 Task: Create new customer invoice with Date Opened: 24-Apr-23, Select Customer: Bi-Mart, Terms: Net 30. Make invoice entry for item-1 with Date: 24-Apr-23, Description: The Ordinary Hyaluronic Acid 2% & B5 Hydrating Serum (1 oz)
, Income Account: Income:Sales, Quantity: 1, Unit Price: 7.99, Sales Tax: Y, Sales Tax Included: Y, Tax Table: Sales Tax. Make entry for item-2 with Date: 24-Apr-23, Description: Chioma Asana Ladies Balance Herbal Tea Blend
, Income Account: Income:Sales, Quantity: 1, Unit Price: 13.49, Sales Tax: Y, Sales Tax Included: Y, Tax Table: Sales Tax. Post Invoice with Post Date: 24-Apr-23, Post to Accounts: Assets:Accounts Receivable. Pay / Process Payment with Transaction Date: 23-May-23, Amount: 21.48, Transfer Account: Checking Account. Go to 'Print Invoice'.
Action: Mouse moved to (380, 61)
Screenshot: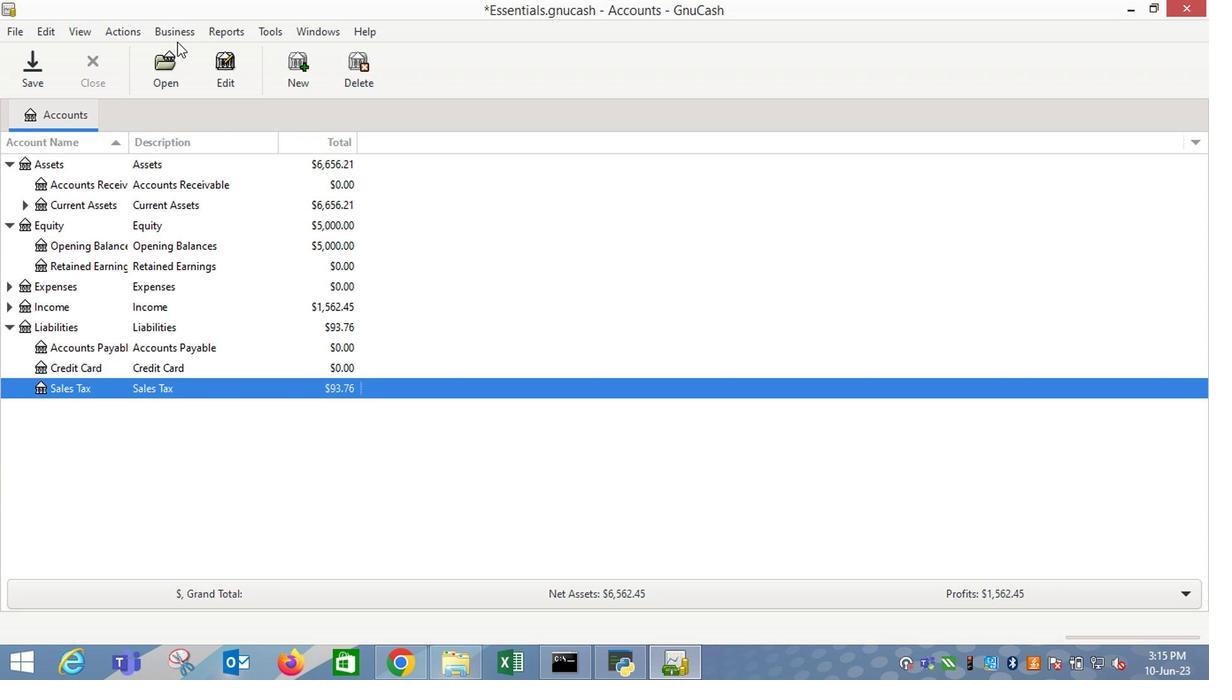 
Action: Mouse pressed left at (380, 61)
Screenshot: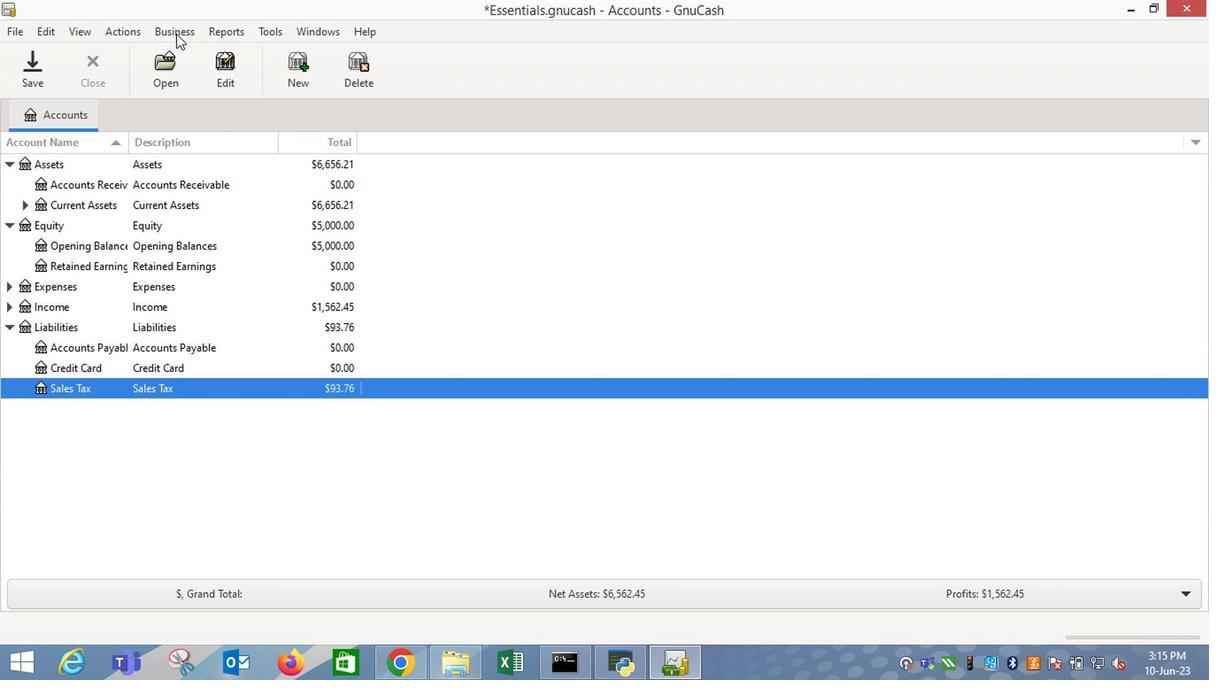 
Action: Mouse moved to (350, 66)
Screenshot: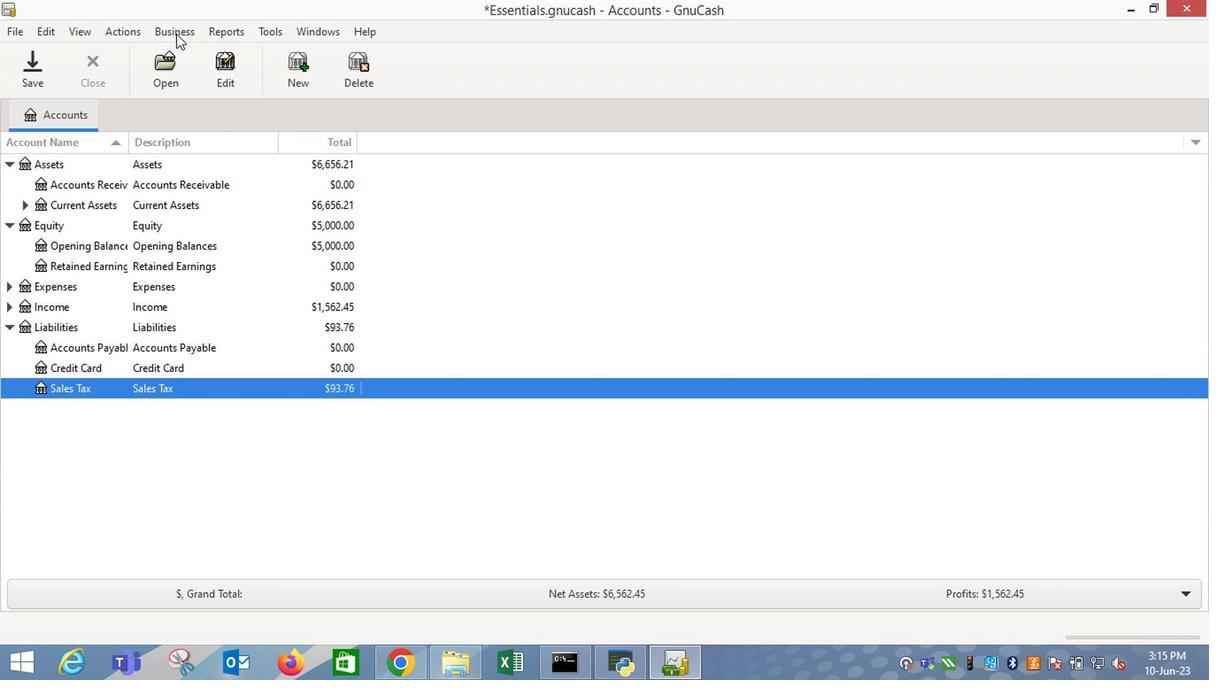 
Action: Mouse pressed left at (350, 66)
Screenshot: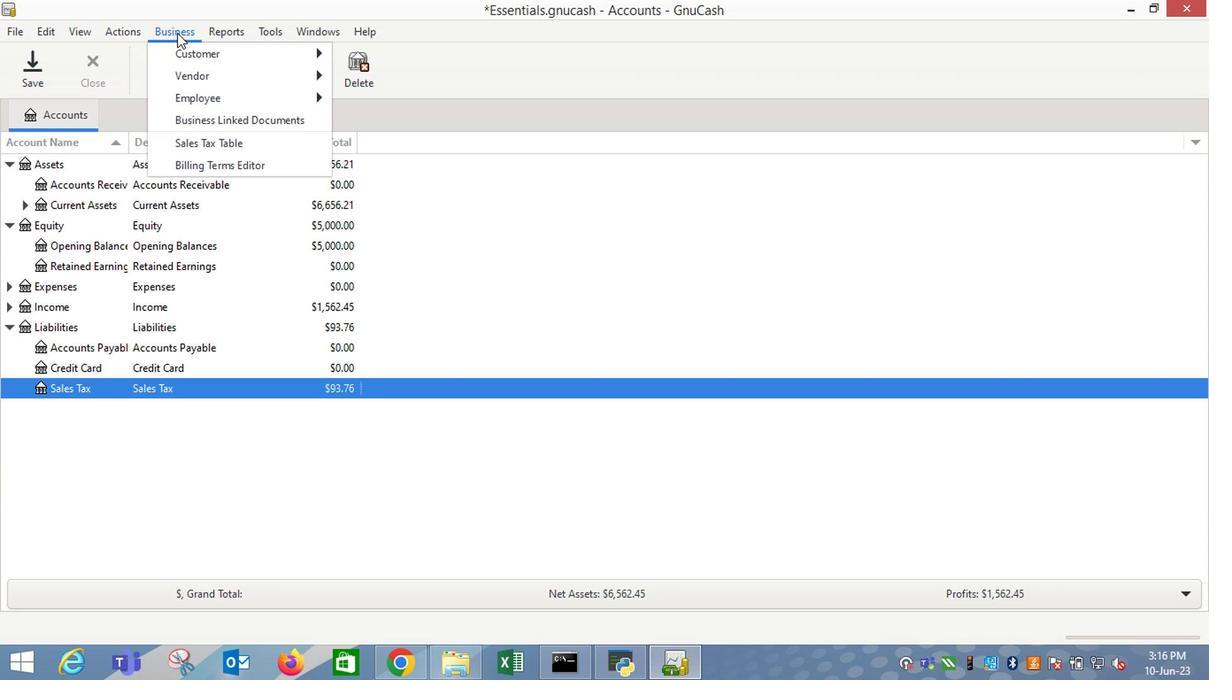 
Action: Mouse moved to (488, 138)
Screenshot: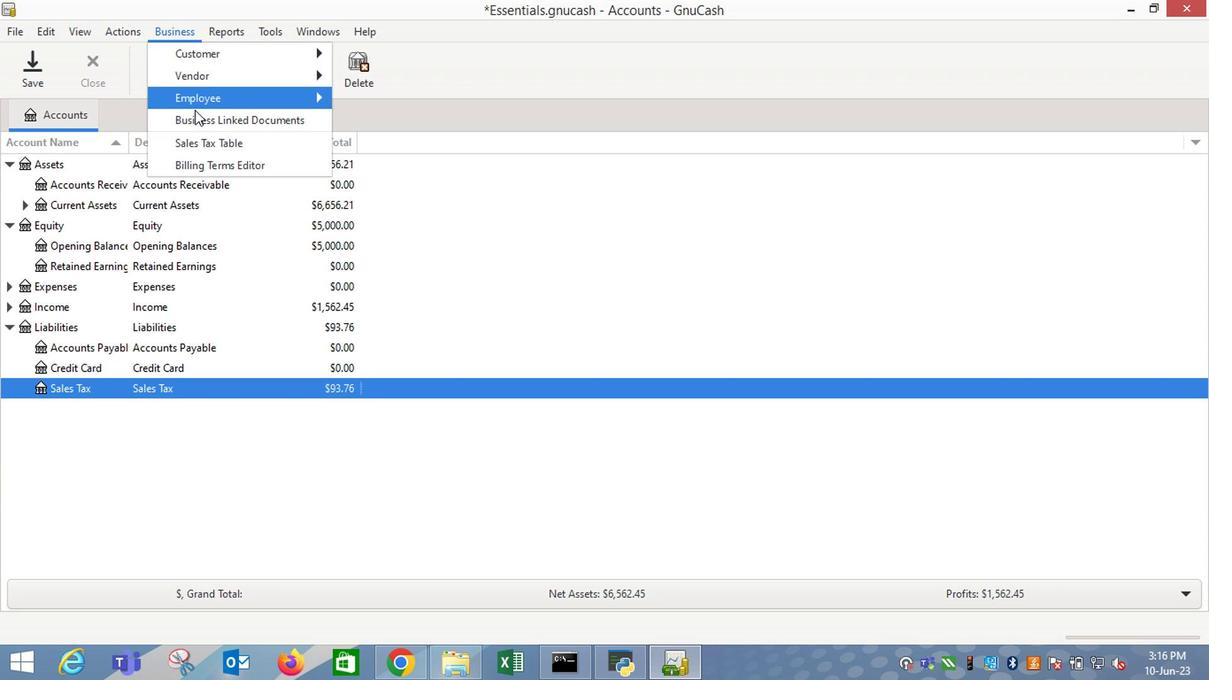 
Action: Mouse pressed left at (488, 138)
Screenshot: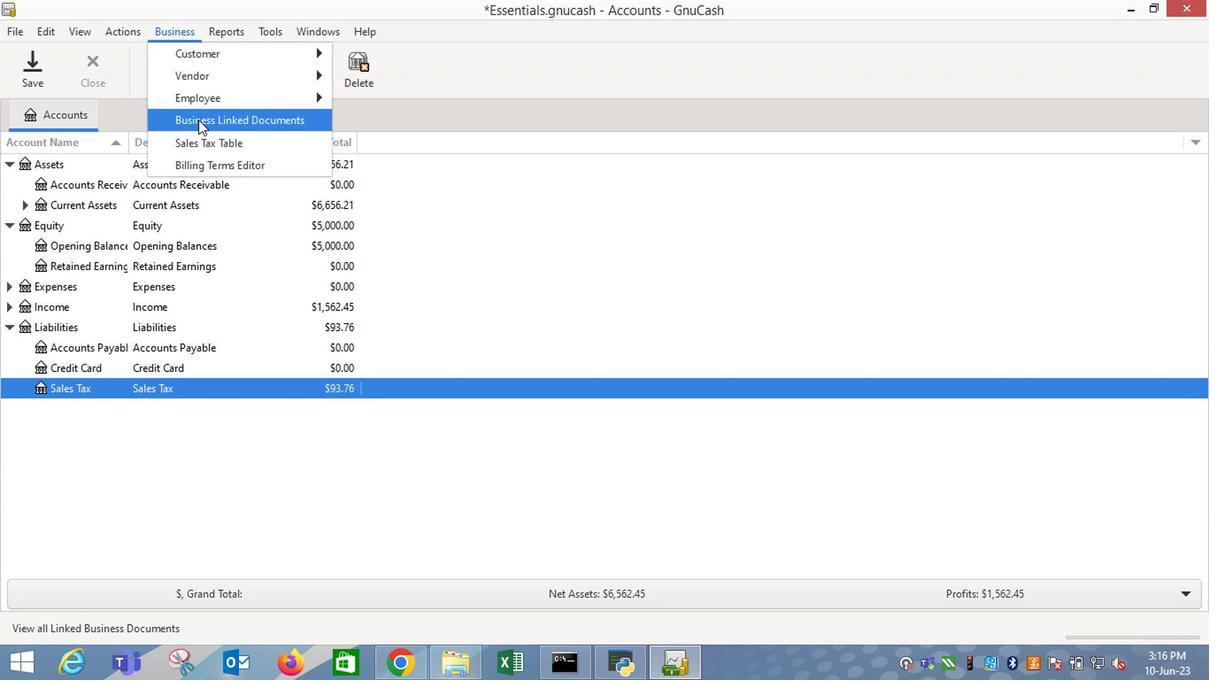 
Action: Mouse moved to (739, 275)
Screenshot: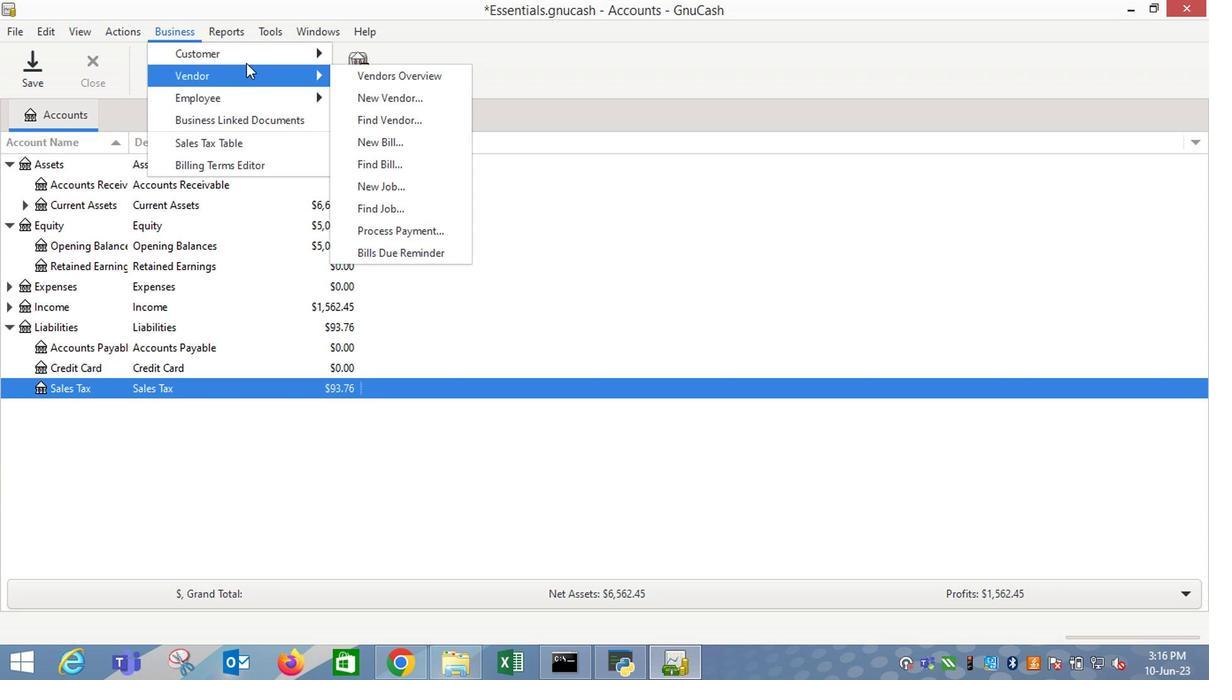 
Action: Mouse pressed left at (739, 275)
Screenshot: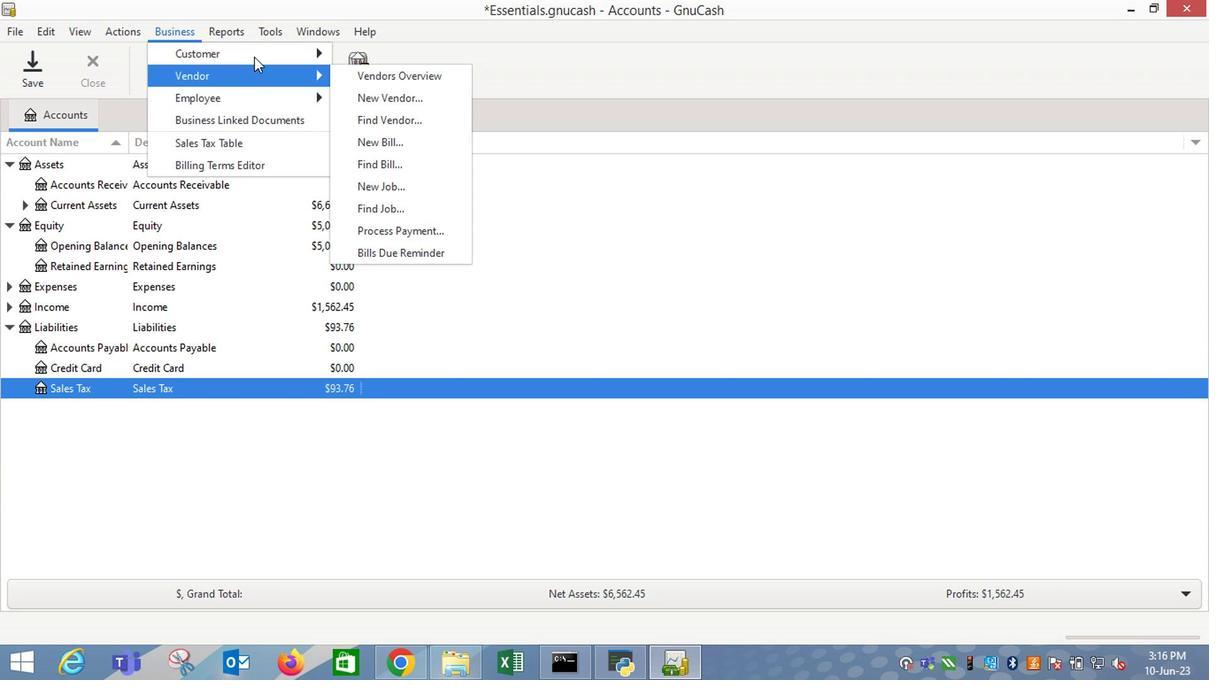 
Action: Mouse moved to (641, 294)
Screenshot: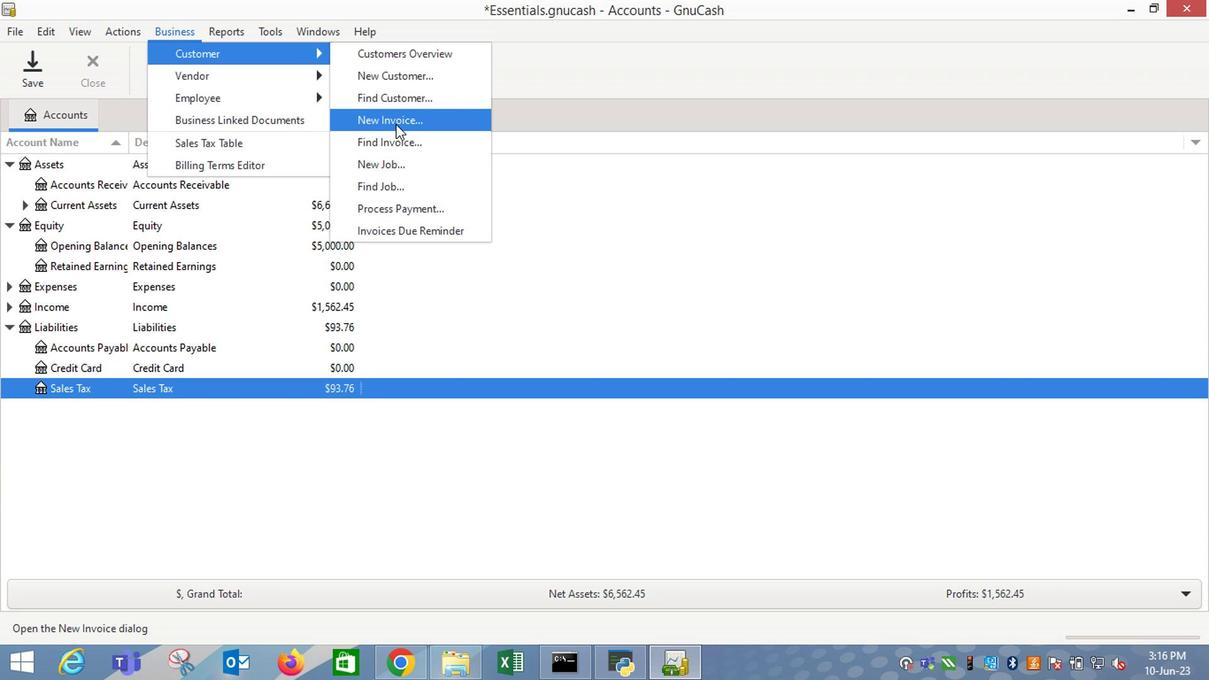 
Action: Mouse pressed left at (641, 294)
Screenshot: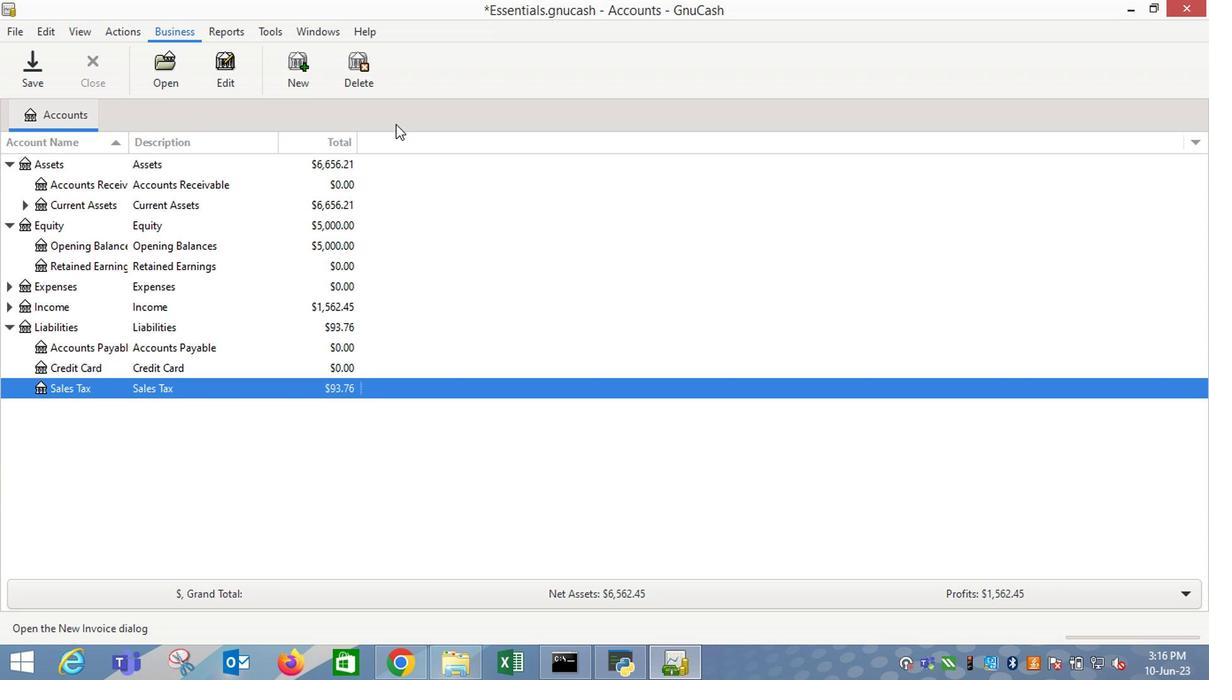 
Action: Mouse pressed left at (641, 294)
Screenshot: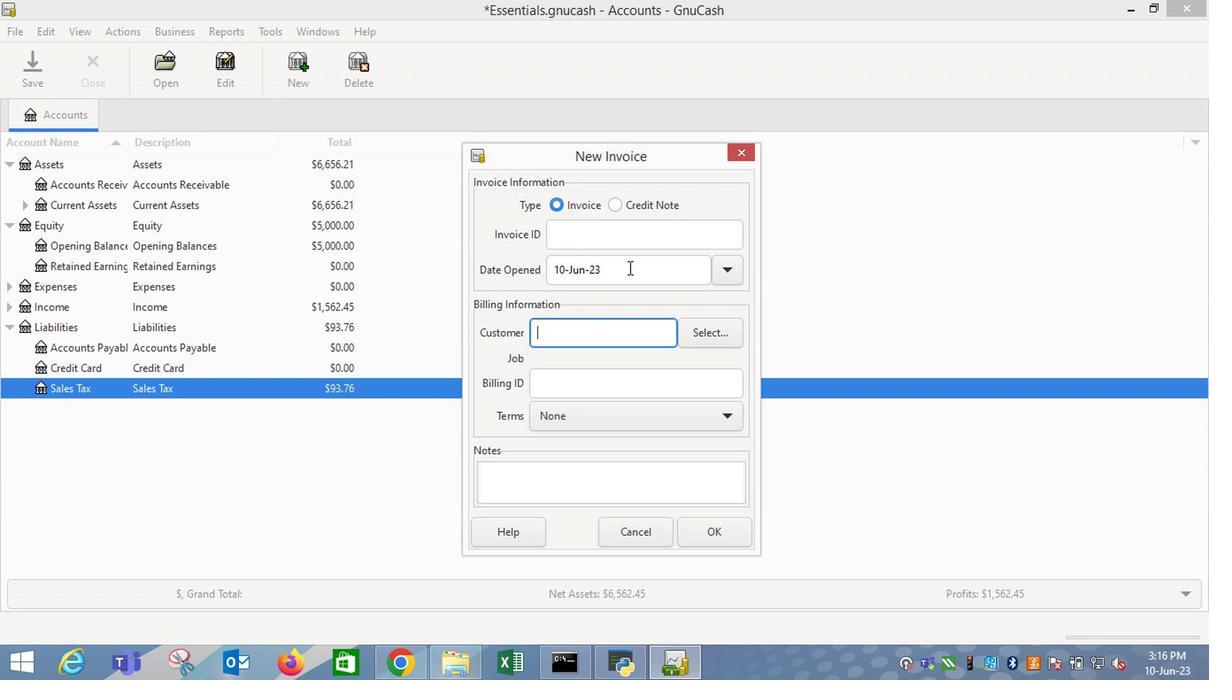 
Action: Mouse moved to (666, 379)
Screenshot: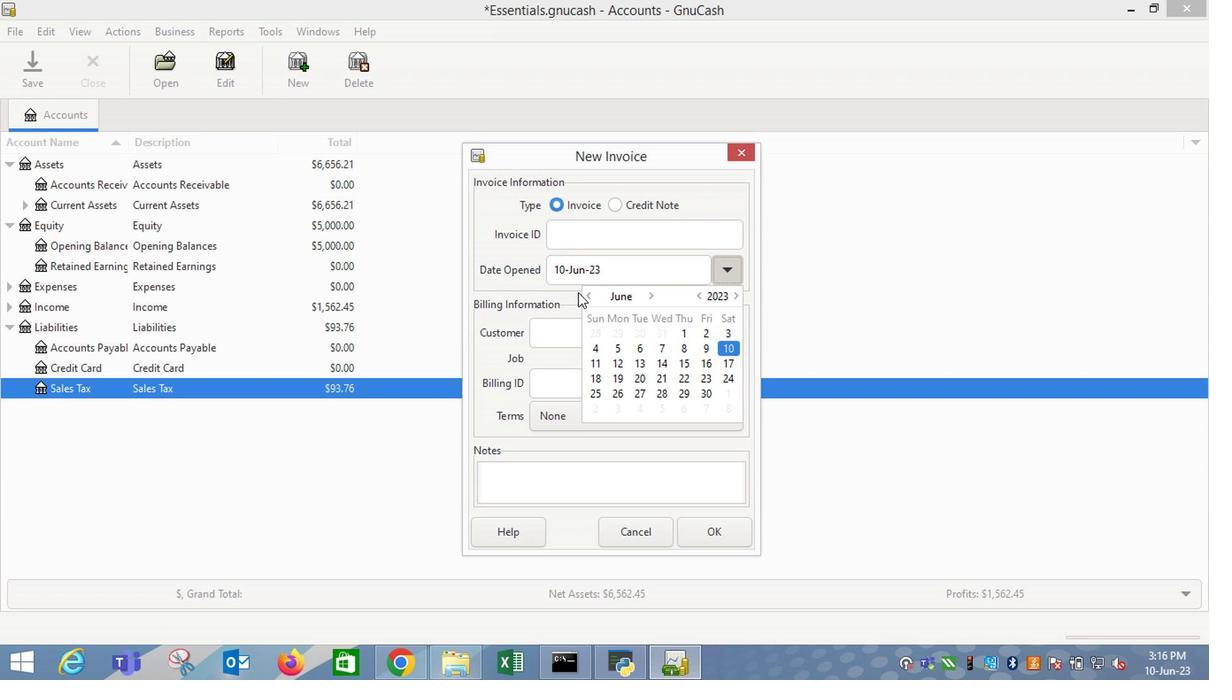 
Action: Mouse pressed left at (666, 379)
Screenshot: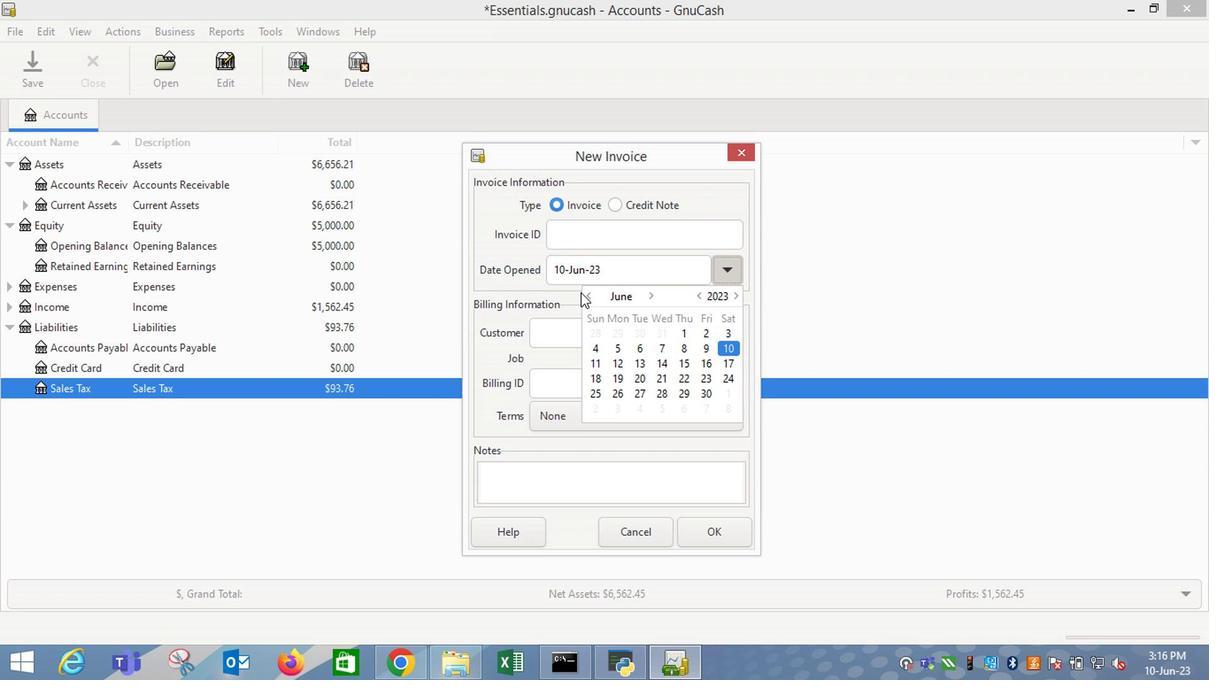 
Action: Mouse moved to (615, 318)
Screenshot: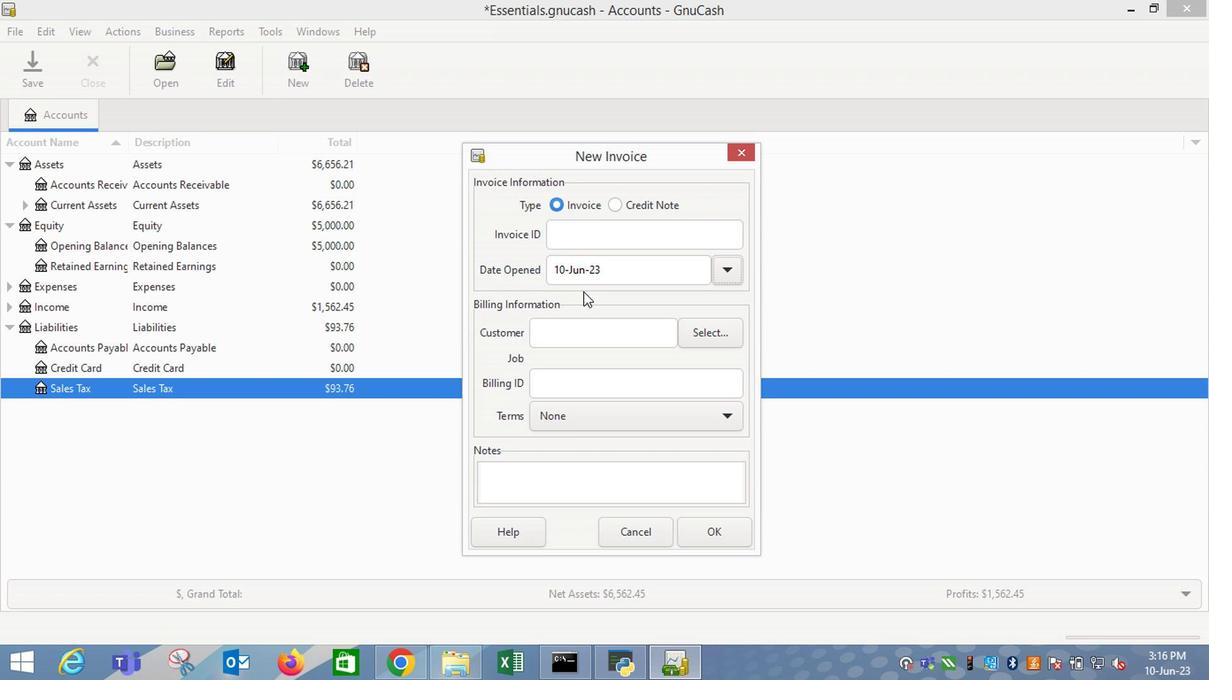 
Action: Mouse pressed left at (615, 318)
Screenshot: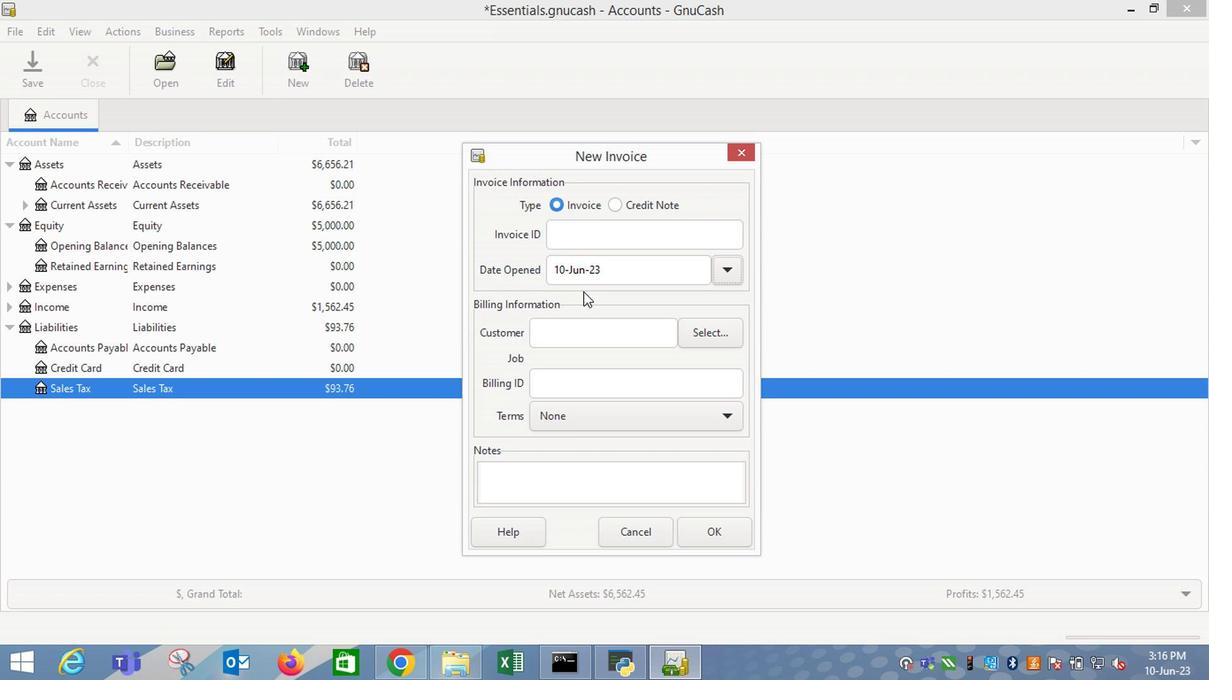 
Action: Mouse moved to (618, 325)
Screenshot: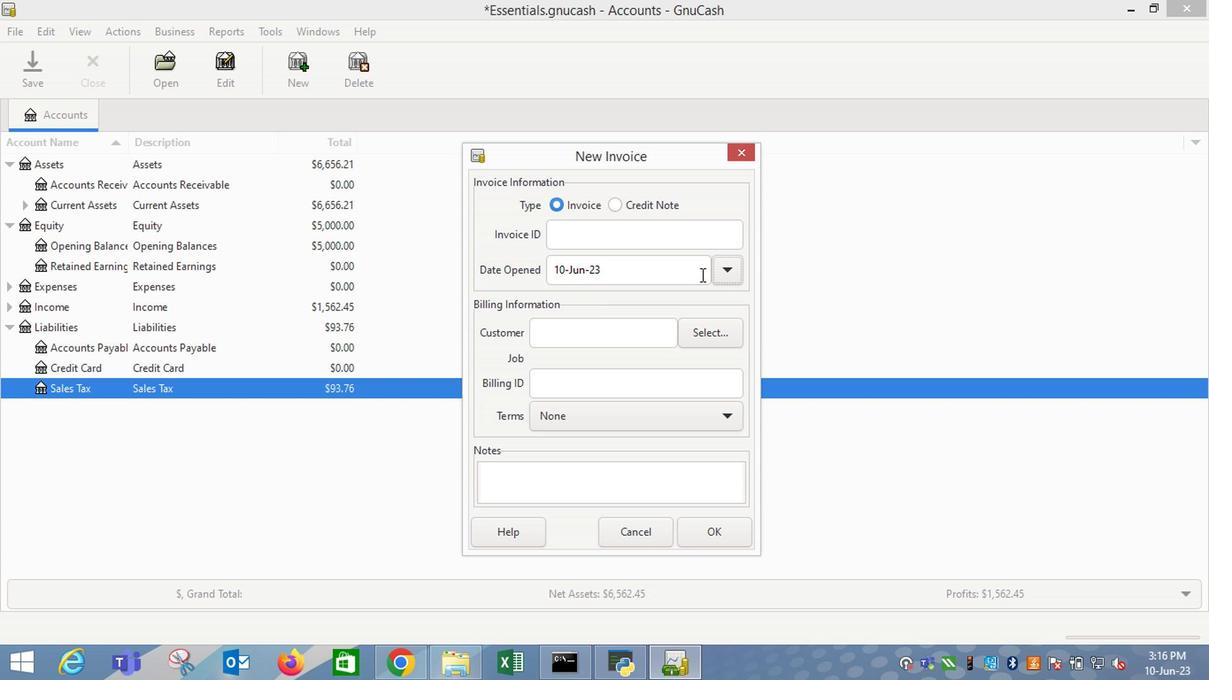 
Action: Mouse pressed left at (618, 325)
Screenshot: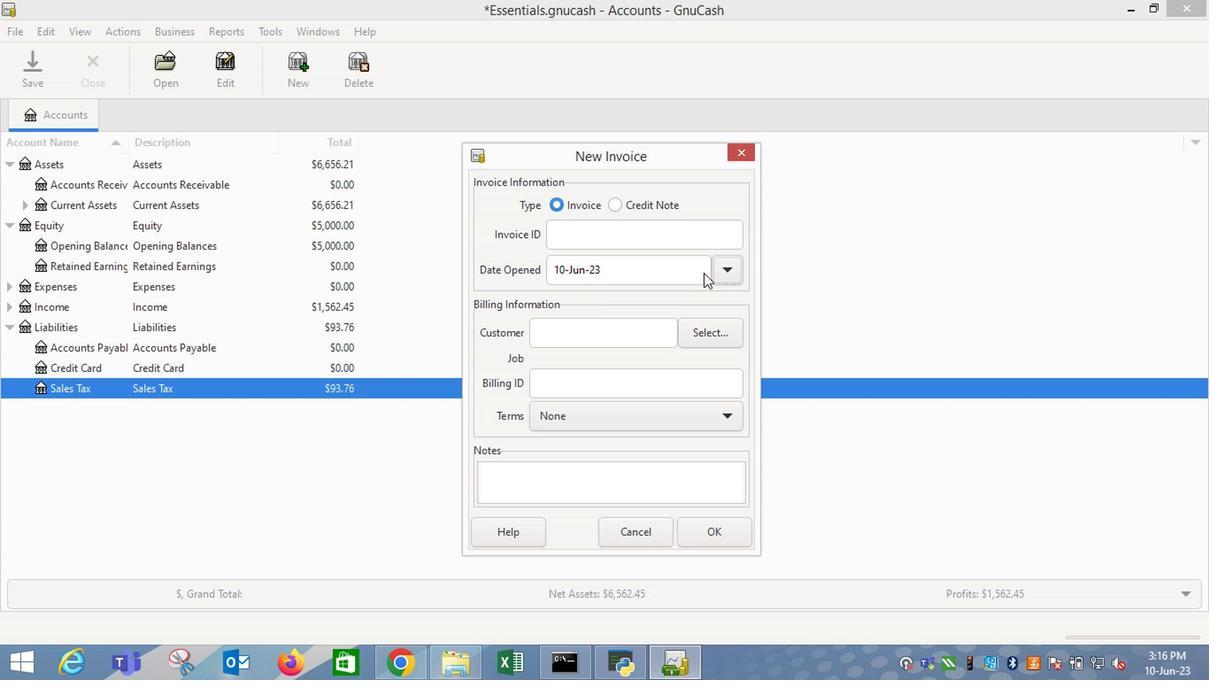 
Action: Key pressed <Key.shift_r>i<Key.backspace><Key.shift_r>Bi
Screenshot: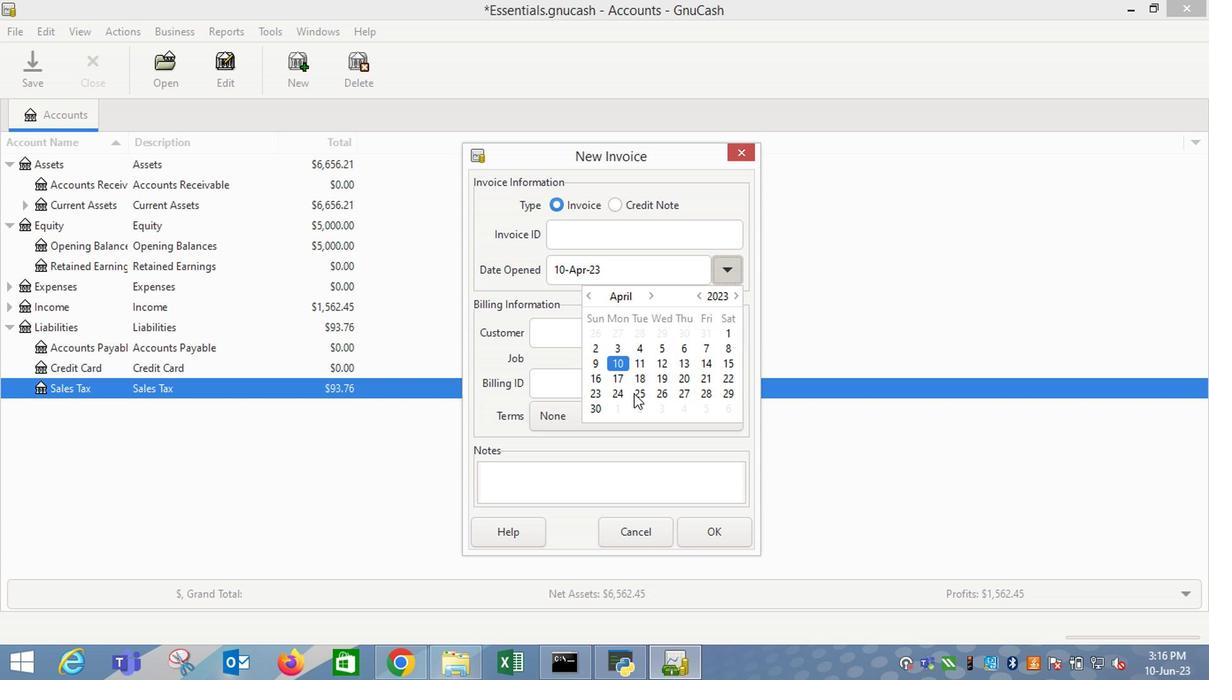 
Action: Mouse moved to (627, 345)
Screenshot: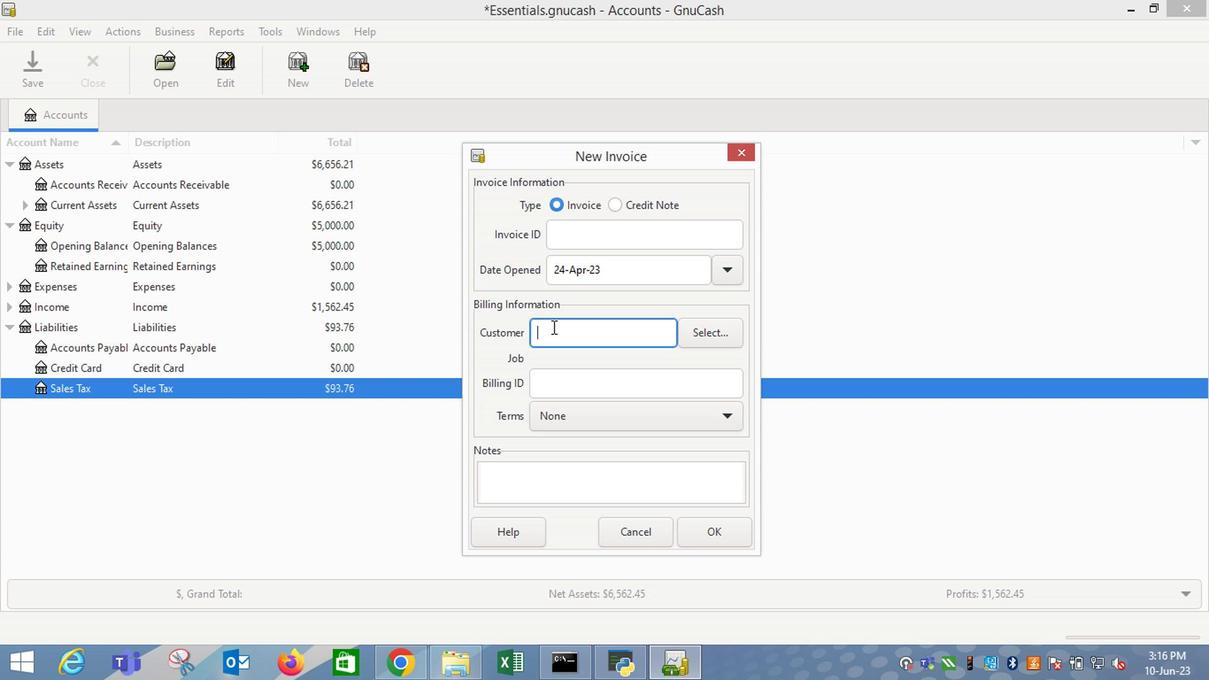 
Action: Mouse pressed left at (627, 345)
Screenshot: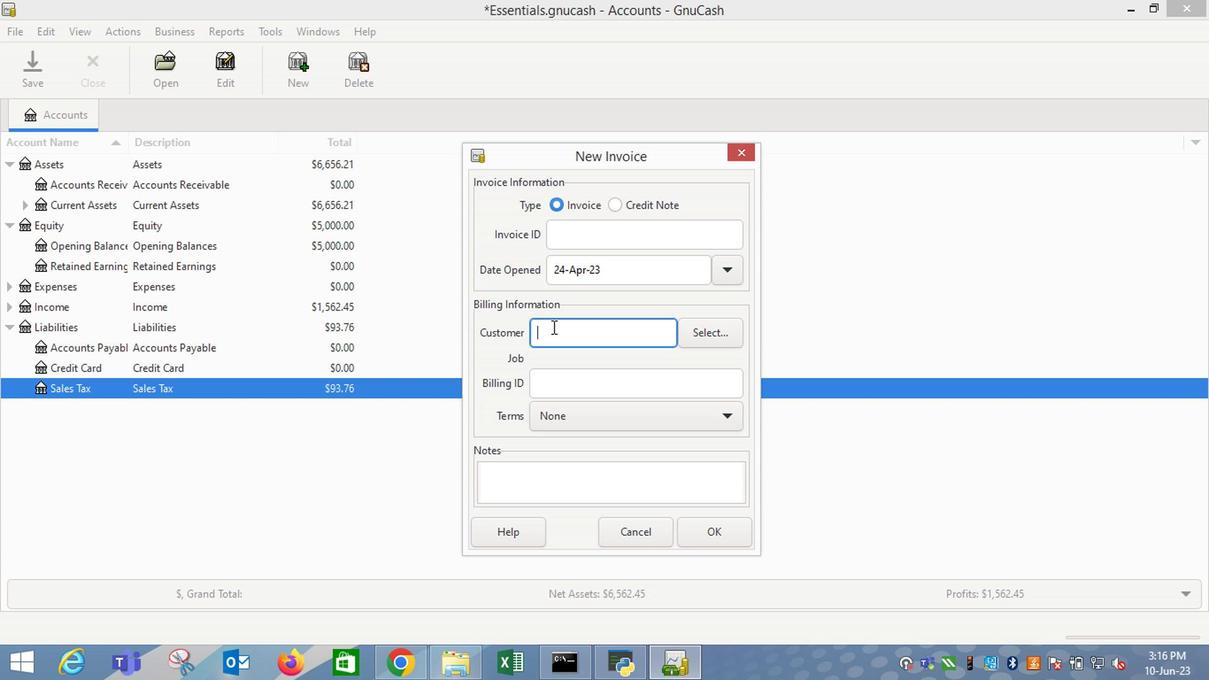 
Action: Mouse moved to (627, 414)
Screenshot: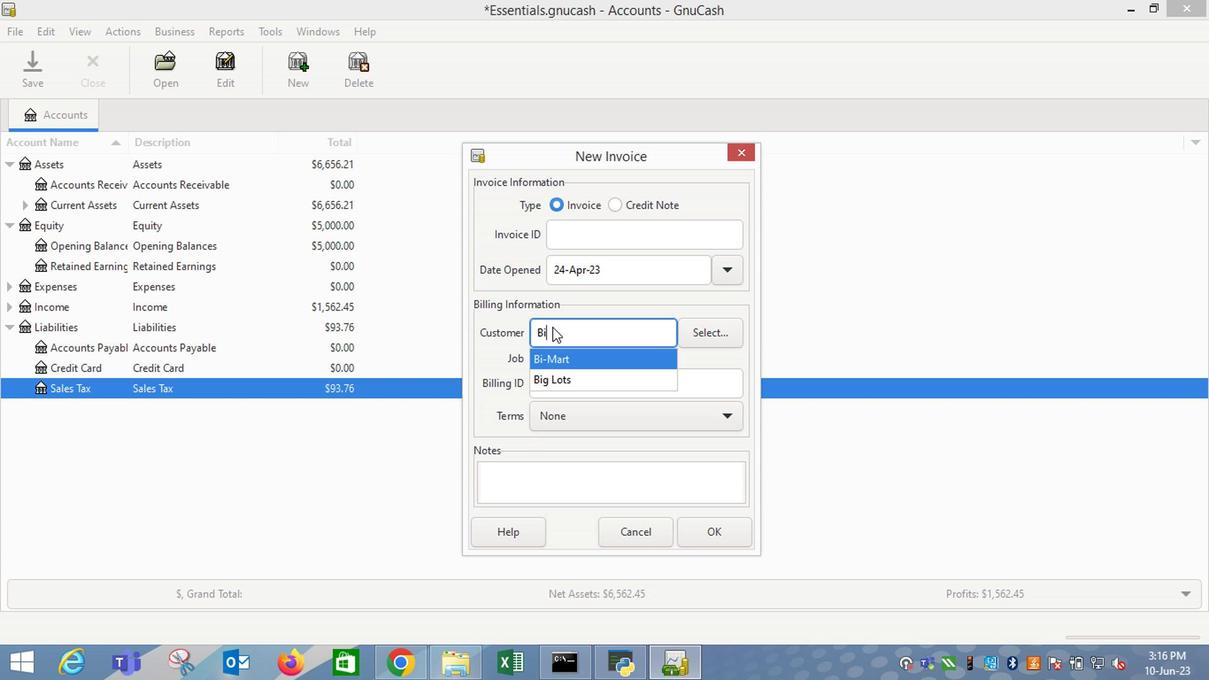
Action: Mouse pressed left at (627, 414)
Screenshot: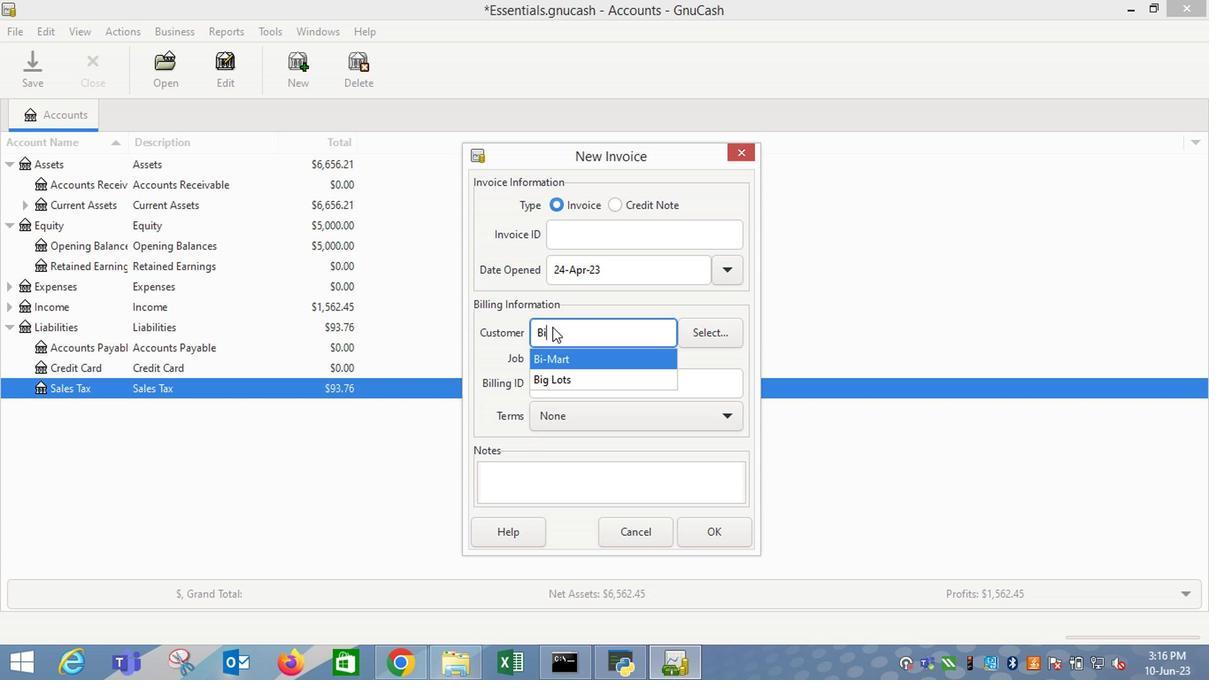 
Action: Mouse moved to (631, 456)
Screenshot: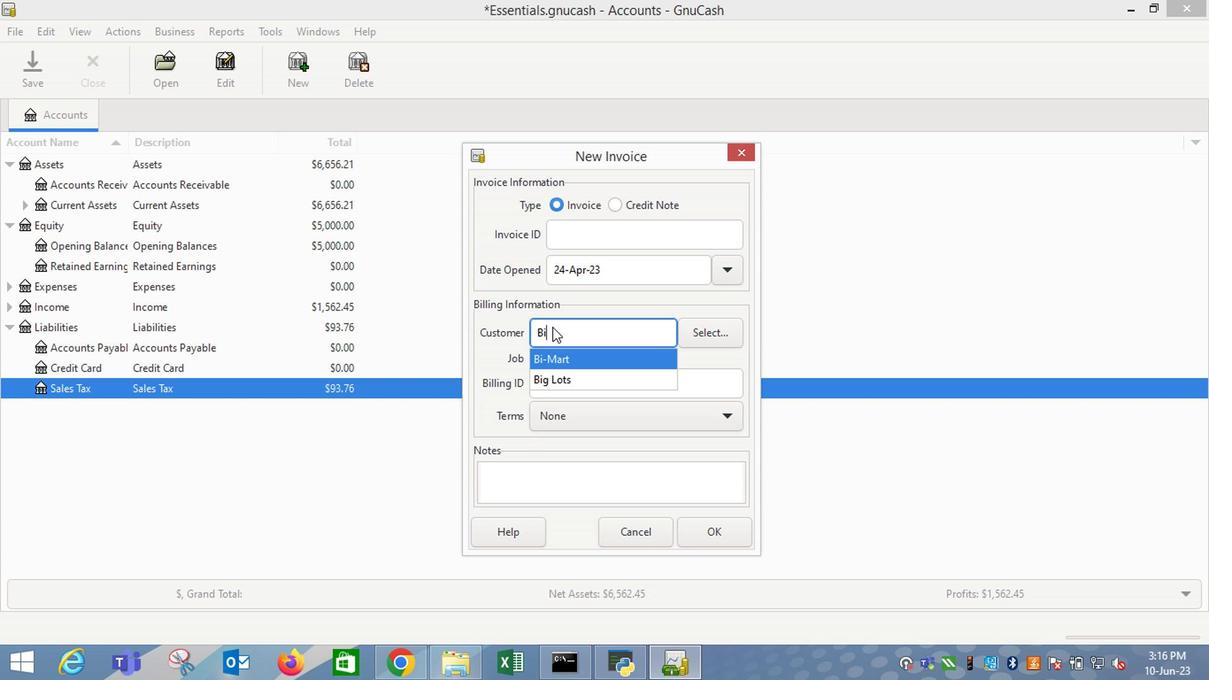 
Action: Mouse pressed left at (631, 456)
Screenshot: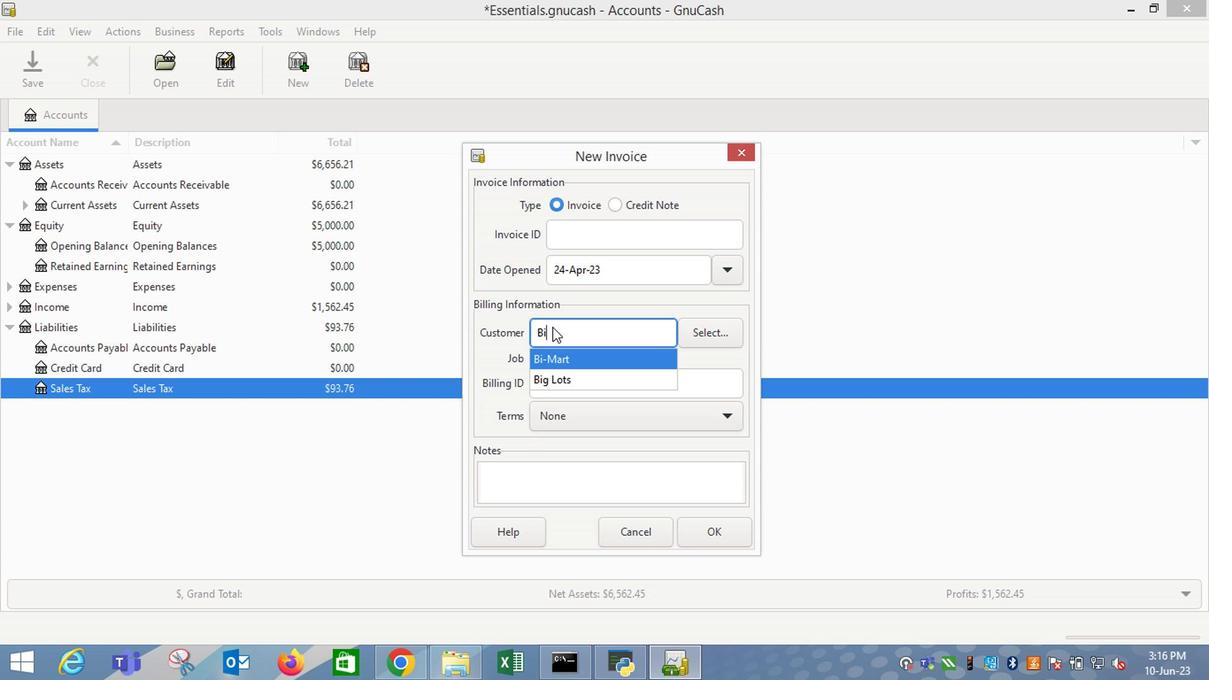
Action: Mouse moved to (718, 514)
Screenshot: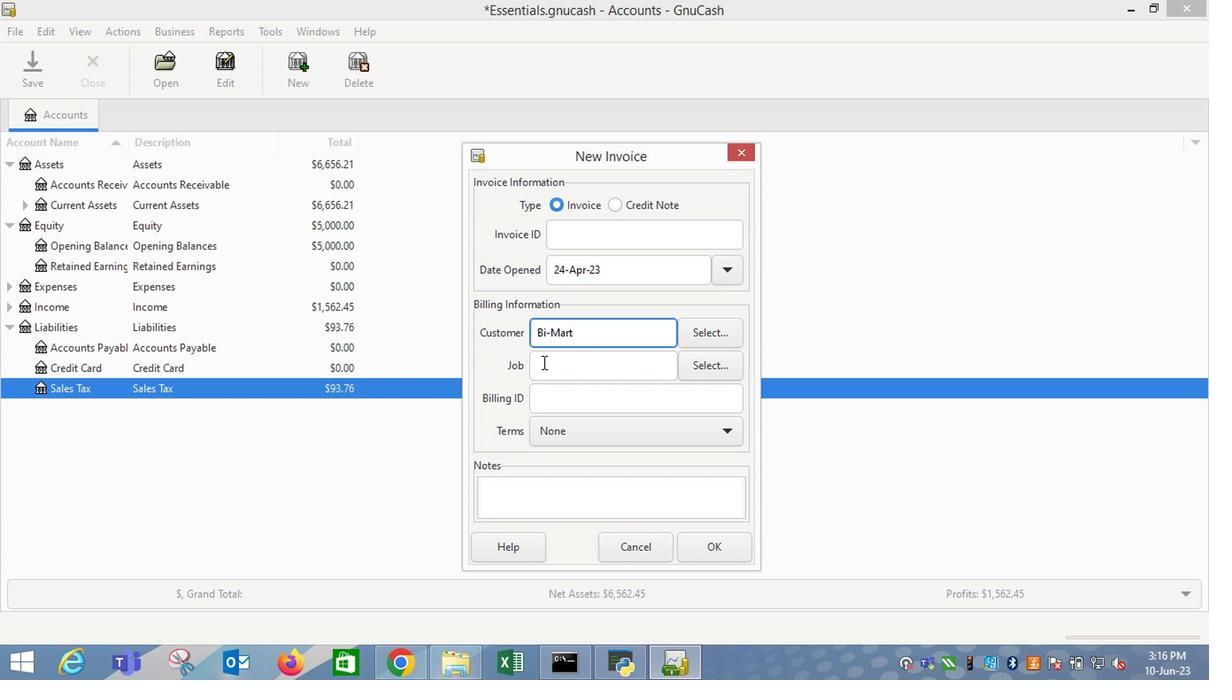 
Action: Mouse pressed left at (718, 514)
Screenshot: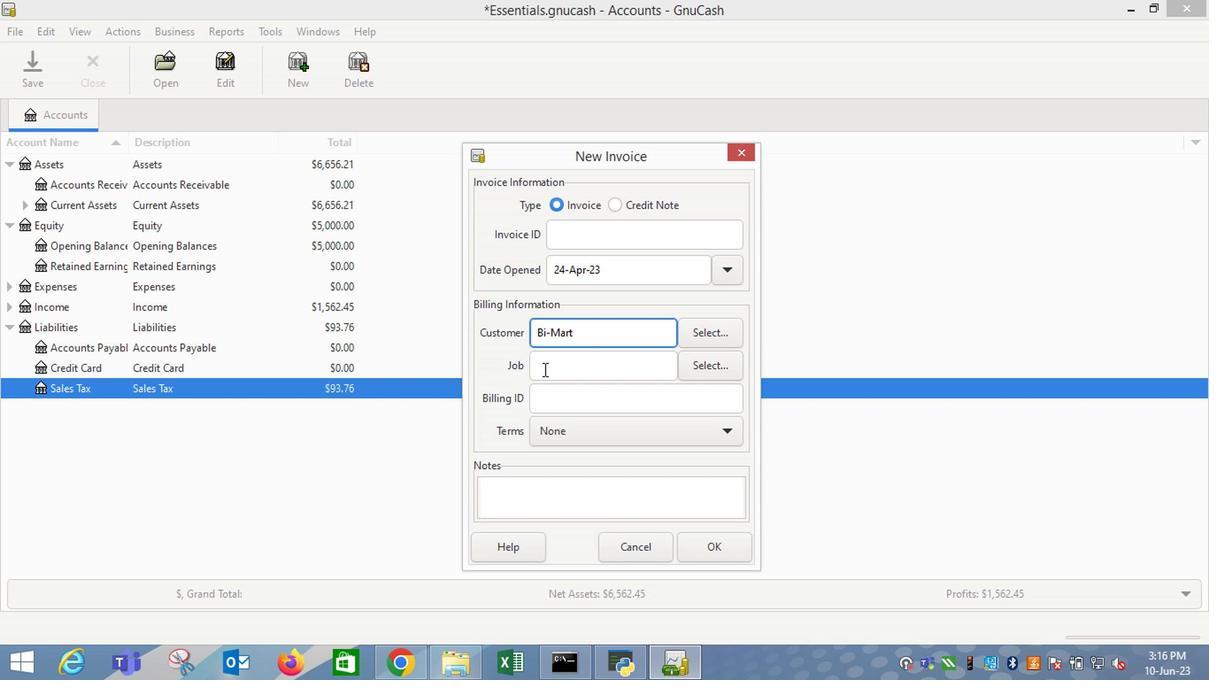 
Action: Mouse moved to (284, 337)
Screenshot: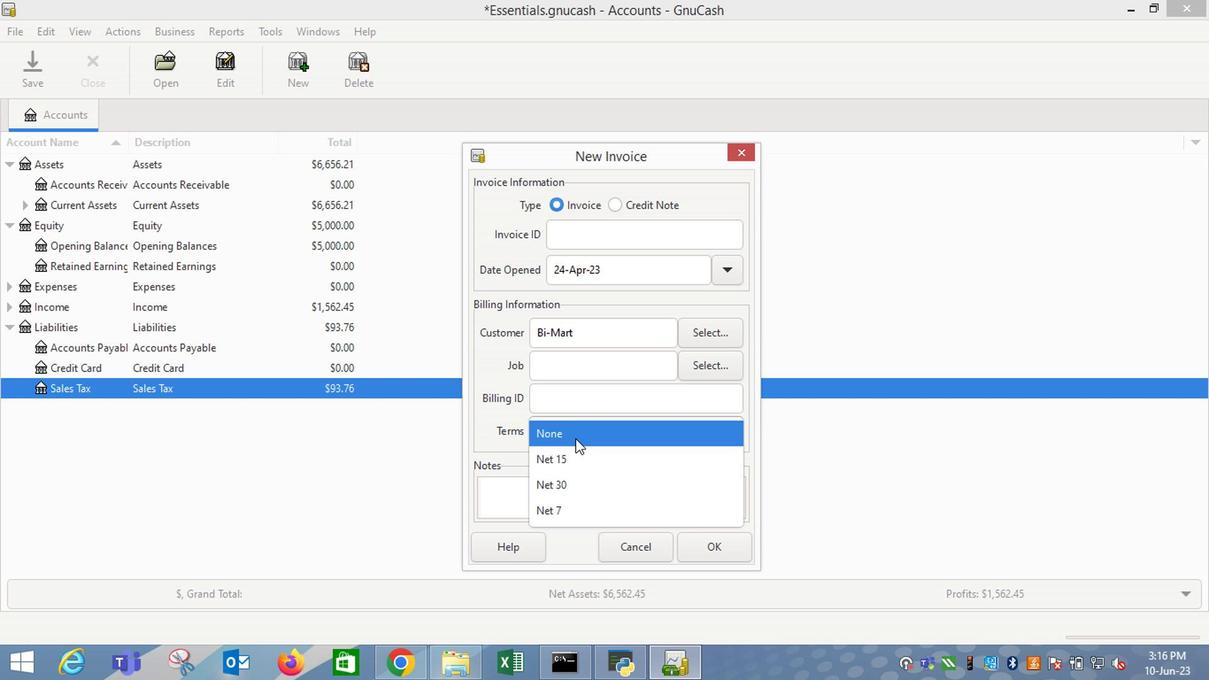 
Action: Mouse pressed left at (284, 337)
Screenshot: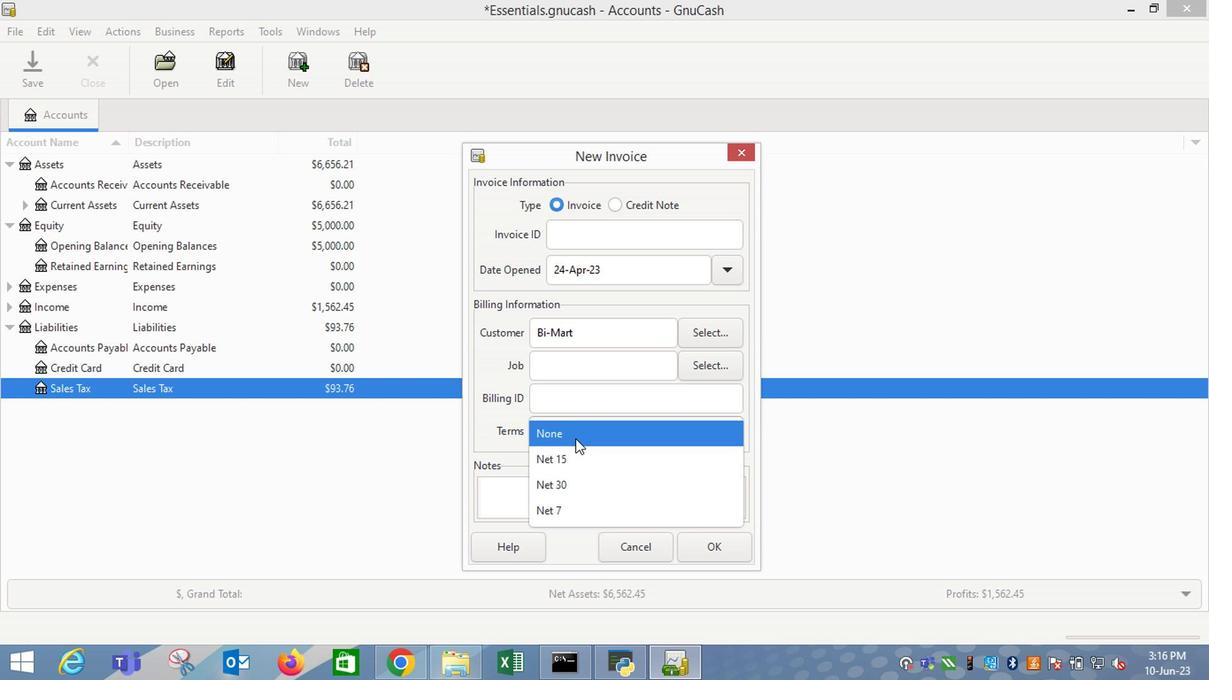 
Action: Mouse moved to (236, 357)
Screenshot: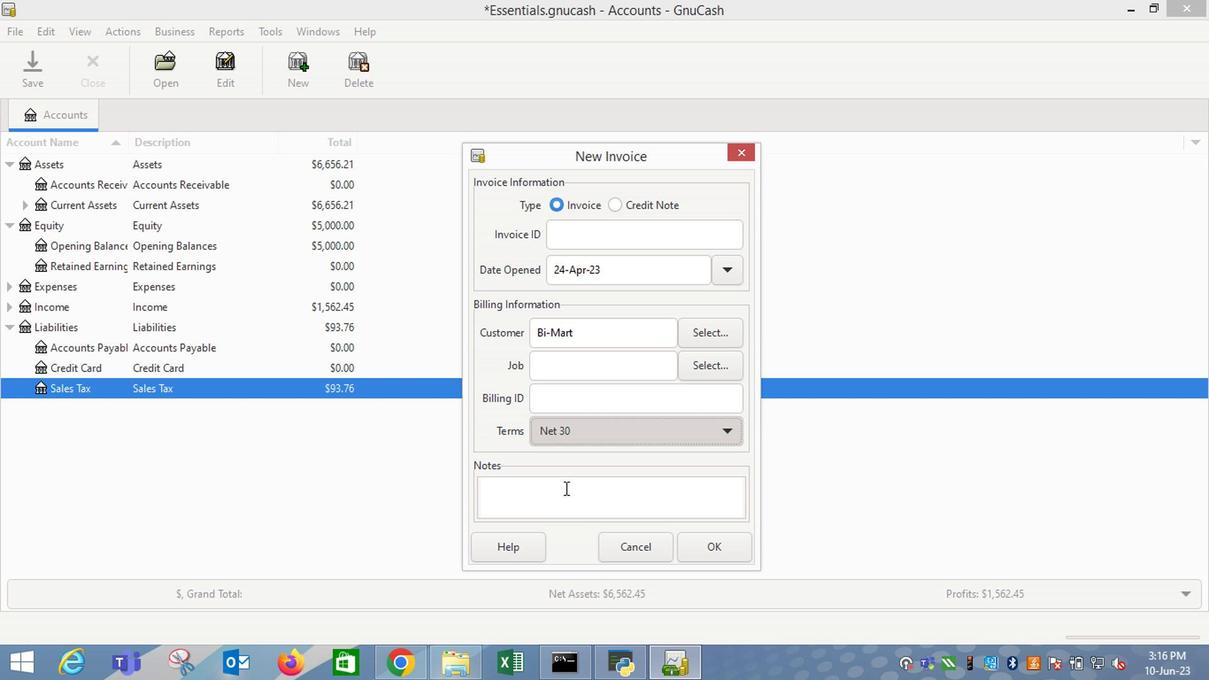 
Action: Mouse pressed left at (236, 357)
Screenshot: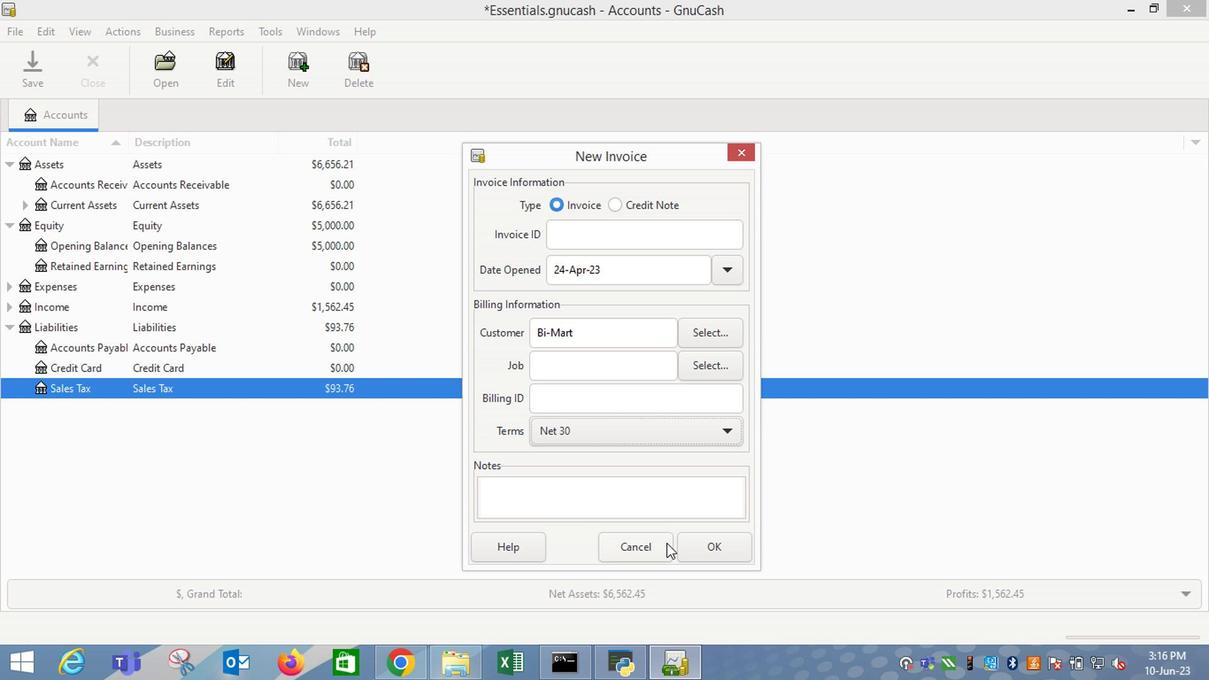 
Action: Mouse pressed left at (236, 357)
Screenshot: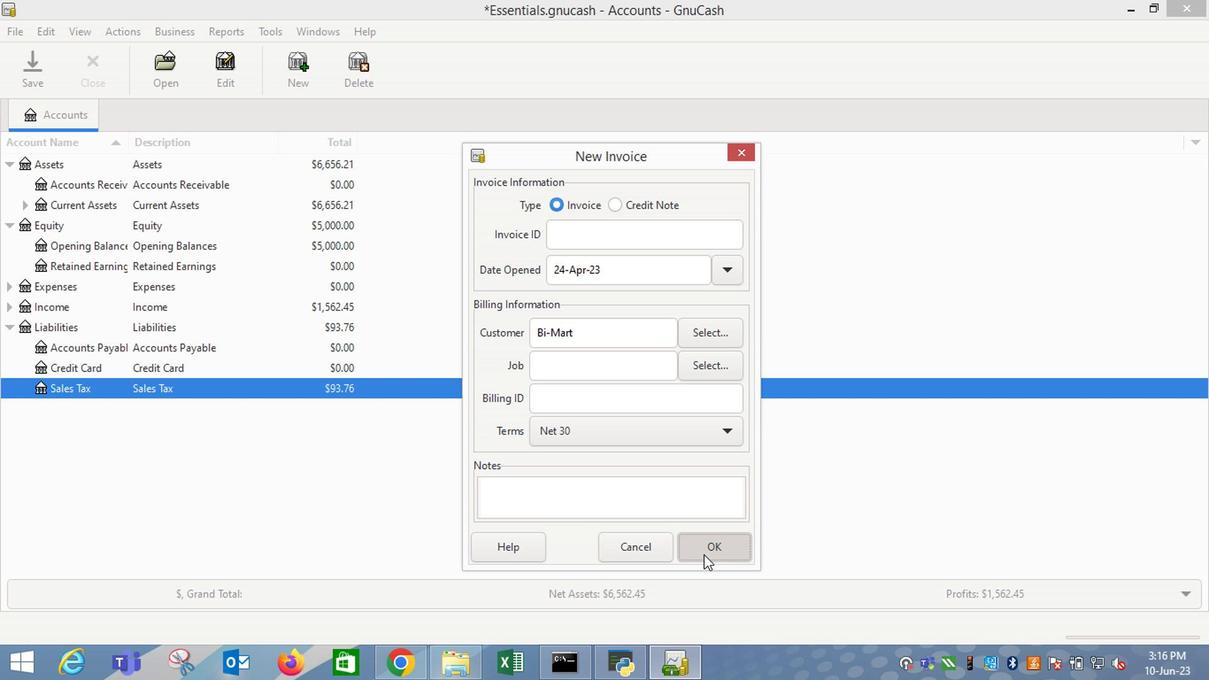 
Action: Mouse moved to (261, 440)
Screenshot: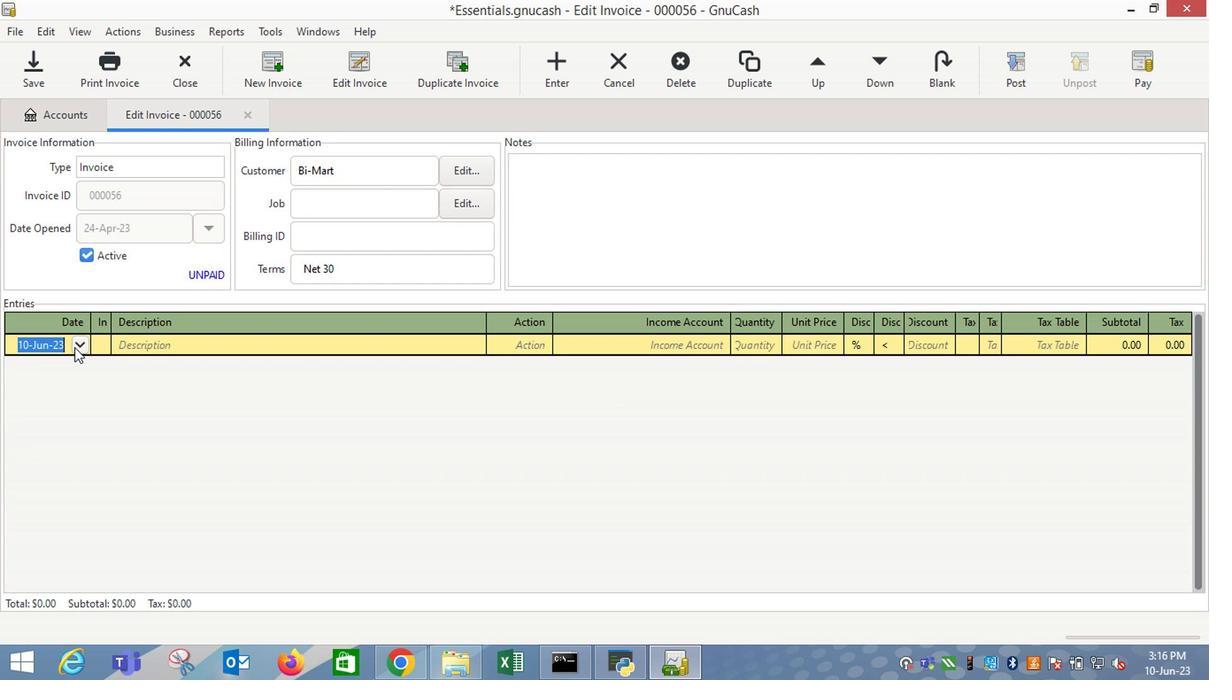 
Action: Mouse pressed left at (261, 440)
Screenshot: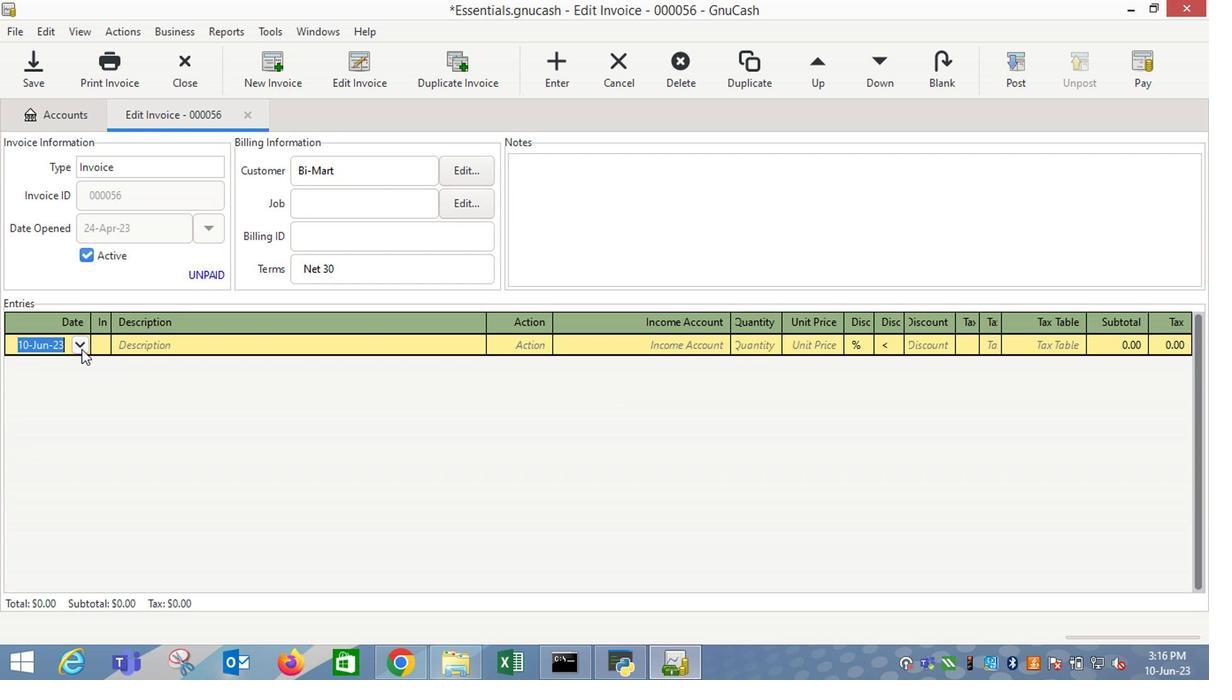 
Action: Key pressed <Key.tab><Key.shift_r>The<Key.space><Key.shift_r><Key.shift_r><Key.shift_r><Key.shift_r><Key.shift_r><Key.shift_r><Key.shift_r><Key.shift_r><Key.shift_r><Key.shift_r><Key.shift_r><Key.shift_r><Key.shift_r><Key.shift_r><Key.shift_r><Key.shift_r><Key.shift_r><Key.shift_r><Key.shift_r><Key.shift_r><Key.shift_r><Key.shift_r><Key.shift_r><Key.shift_r><Key.shift_r><Key.shift_r><Key.shift_r><Key.shift_r><Key.shift_r><Key.shift_r><Key.shift_r><Key.shift_r><Key.shift_r>Ordinary<Key.space><Key.shift_r>H<Key.tab><Key.tab>7.99<Key.tab>
Screenshot: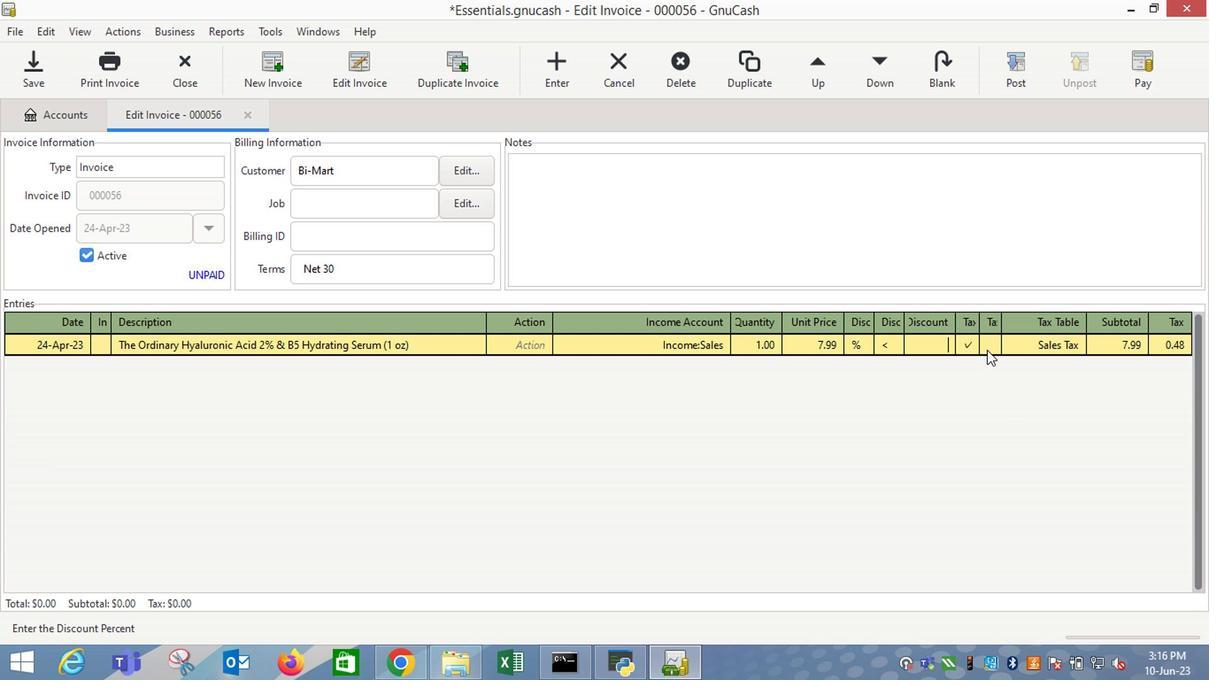 
Action: Mouse moved to (926, 337)
Screenshot: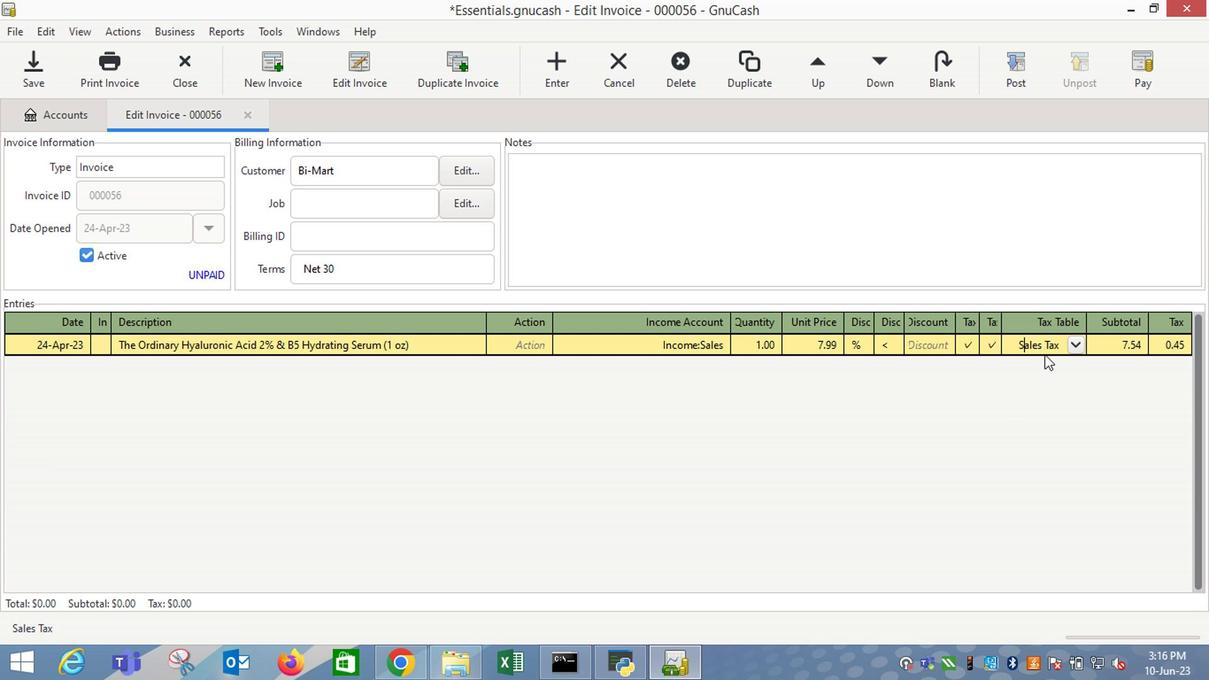 
Action: Mouse pressed left at (926, 337)
Screenshot: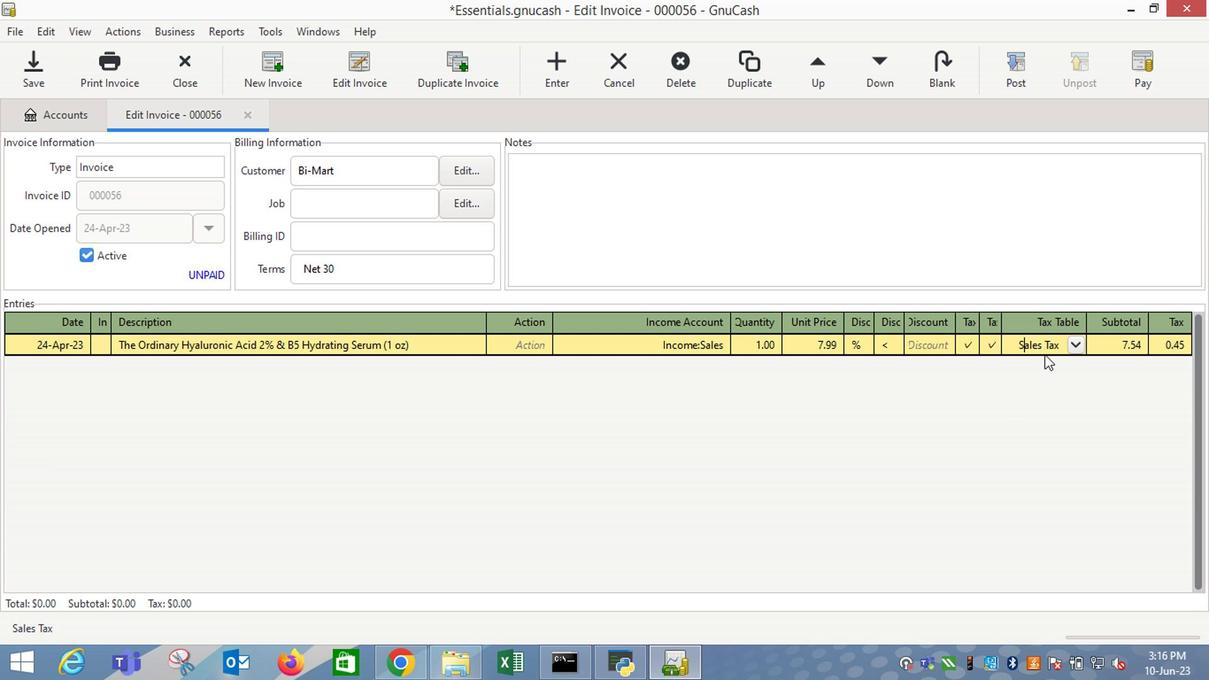 
Action: Mouse moved to (960, 337)
Screenshot: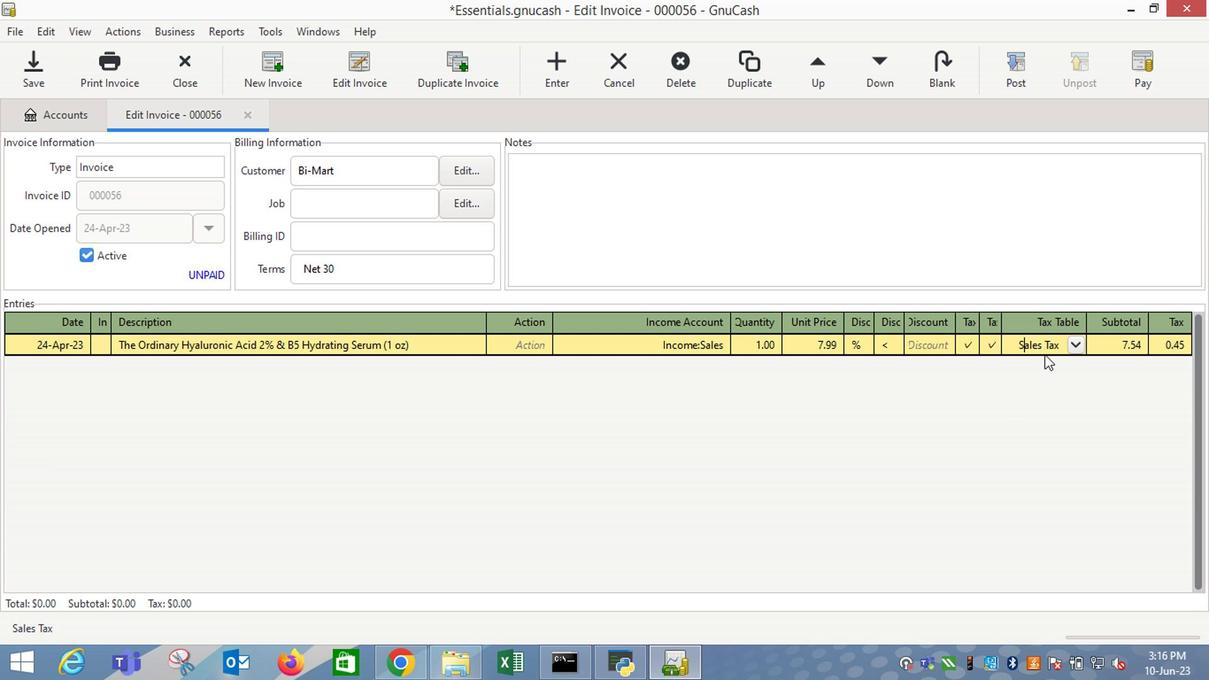 
Action: Mouse pressed left at (960, 337)
Screenshot: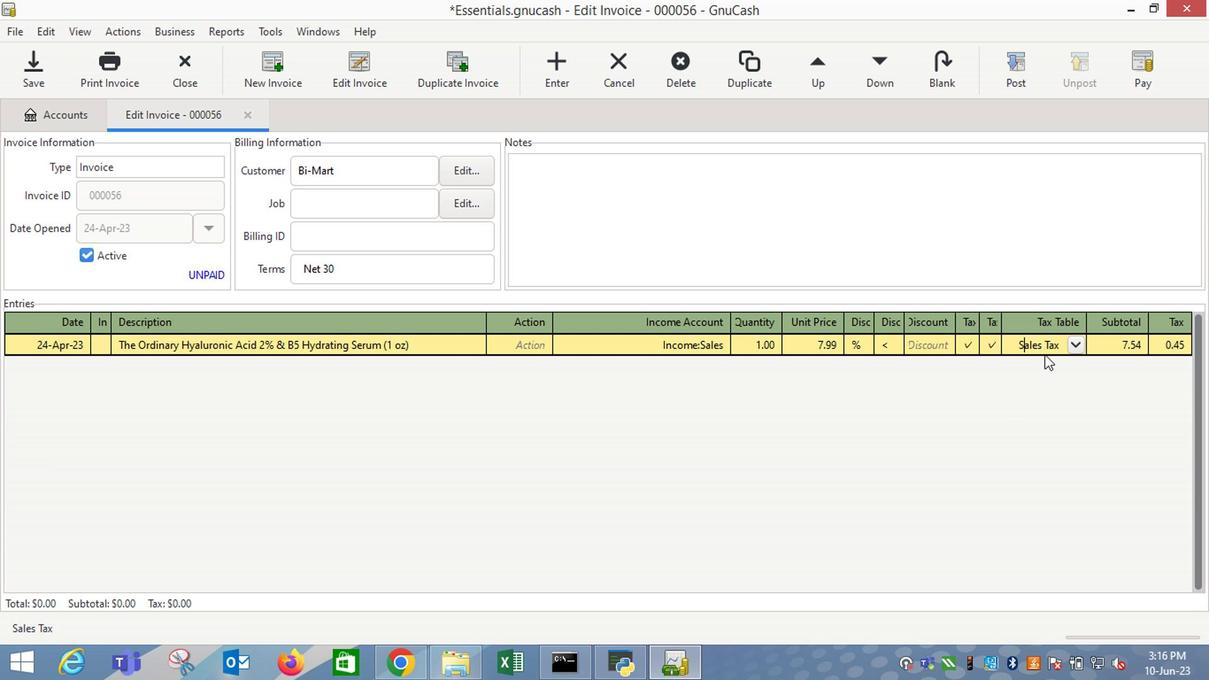 
Action: Mouse moved to (955, 338)
Screenshot: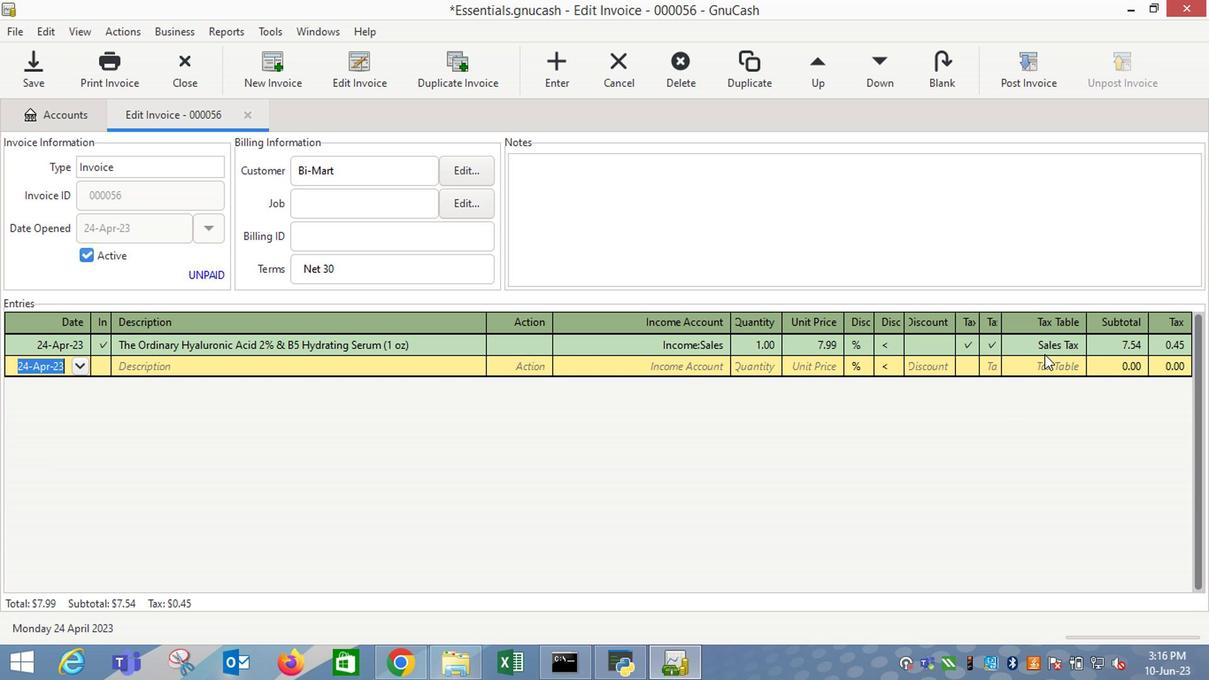 
Action: Key pressed <Key.enter><Key.tab><Key.shift_r>Chioma<Key.space><Key.shift_r><Key.shift_r><Key.shift_r><Key.shift_r><Key.shift_r><Key.shift_r><Key.shift_r><Key.shift_r><Key.shift_r><Key.shift_r><Key.shift_r>As
Screenshot: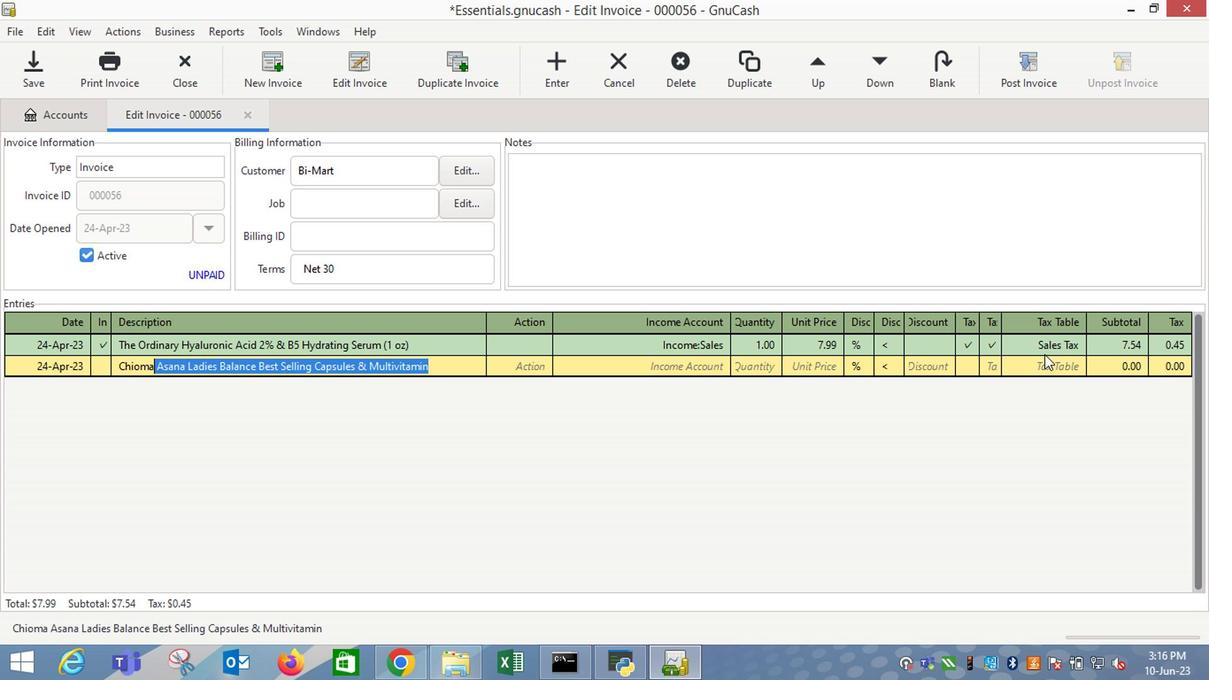 
Action: Mouse pressed left at (955, 338)
Screenshot: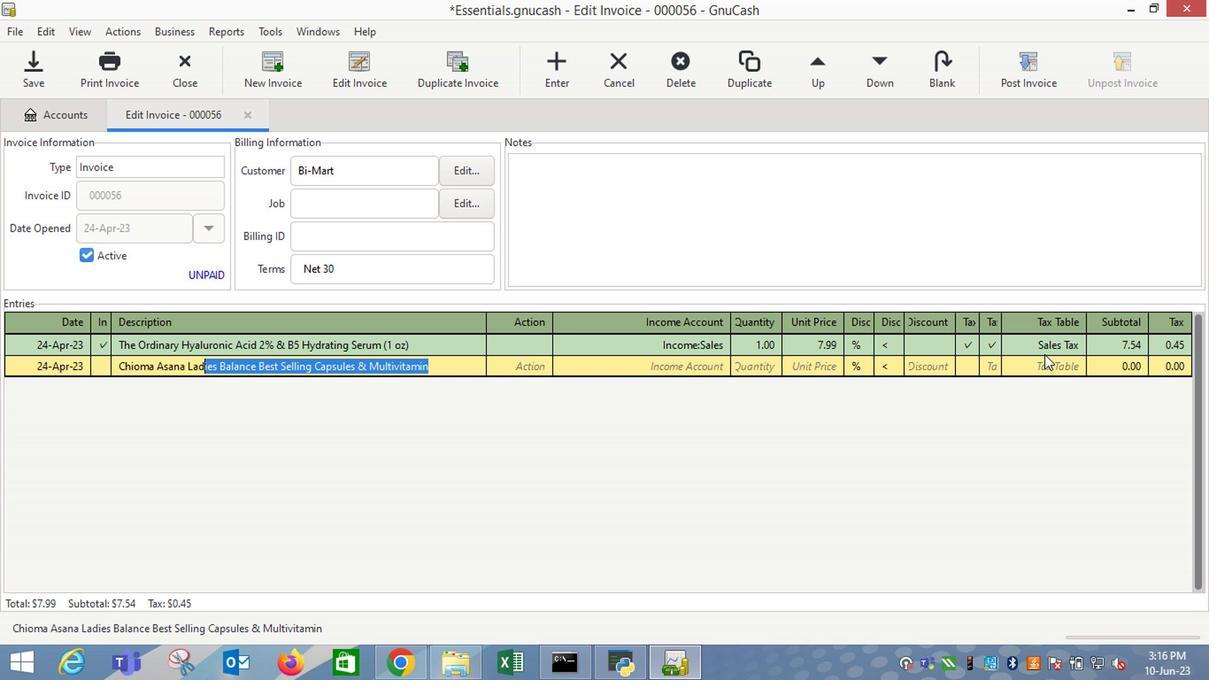 
Action: Mouse pressed left at (955, 338)
Screenshot: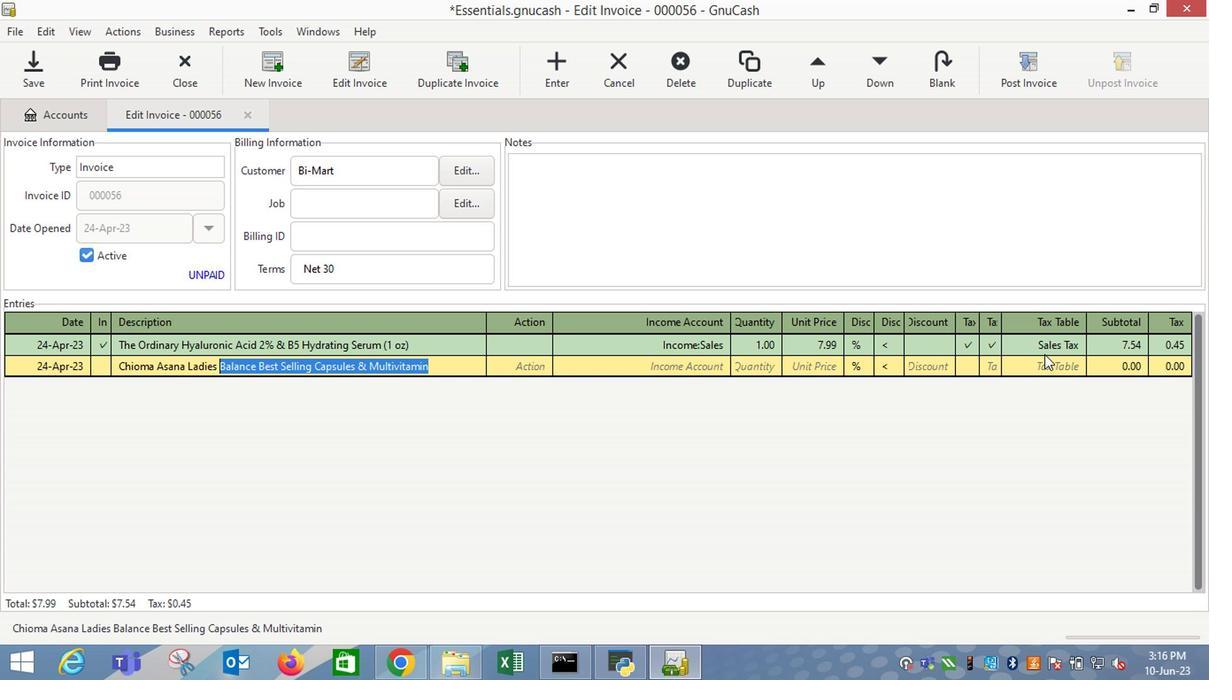 
Action: Mouse pressed left at (955, 338)
Screenshot: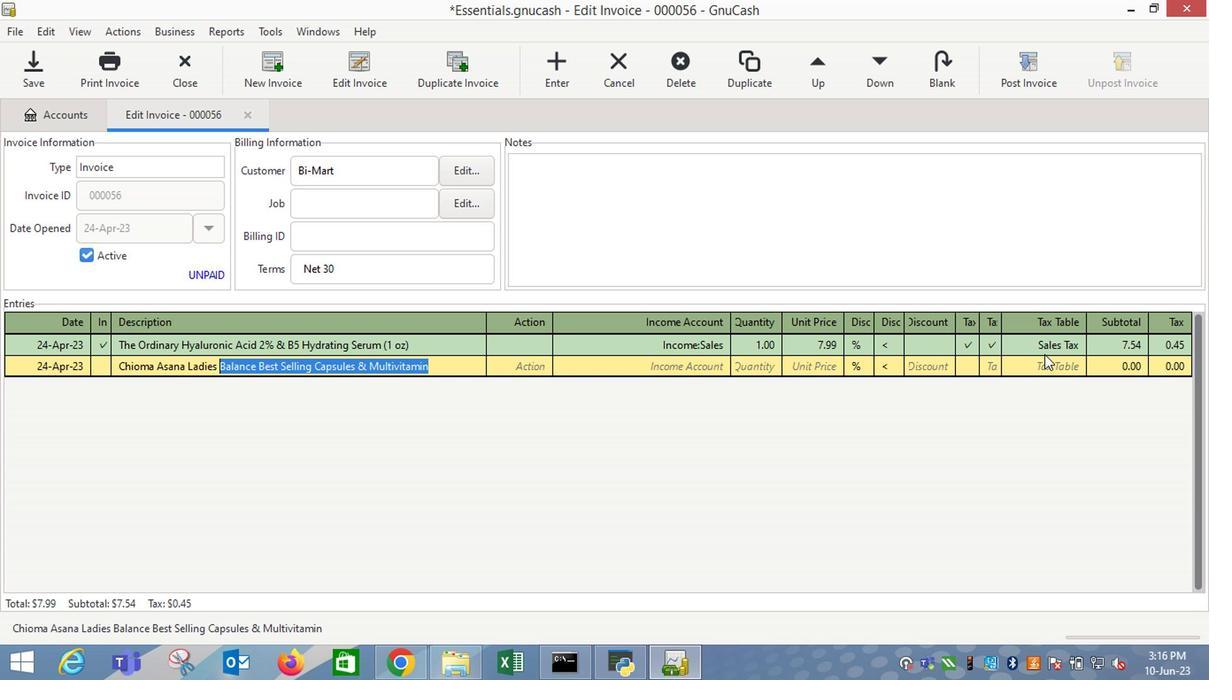 
Action: Key pressed s
Screenshot: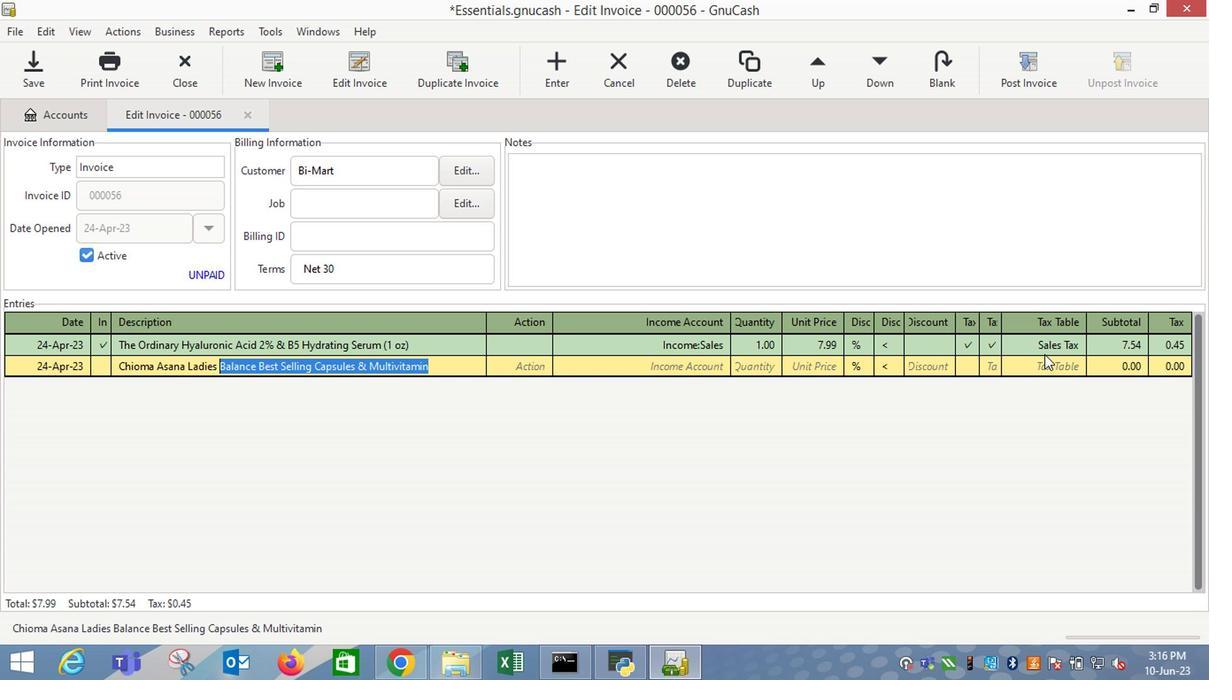 
Action: Mouse moved to (526, 359)
Screenshot: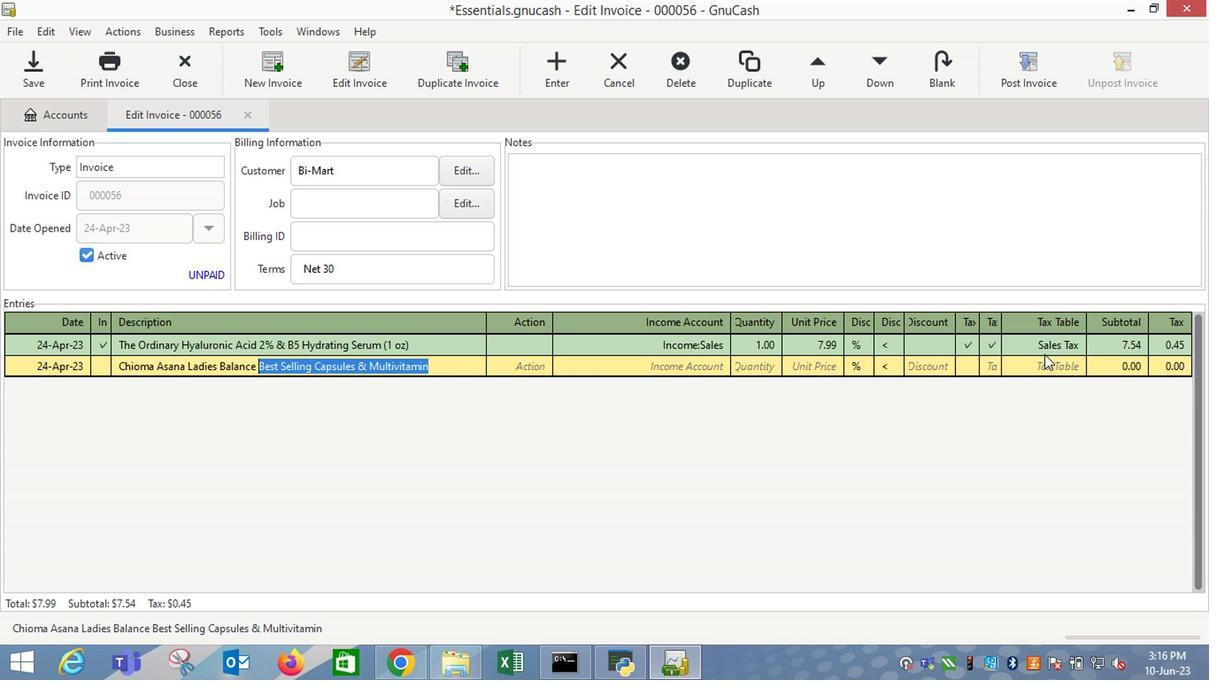 
Action: Mouse pressed left at (526, 359)
Screenshot: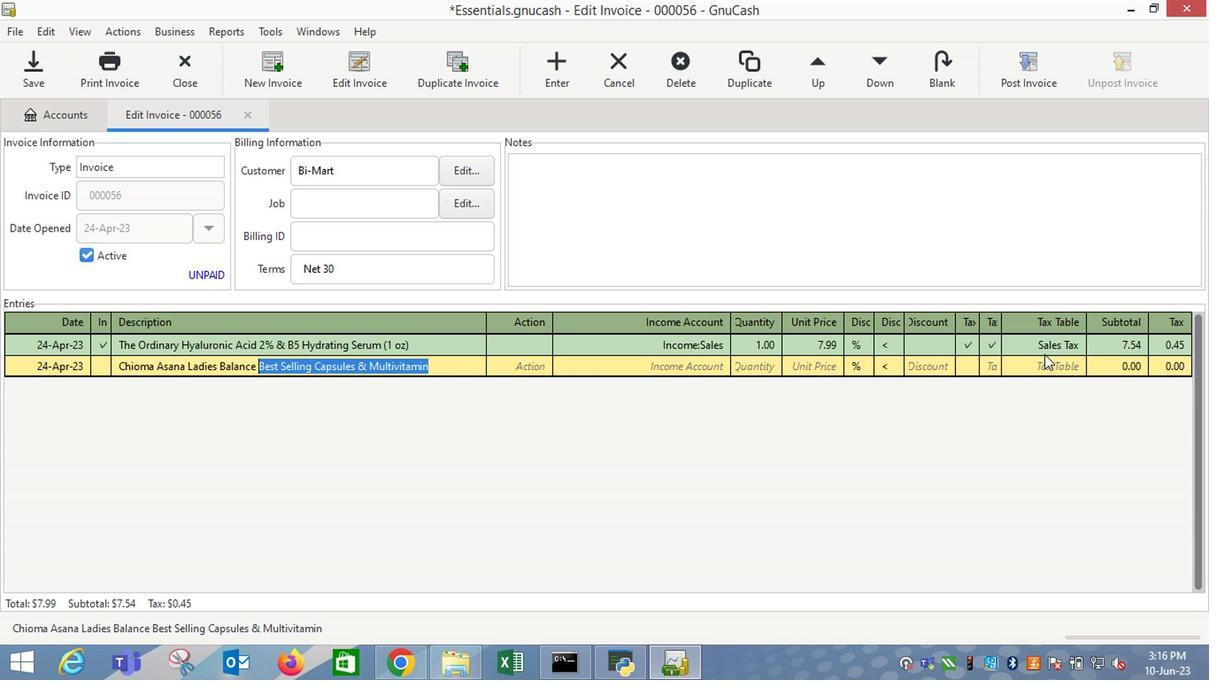 
Action: Mouse moved to (592, 370)
Screenshot: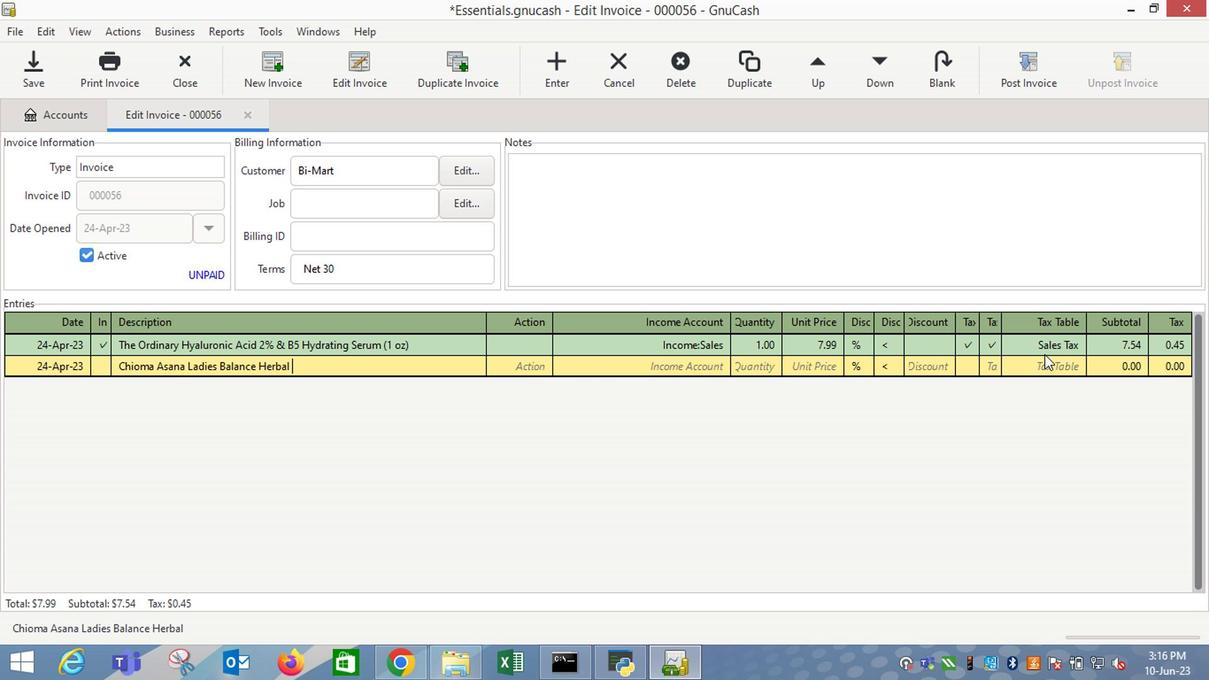 
Action: Mouse pressed left at (592, 370)
Screenshot: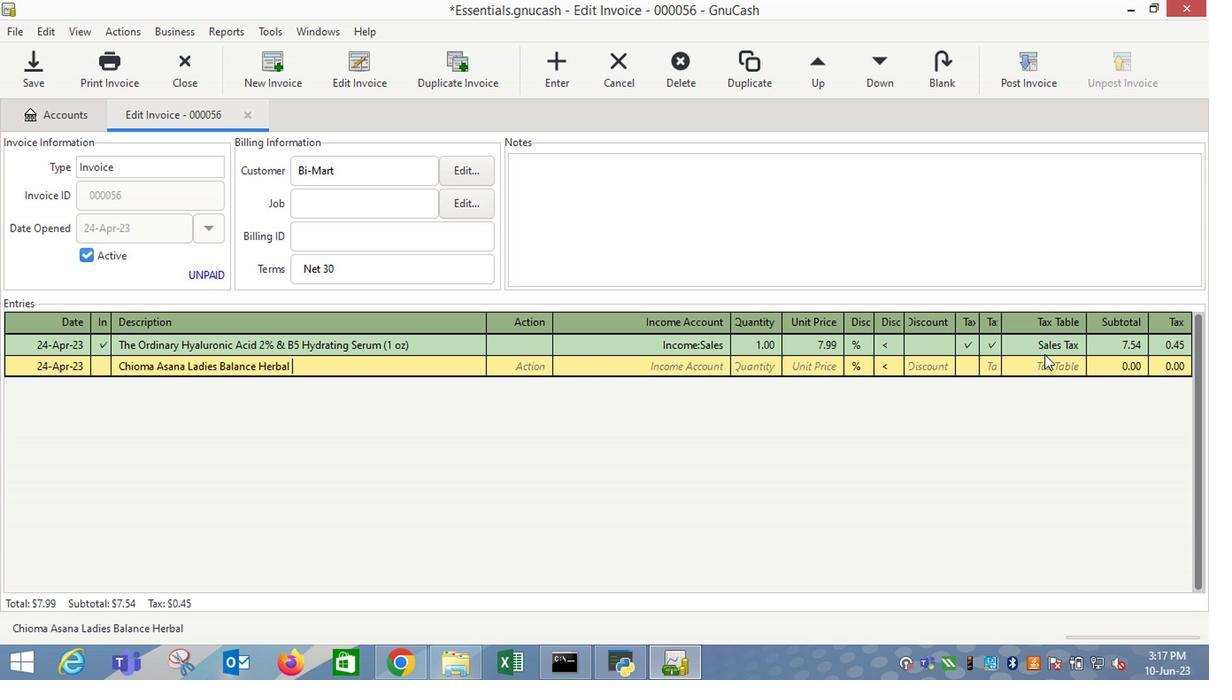 
Action: Mouse moved to (352, 61)
Screenshot: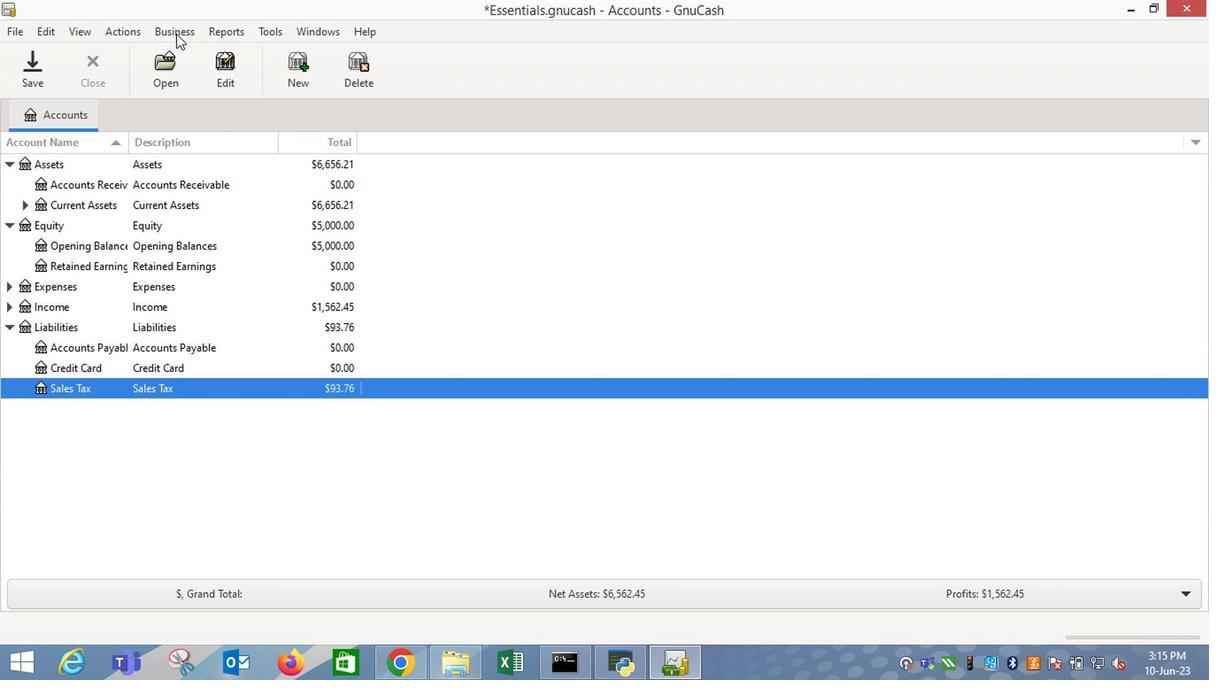 
Action: Mouse pressed left at (352, 61)
Screenshot: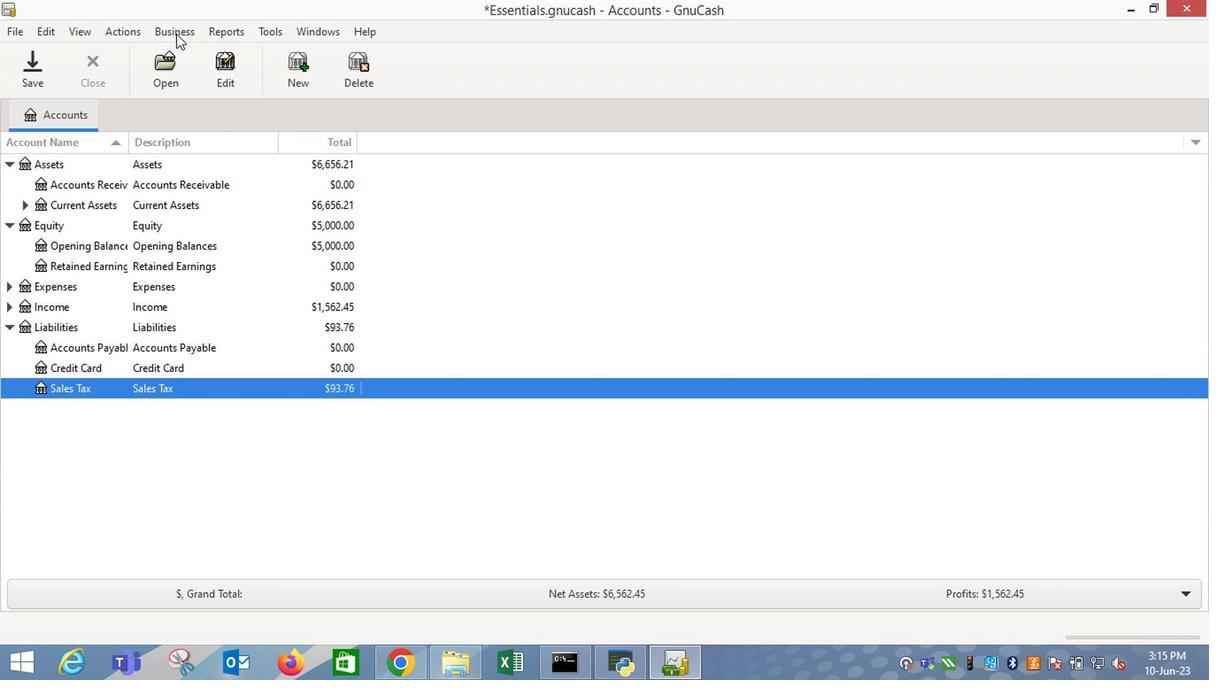 
Action: Mouse moved to (507, 141)
Screenshot: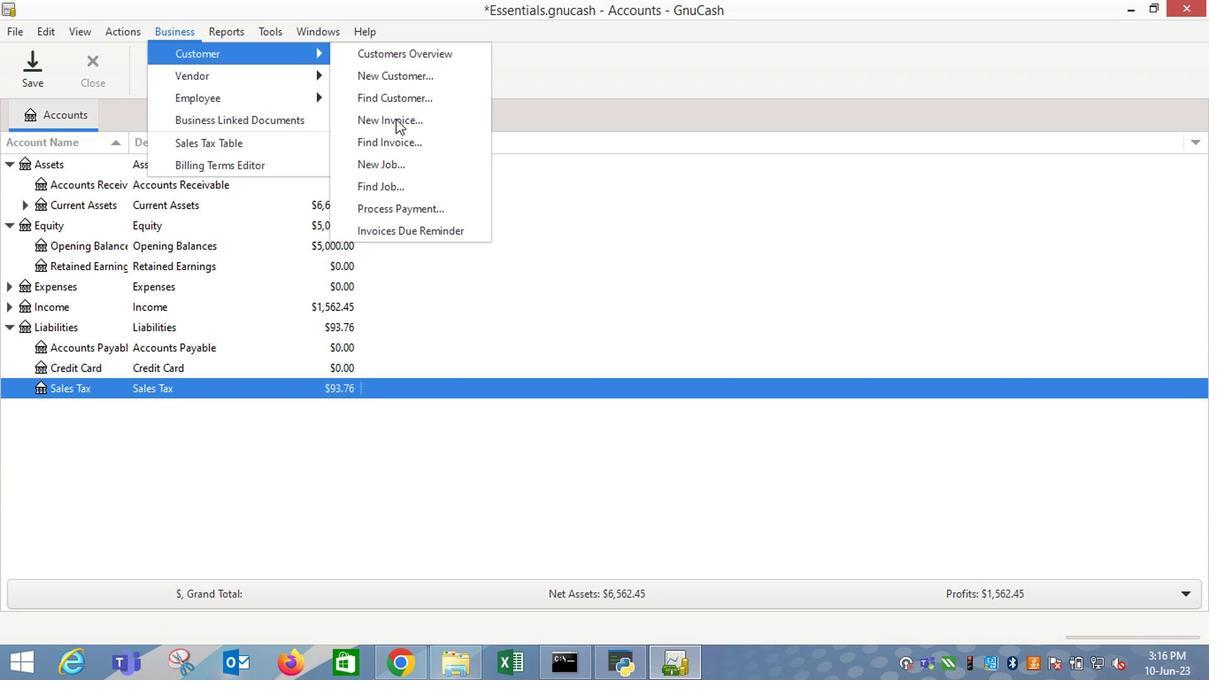 
Action: Mouse pressed left at (507, 141)
Screenshot: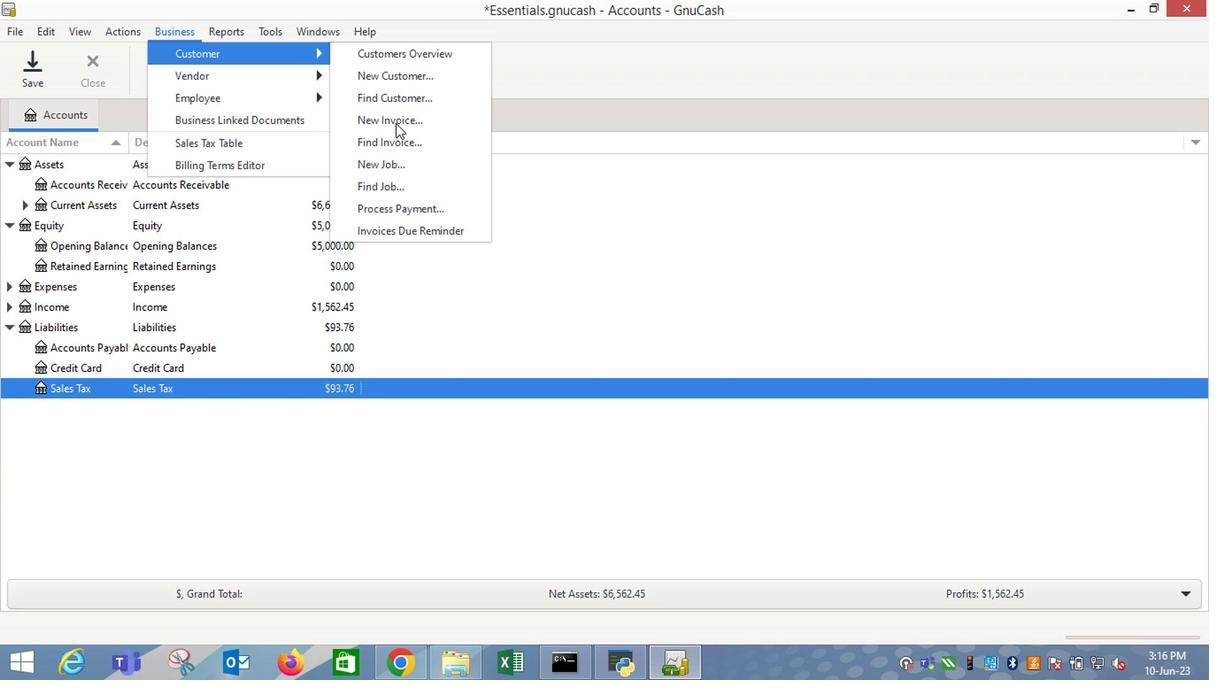 
Action: Mouse moved to (736, 267)
Screenshot: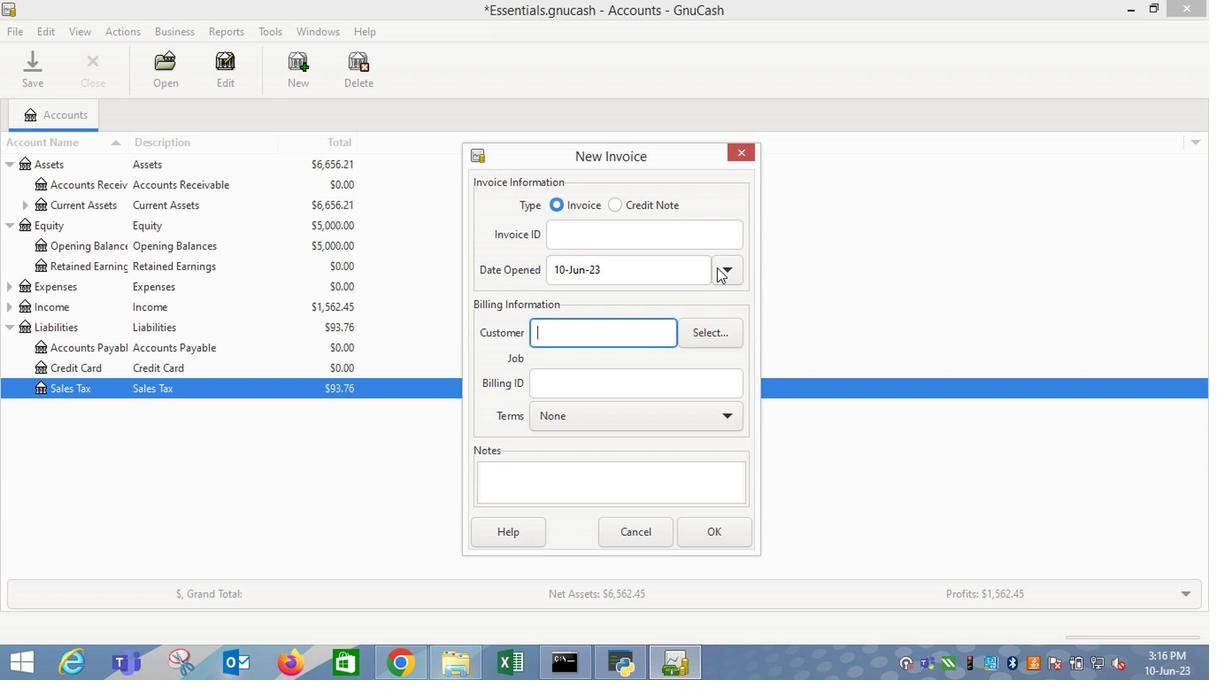 
Action: Mouse pressed left at (736, 267)
Screenshot: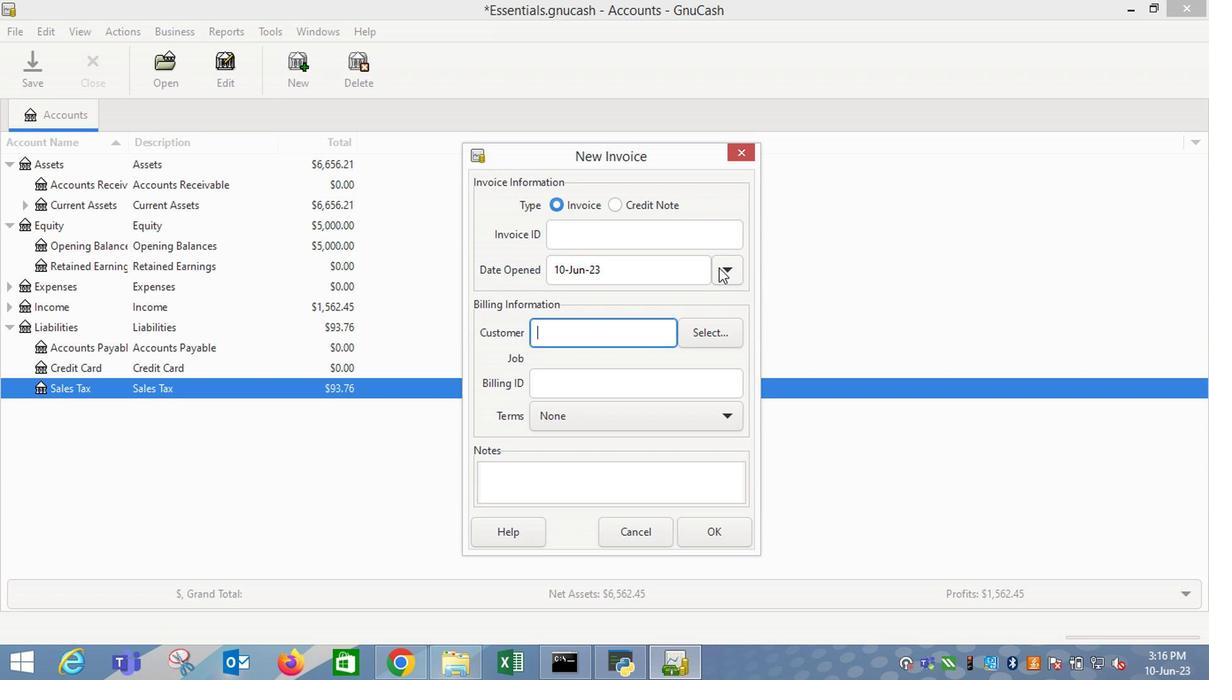 
Action: Mouse moved to (638, 288)
Screenshot: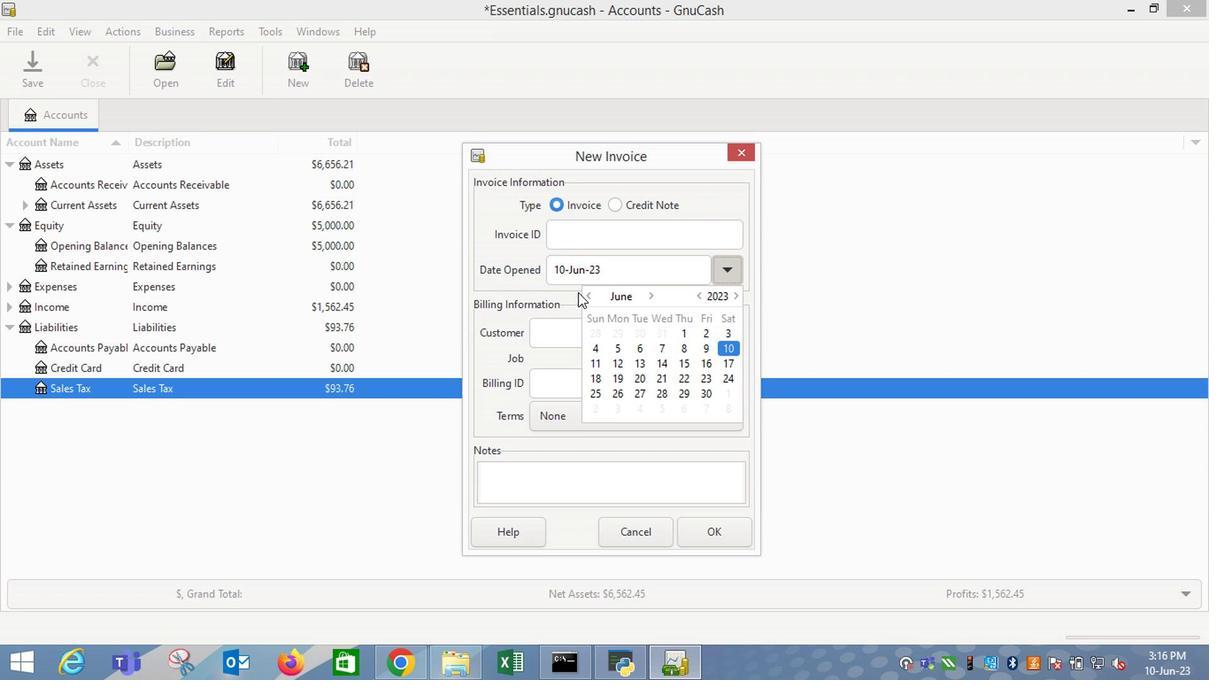 
Action: Mouse pressed left at (638, 288)
Screenshot: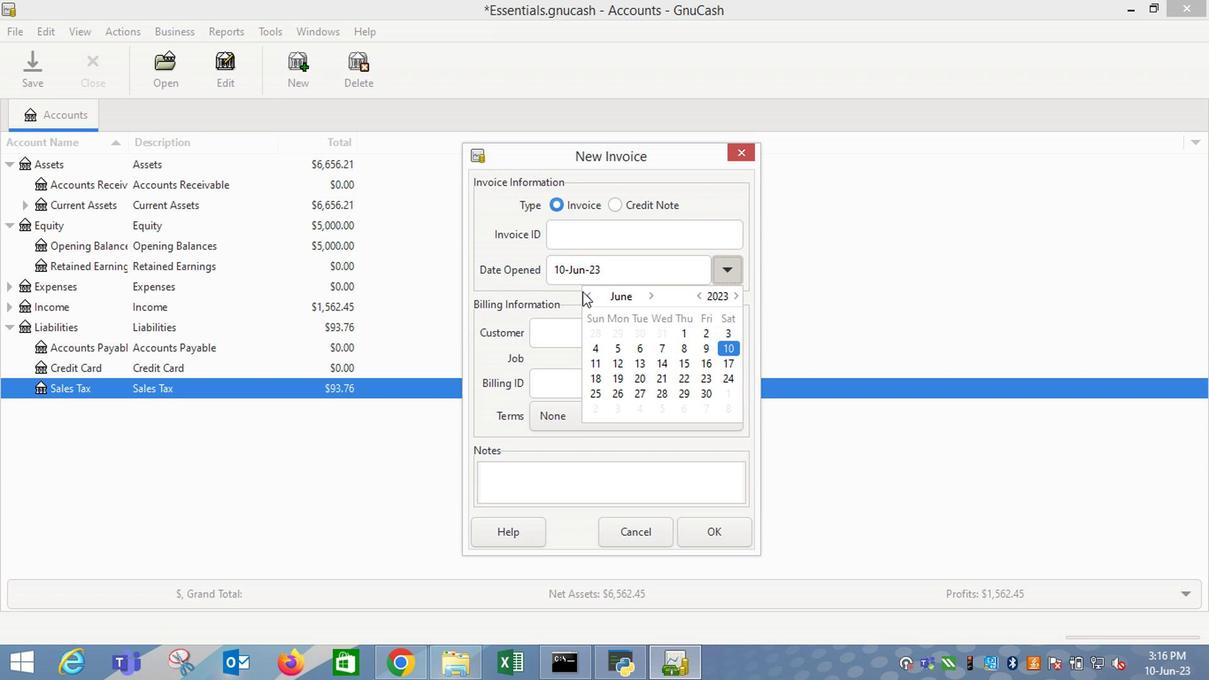 
Action: Mouse moved to (732, 269)
Screenshot: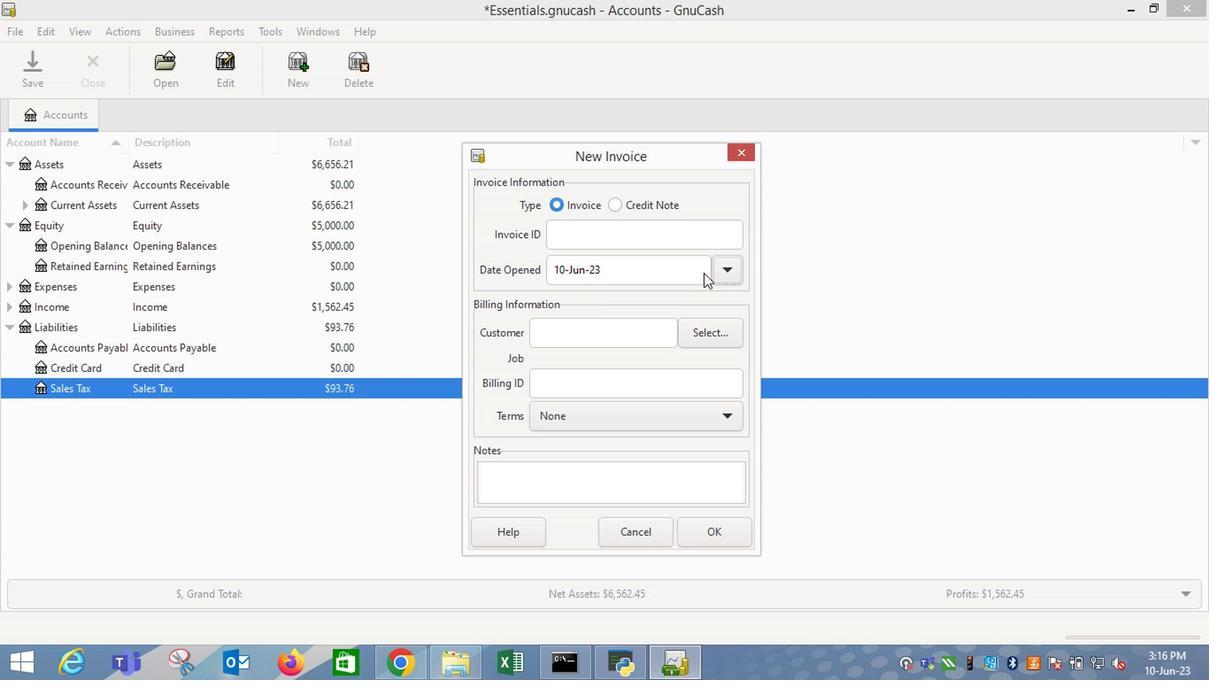 
Action: Mouse pressed left at (732, 269)
Screenshot: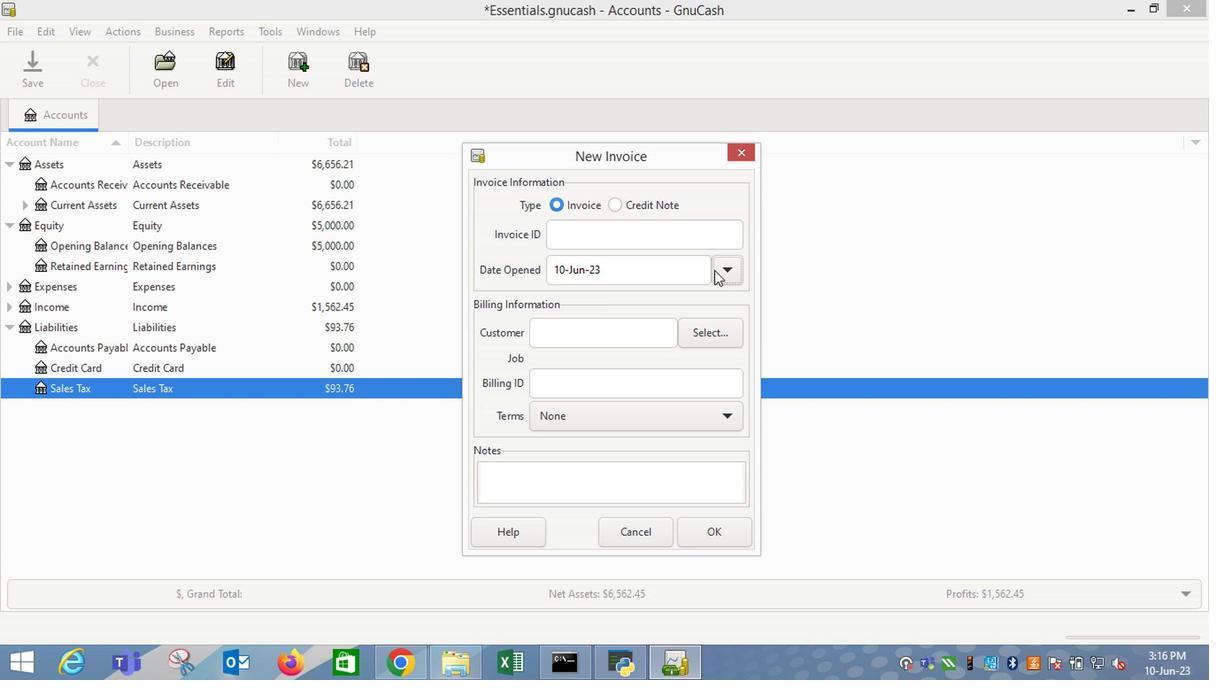 
Action: Mouse moved to (640, 289)
Screenshot: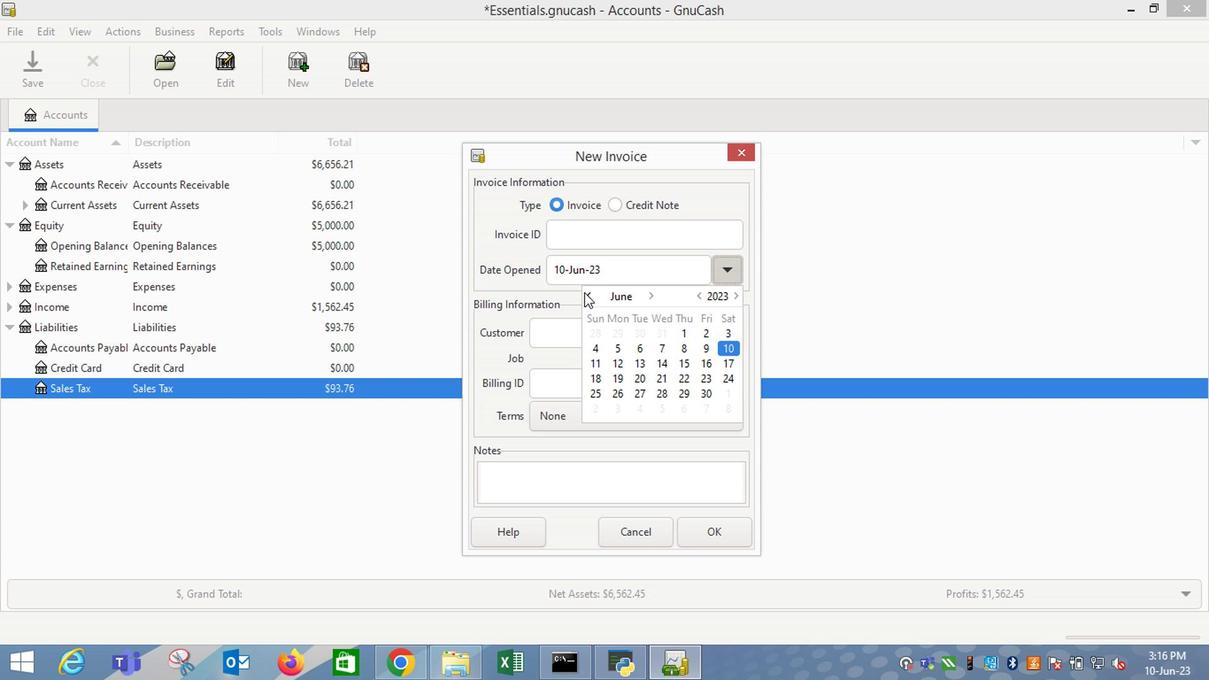 
Action: Mouse pressed left at (640, 289)
Screenshot: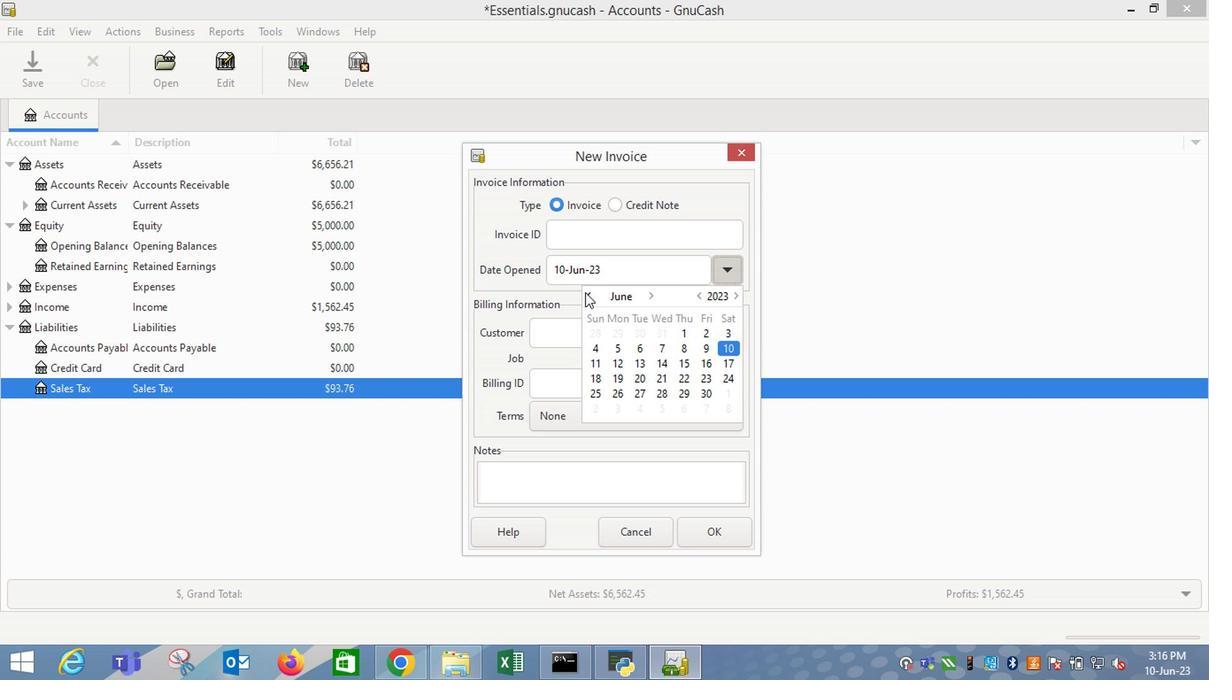 
Action: Mouse pressed left at (640, 289)
Screenshot: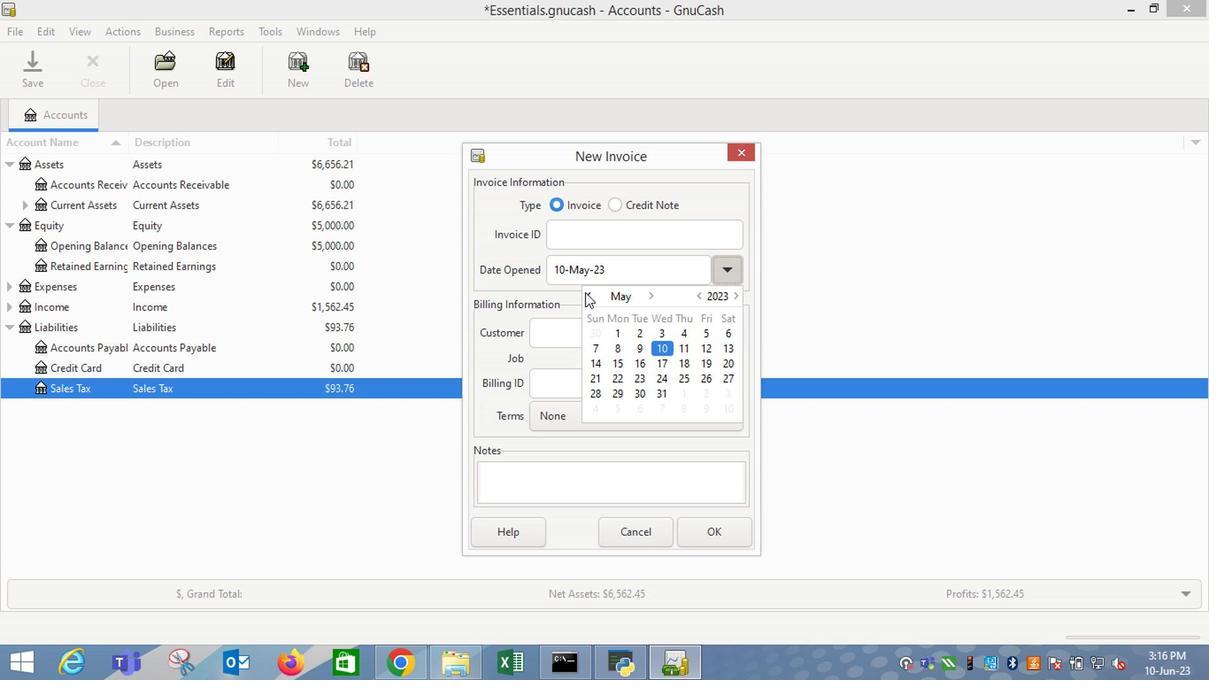 
Action: Mouse moved to (661, 379)
Screenshot: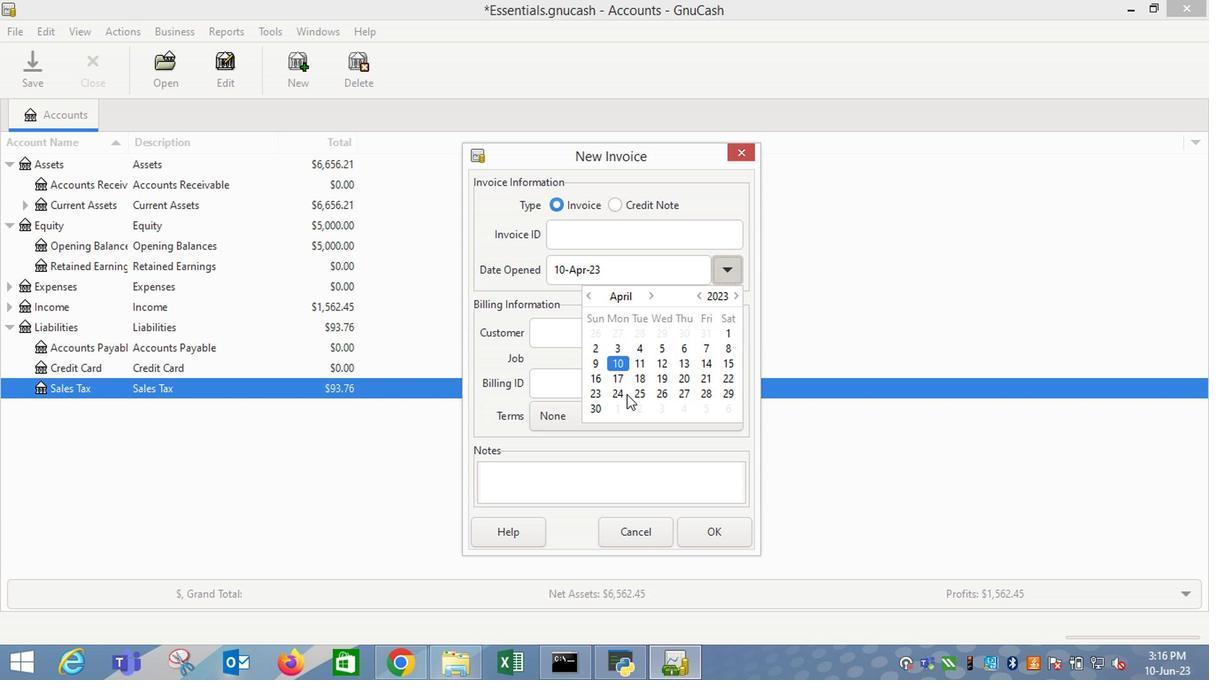 
Action: Mouse pressed left at (661, 379)
Screenshot: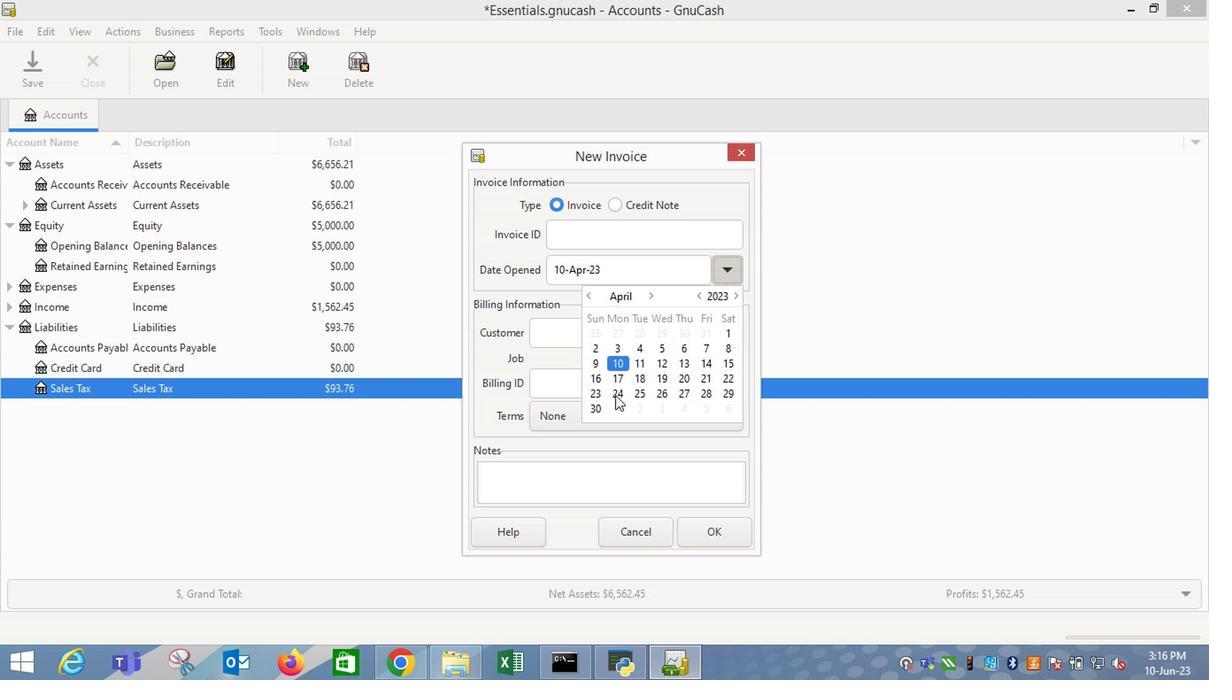 
Action: Mouse moved to (609, 327)
Screenshot: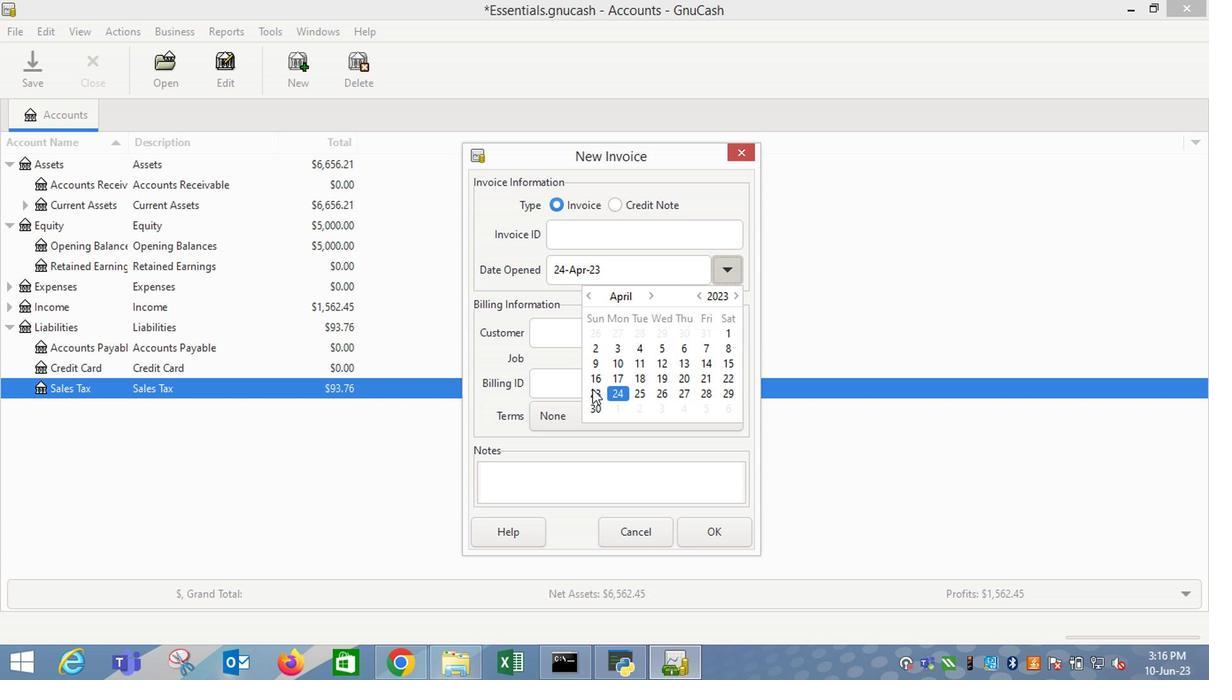 
Action: Mouse pressed left at (609, 327)
Screenshot: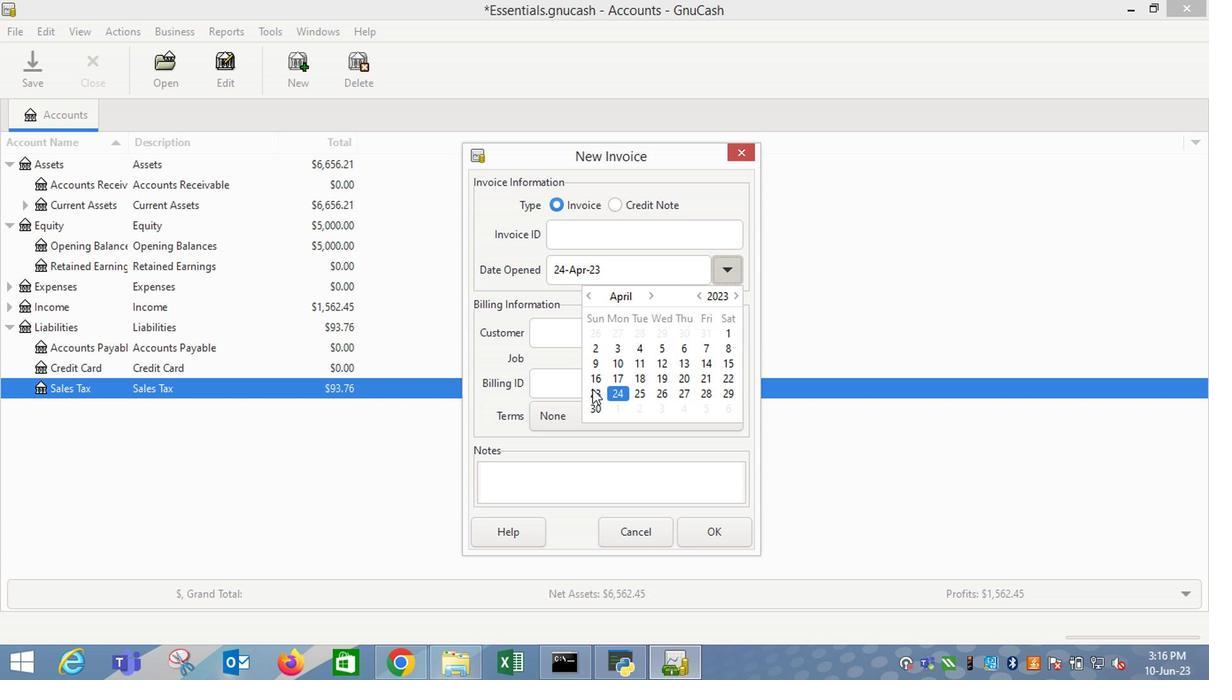 
Action: Mouse moved to (617, 322)
Screenshot: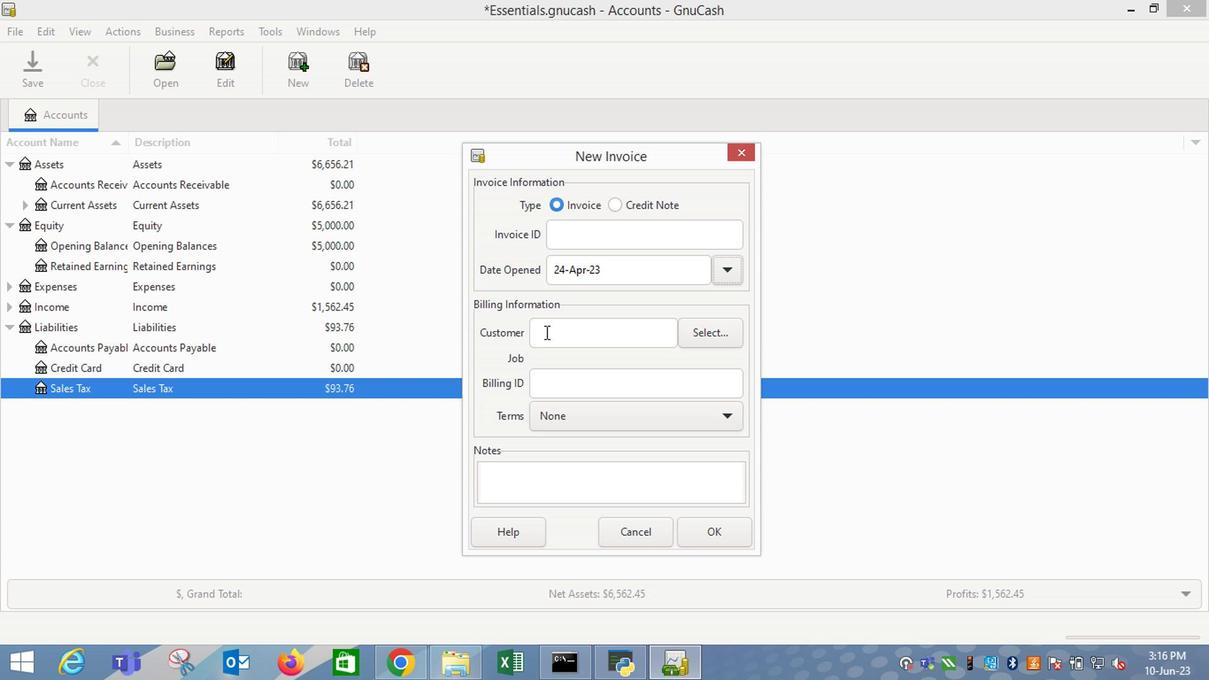 
Action: Mouse pressed left at (617, 322)
Screenshot: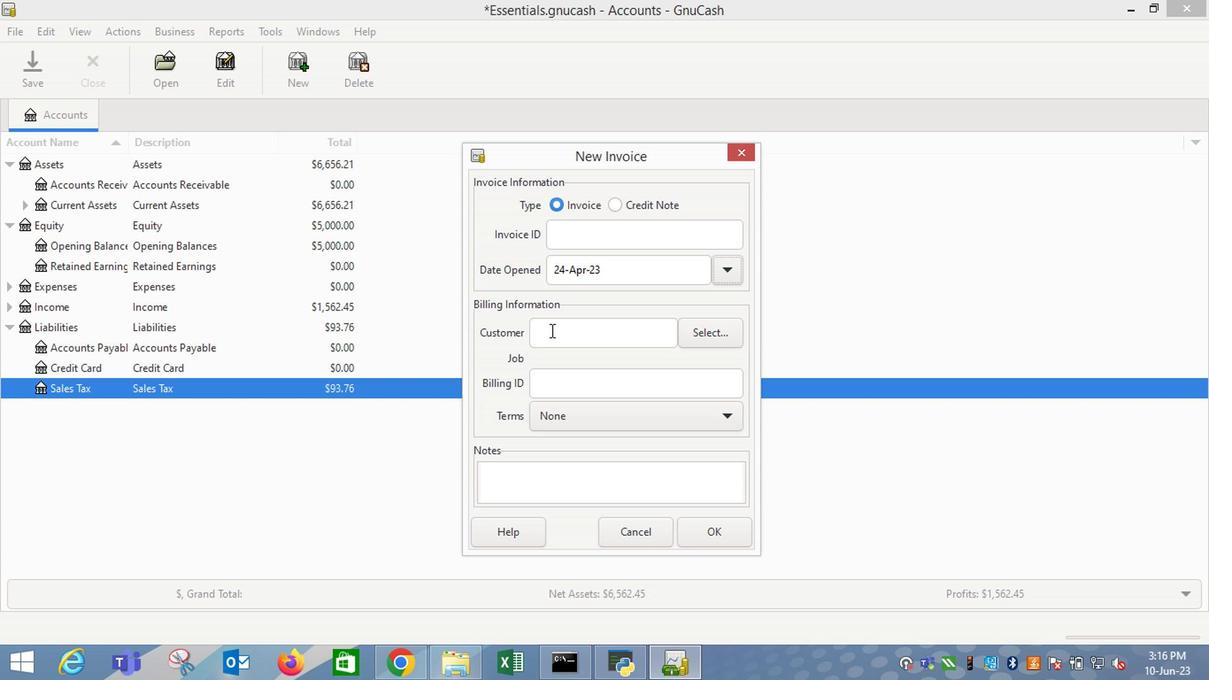 
Action: Mouse moved to (617, 320)
Screenshot: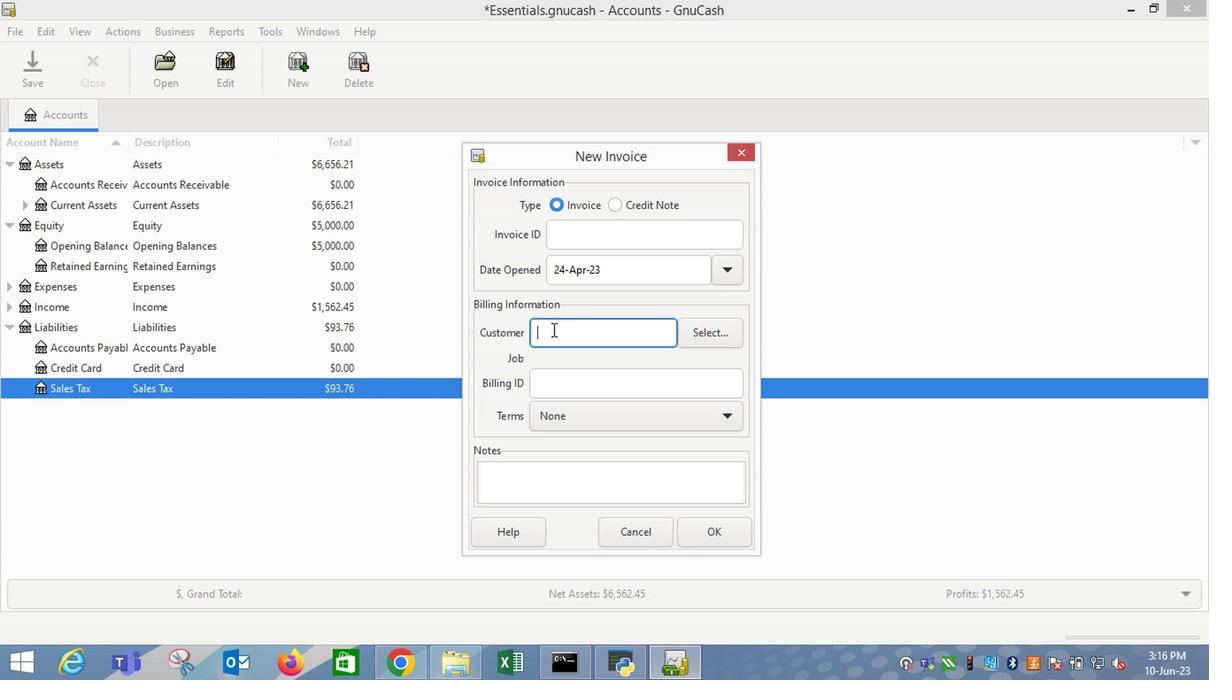 
Action: Key pressed <Key.shift_r>Bi
Screenshot: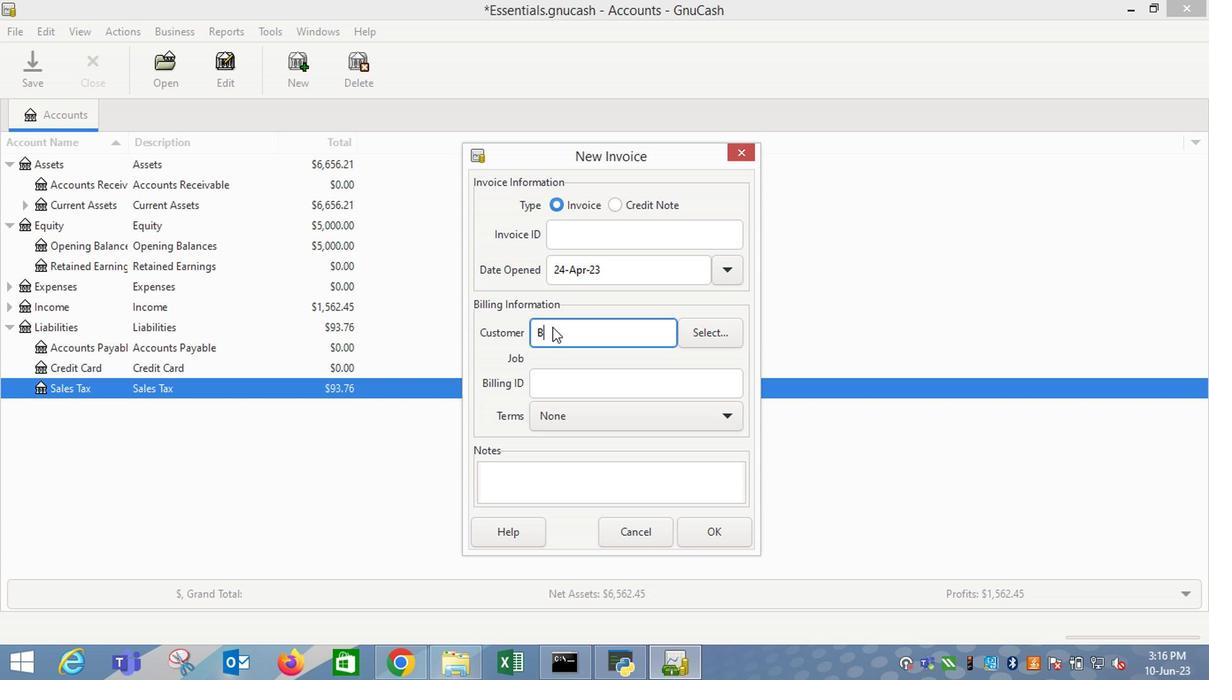 
Action: Mouse moved to (610, 345)
Screenshot: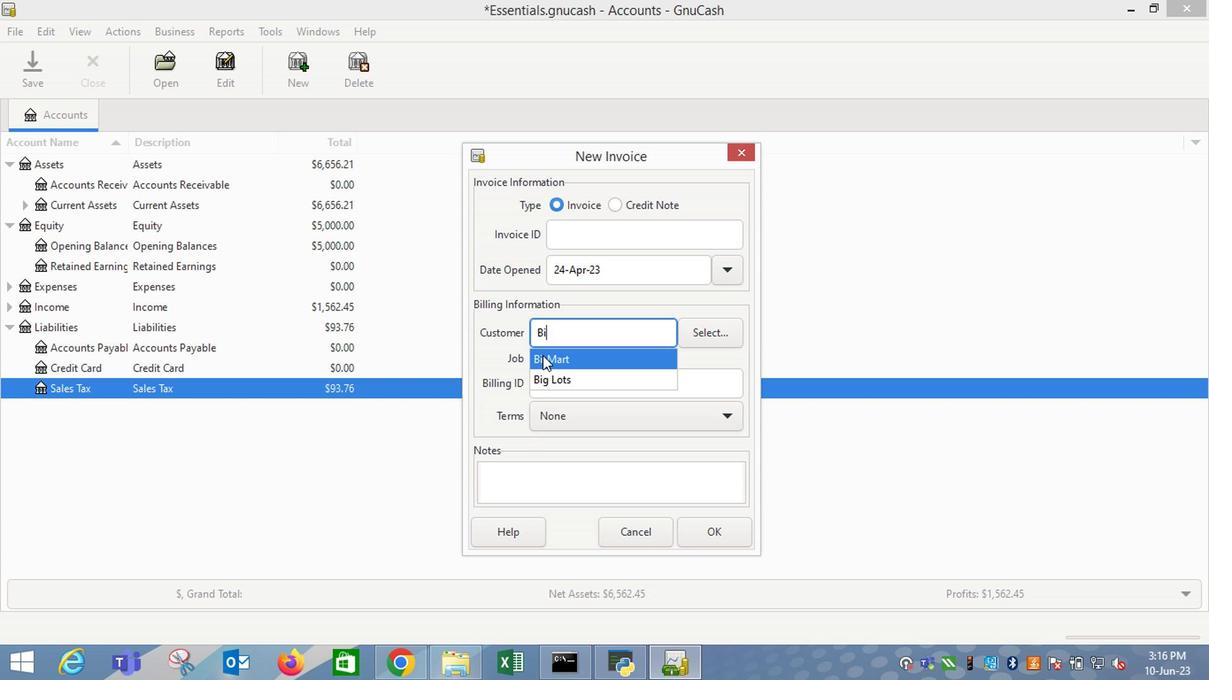 
Action: Mouse pressed left at (610, 345)
Screenshot: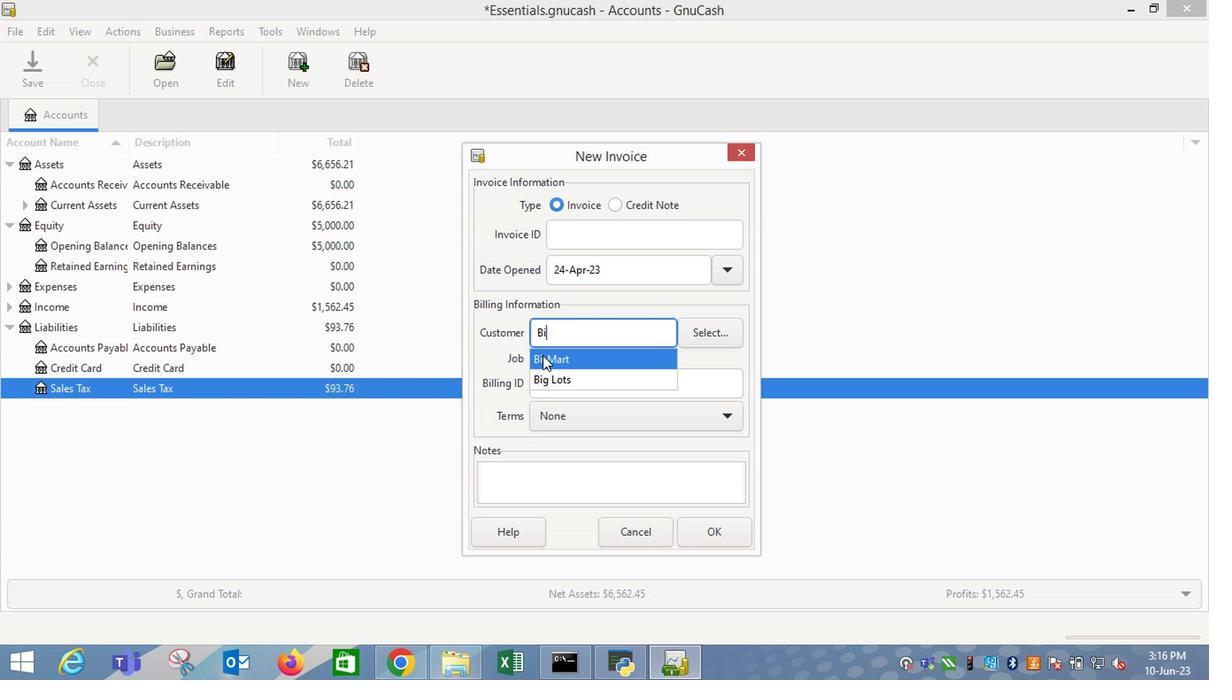 
Action: Mouse moved to (621, 411)
Screenshot: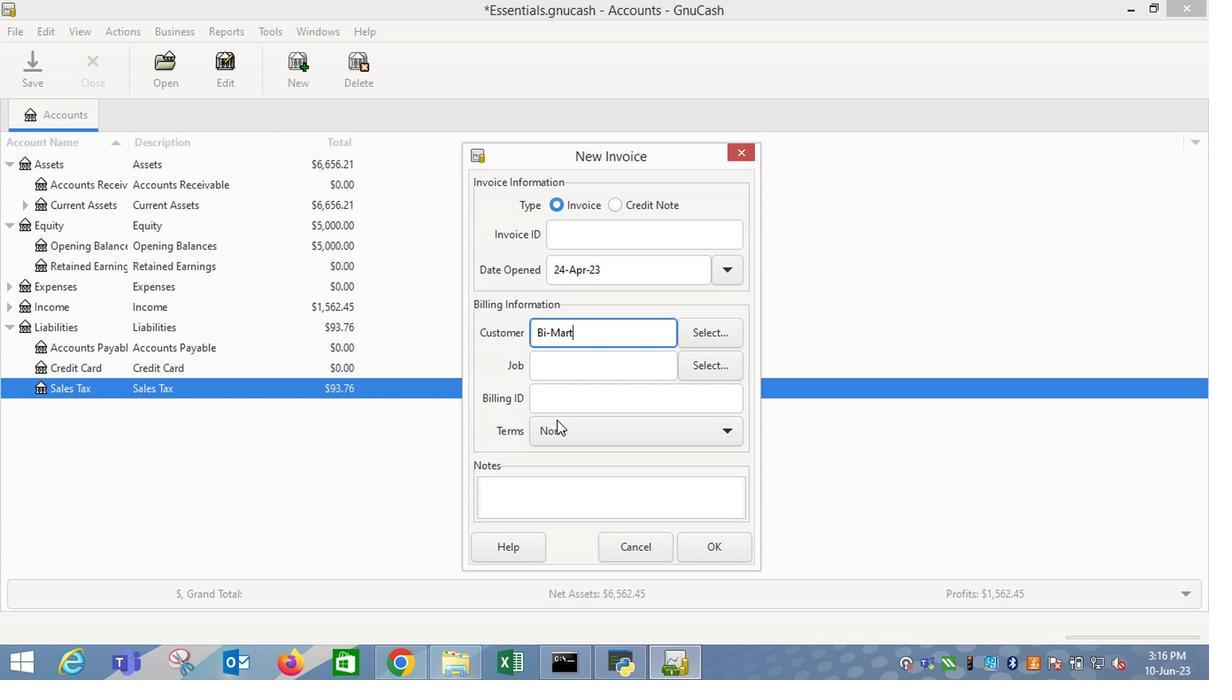 
Action: Mouse pressed left at (621, 411)
Screenshot: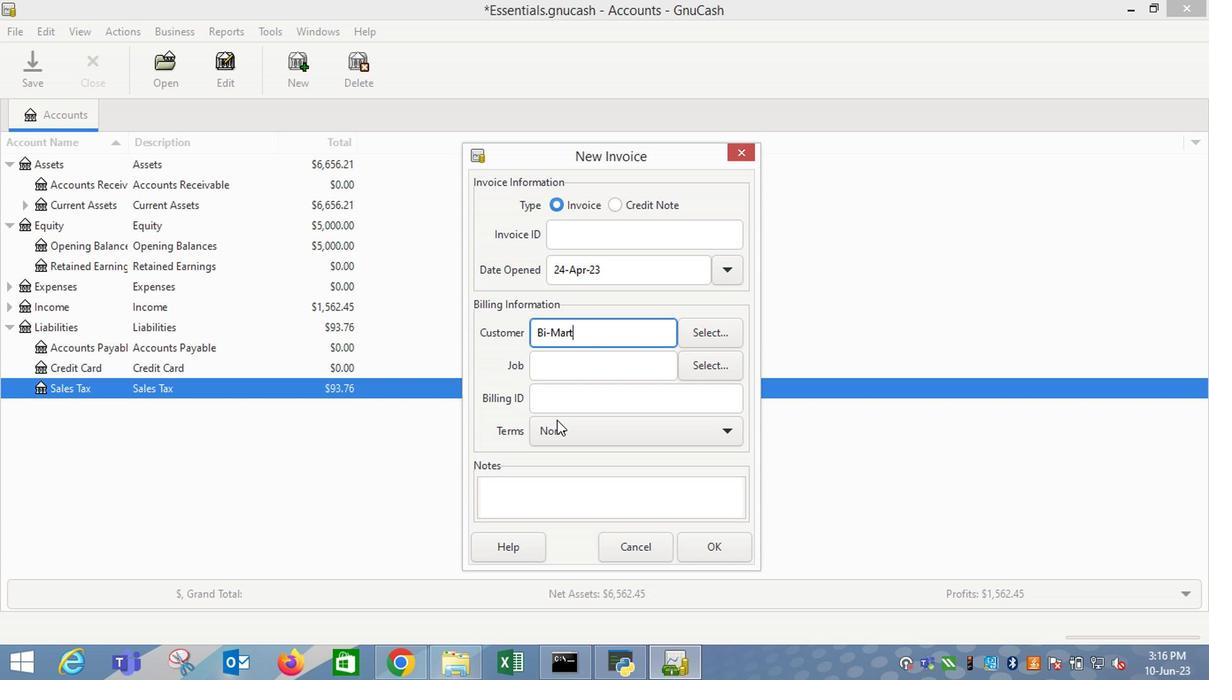 
Action: Mouse moved to (633, 410)
Screenshot: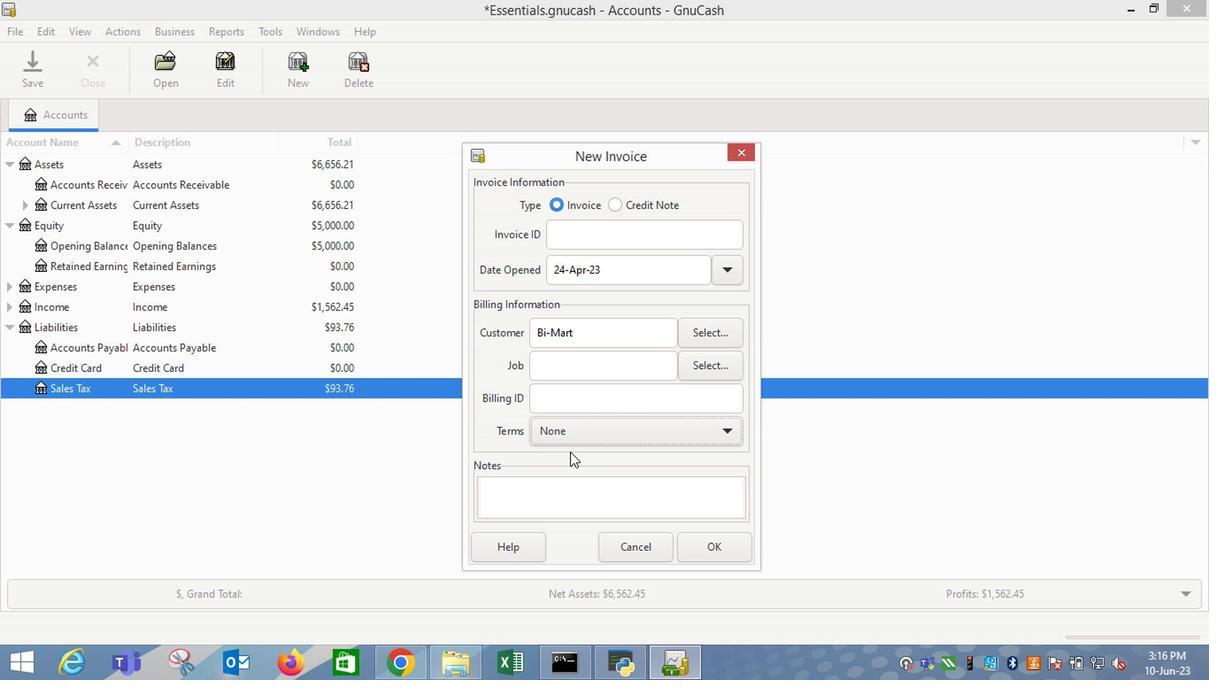 
Action: Mouse pressed left at (633, 410)
Screenshot: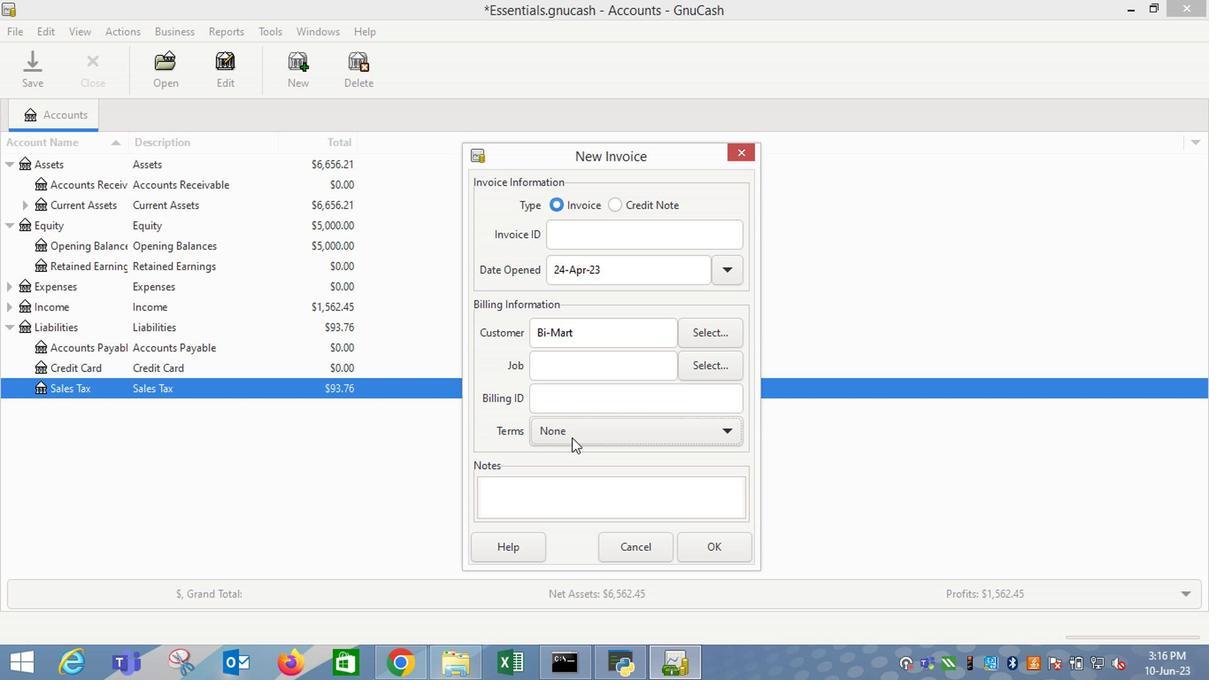 
Action: Mouse moved to (627, 454)
Screenshot: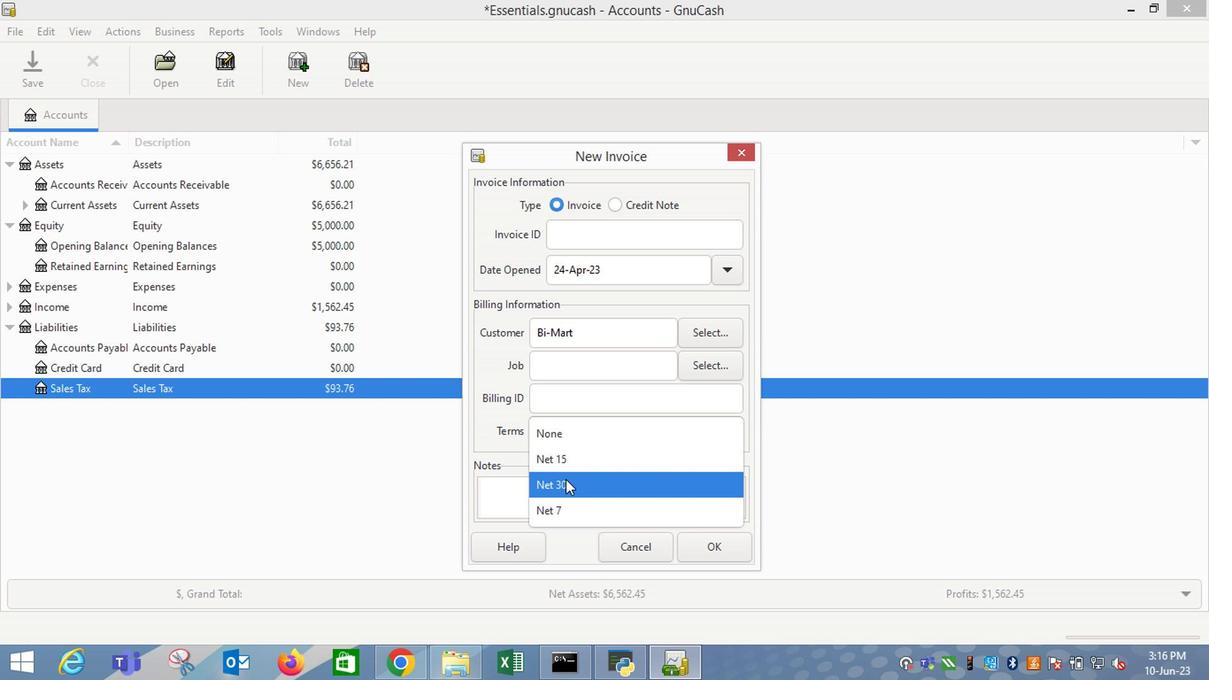 
Action: Mouse pressed left at (627, 454)
Screenshot: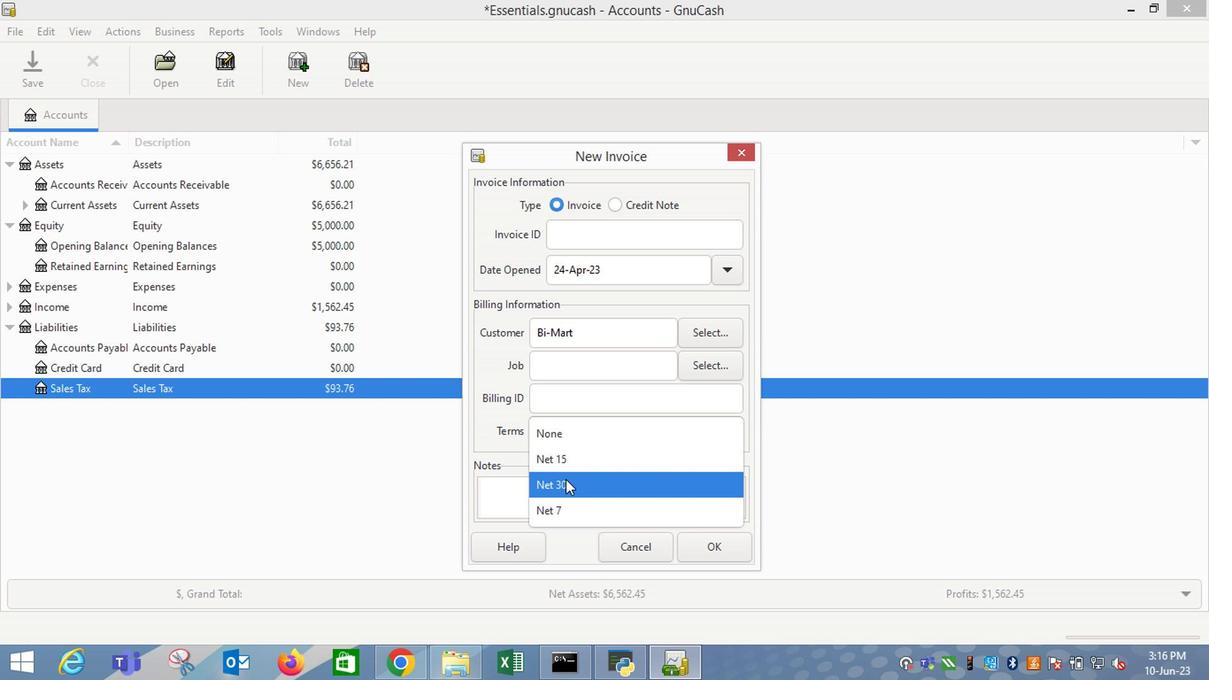 
Action: Mouse moved to (724, 519)
Screenshot: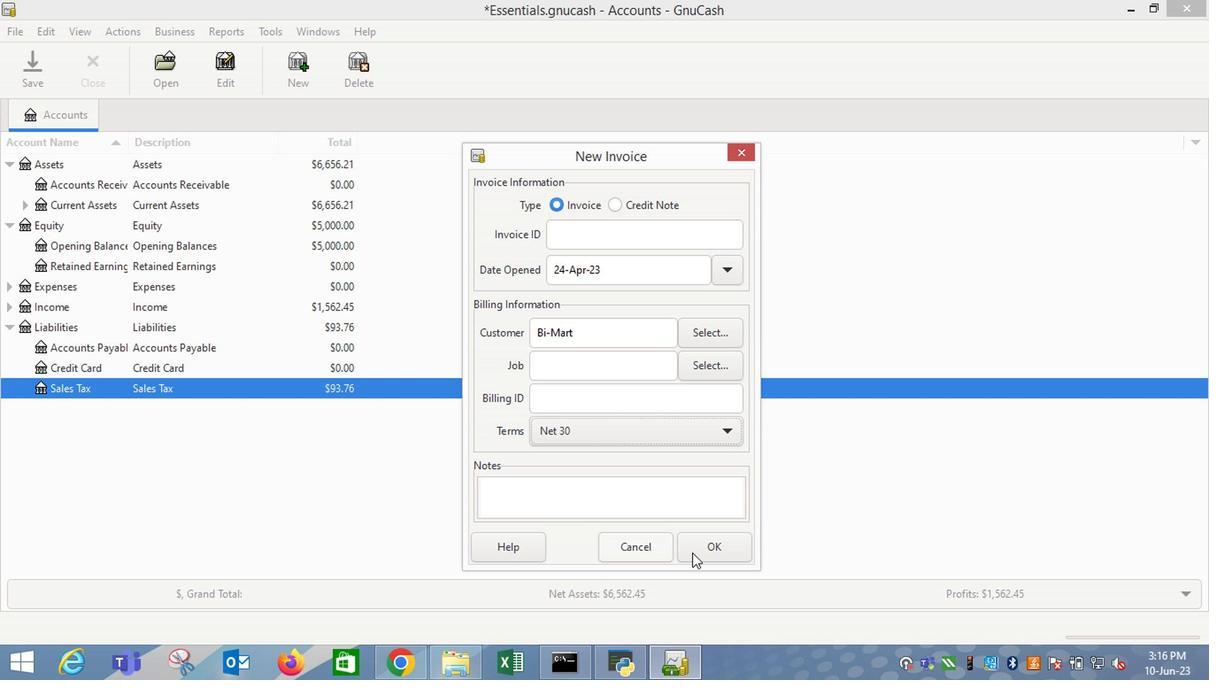 
Action: Mouse pressed left at (724, 519)
Screenshot: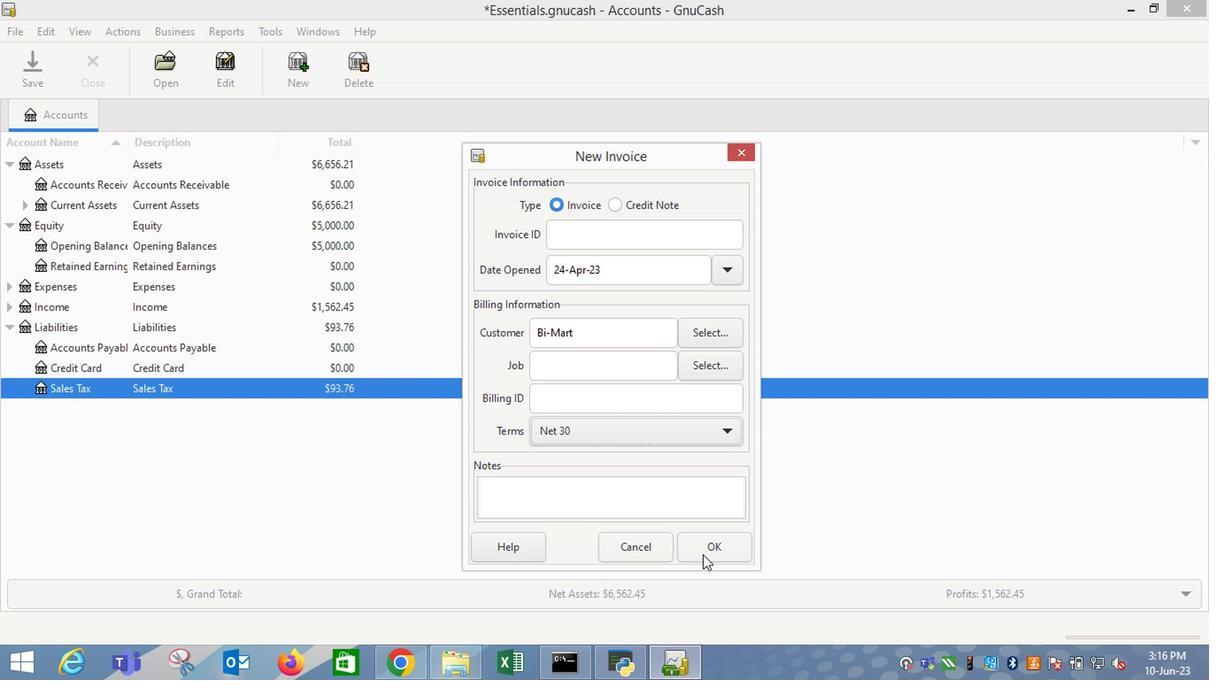 
Action: Mouse moved to (286, 339)
Screenshot: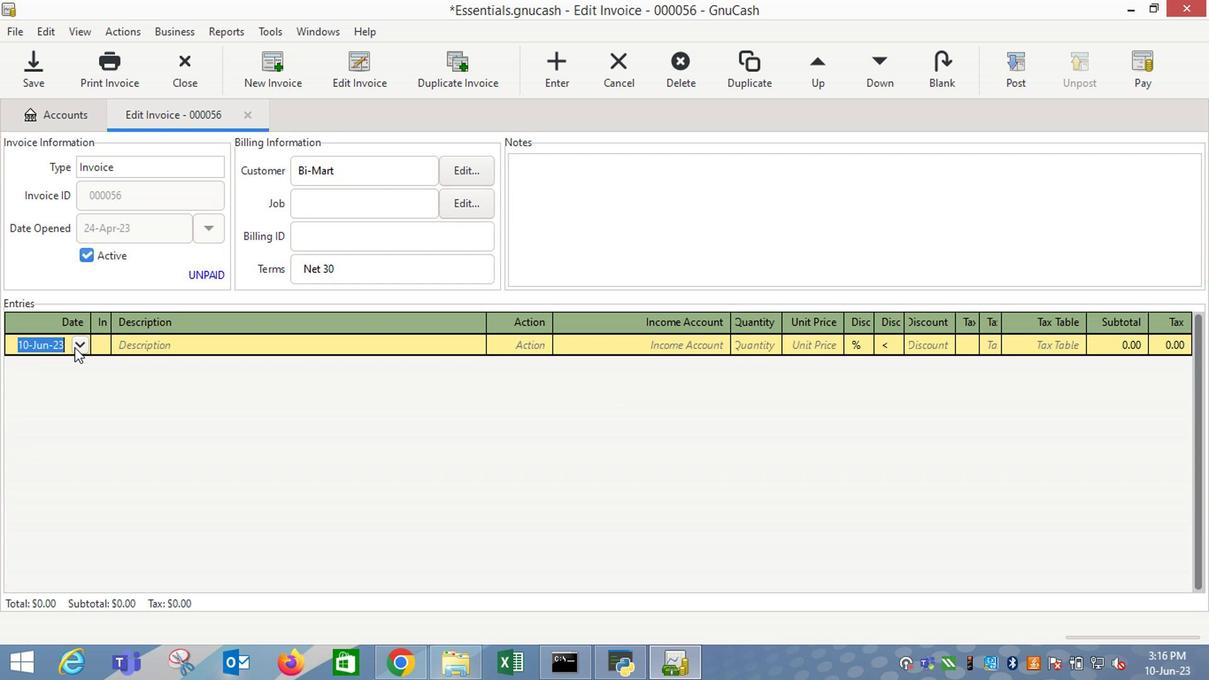 
Action: Mouse pressed left at (286, 339)
Screenshot: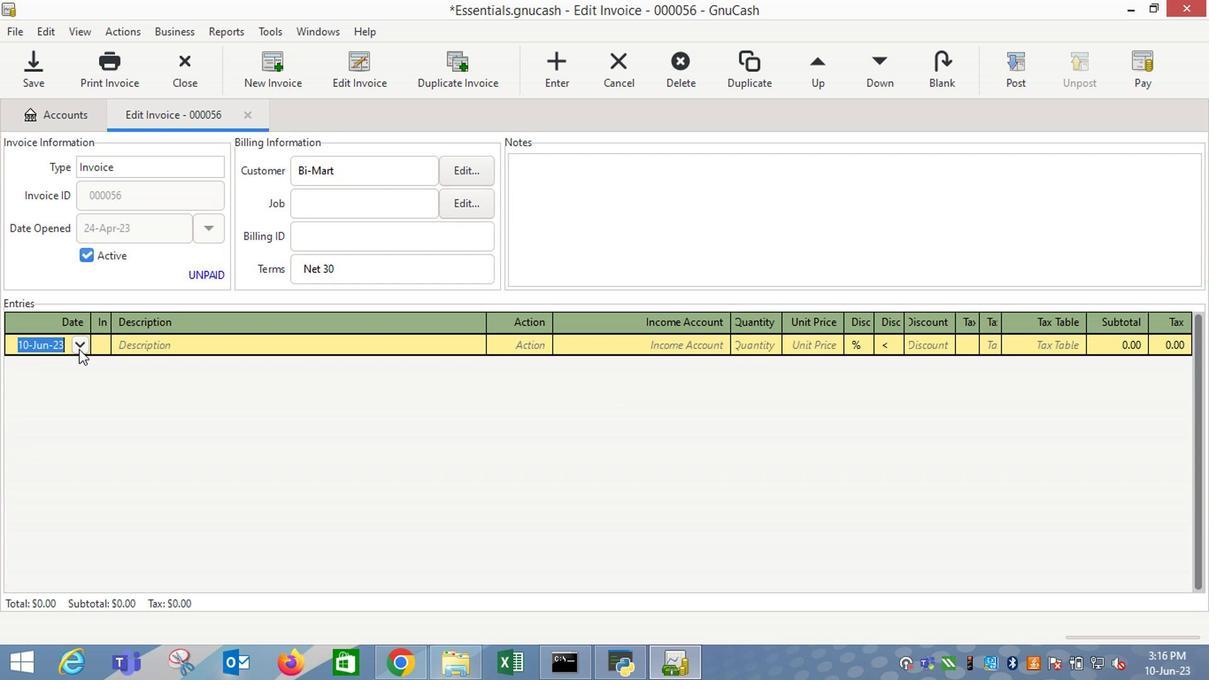 
Action: Mouse moved to (235, 357)
Screenshot: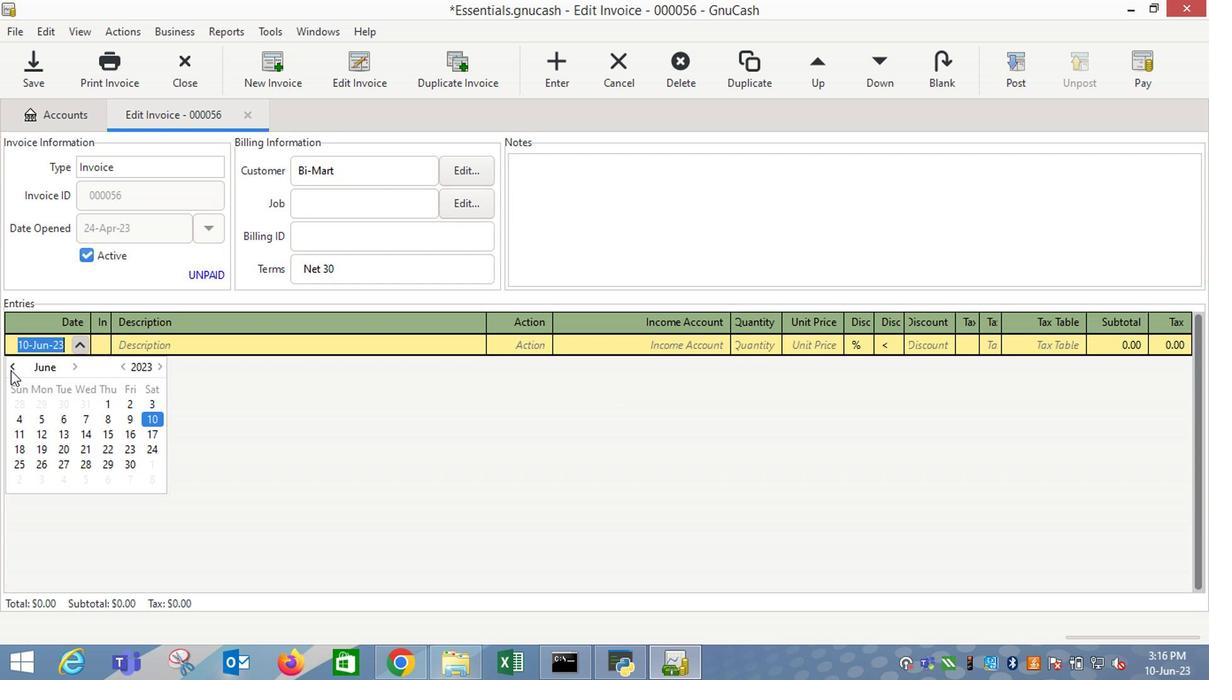 
Action: Mouse pressed left at (235, 357)
Screenshot: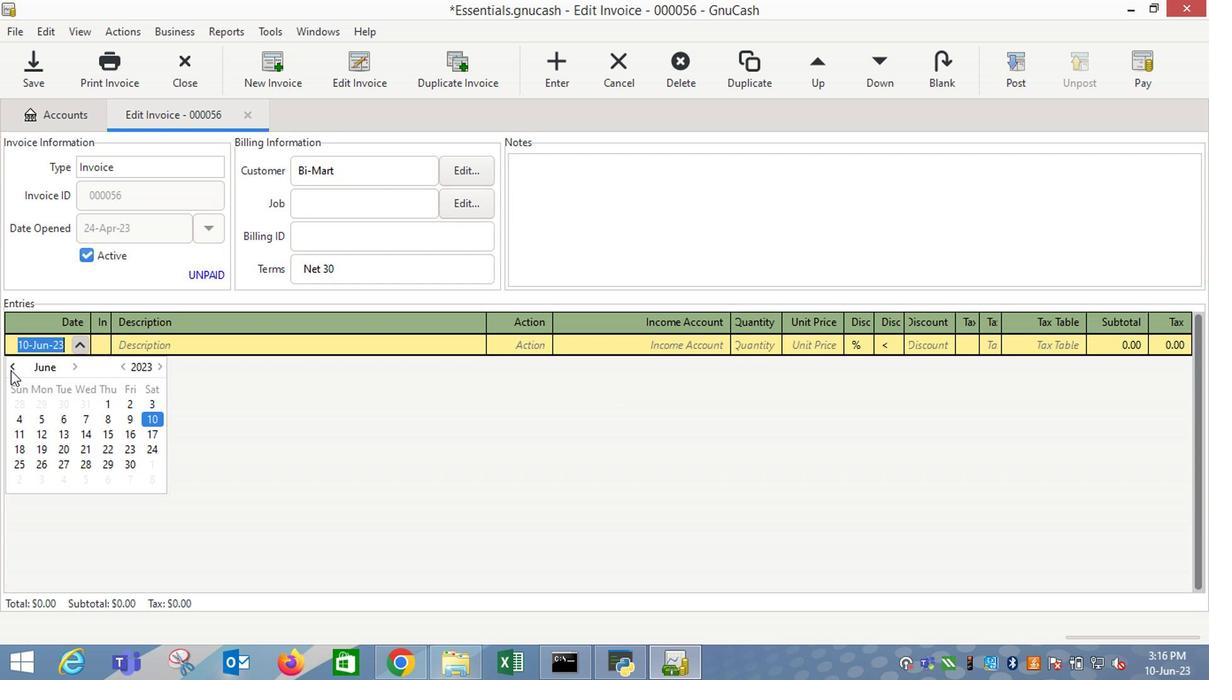 
Action: Mouse pressed left at (235, 357)
Screenshot: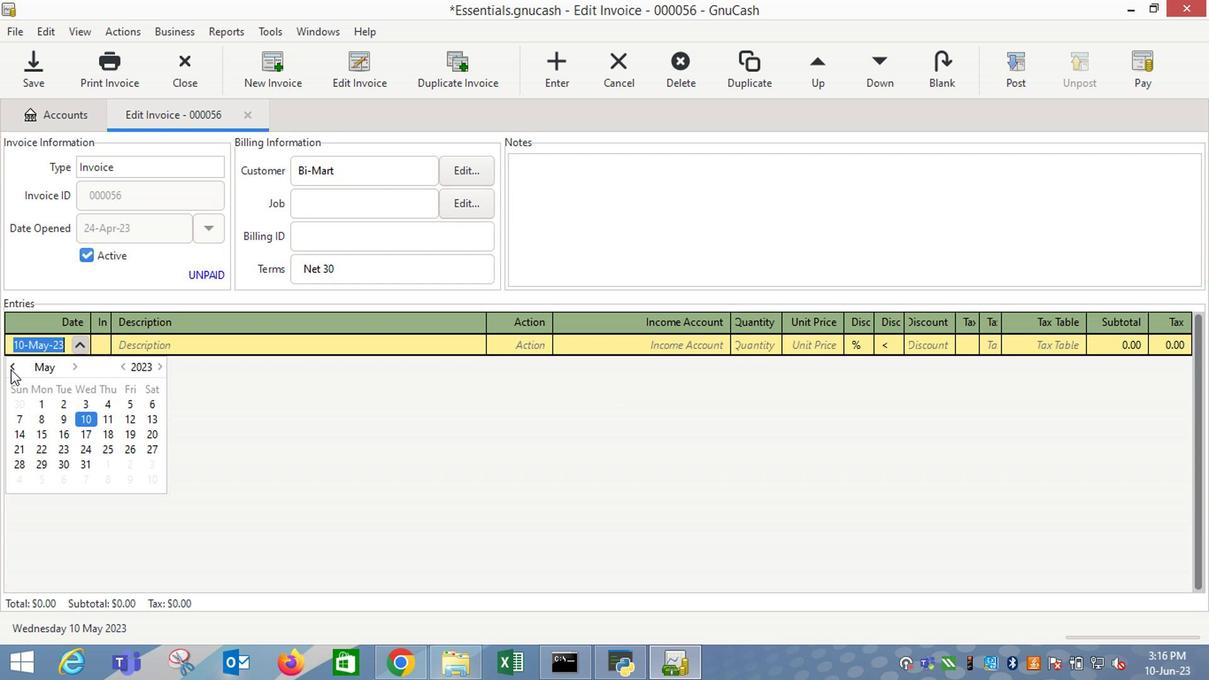 
Action: Mouse moved to (256, 441)
Screenshot: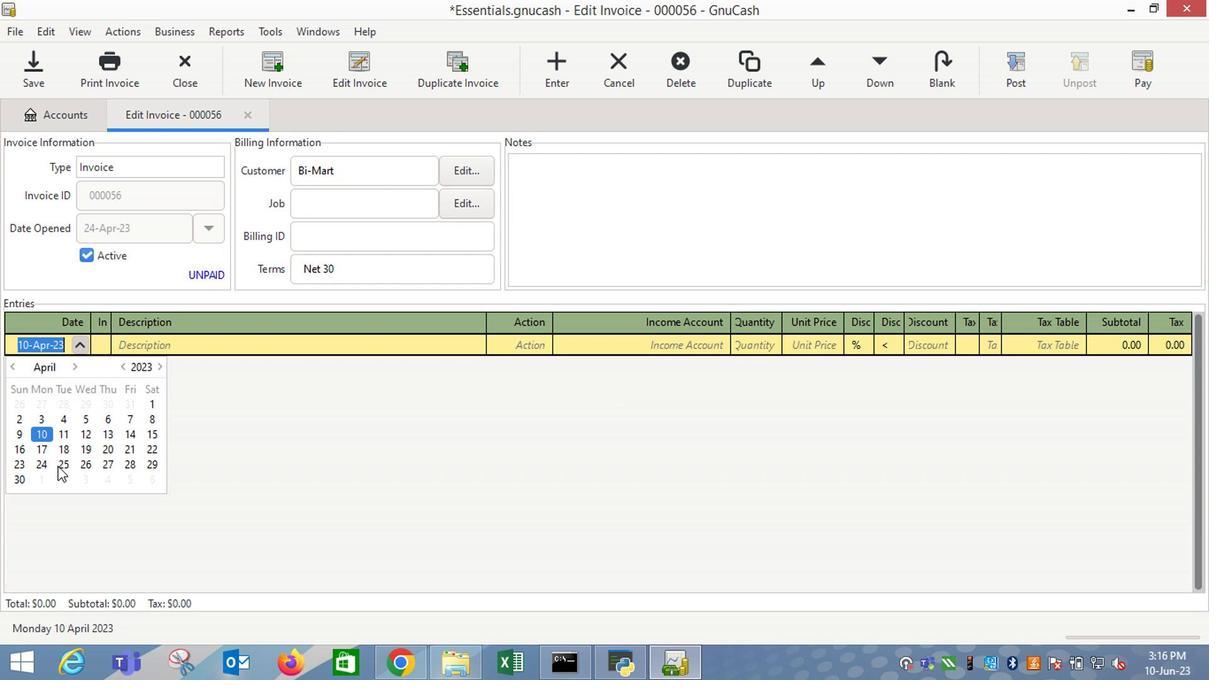 
Action: Mouse pressed left at (256, 441)
Screenshot: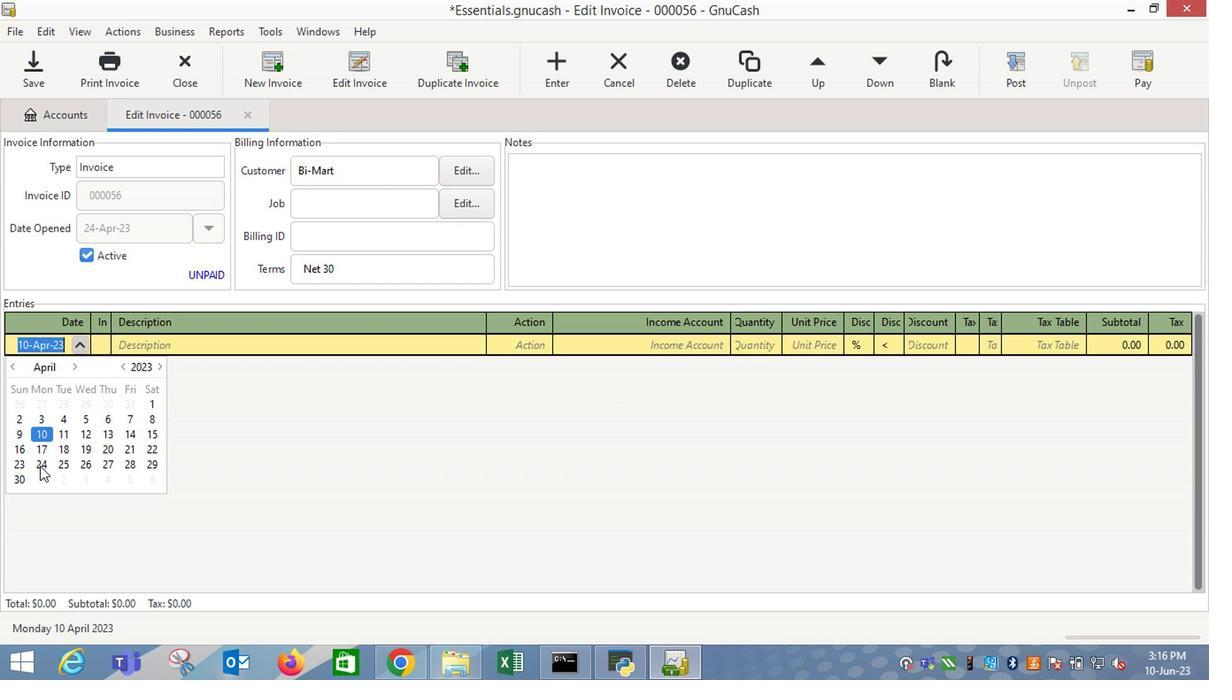 
Action: Key pressed <Key.tab><Key.shift_r>The<Key.space><Key.tab><Key.tab>7.99<Key.tab>
Screenshot: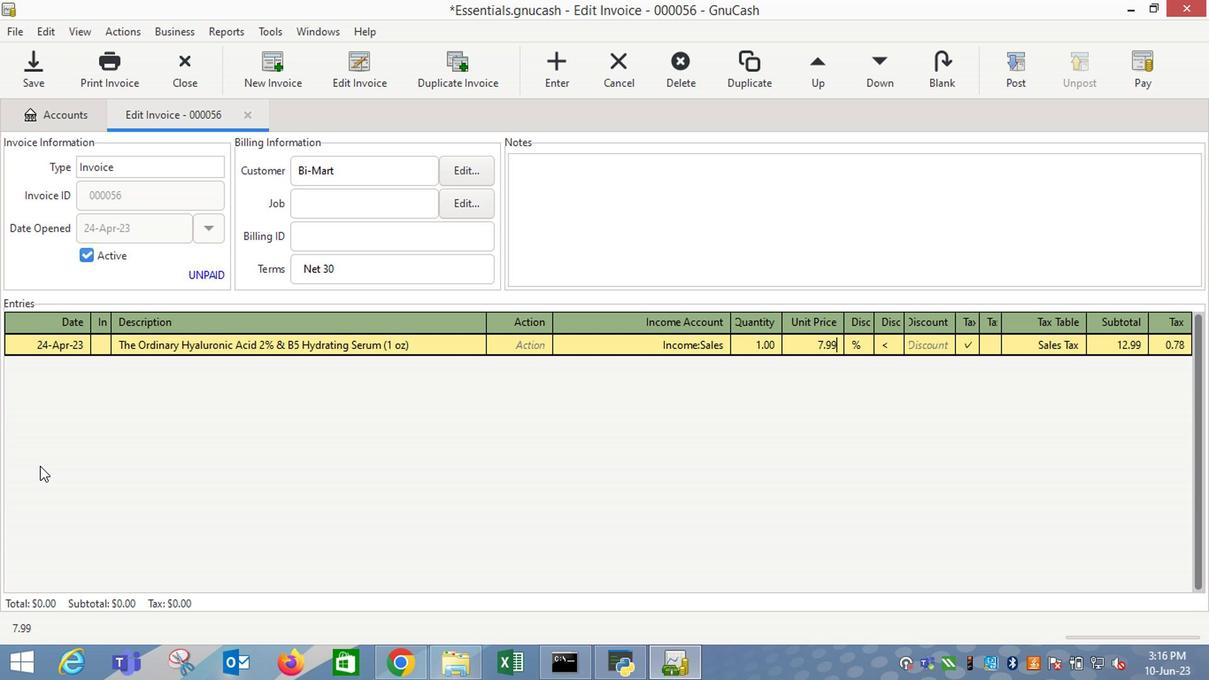 
Action: Mouse moved to (923, 340)
Screenshot: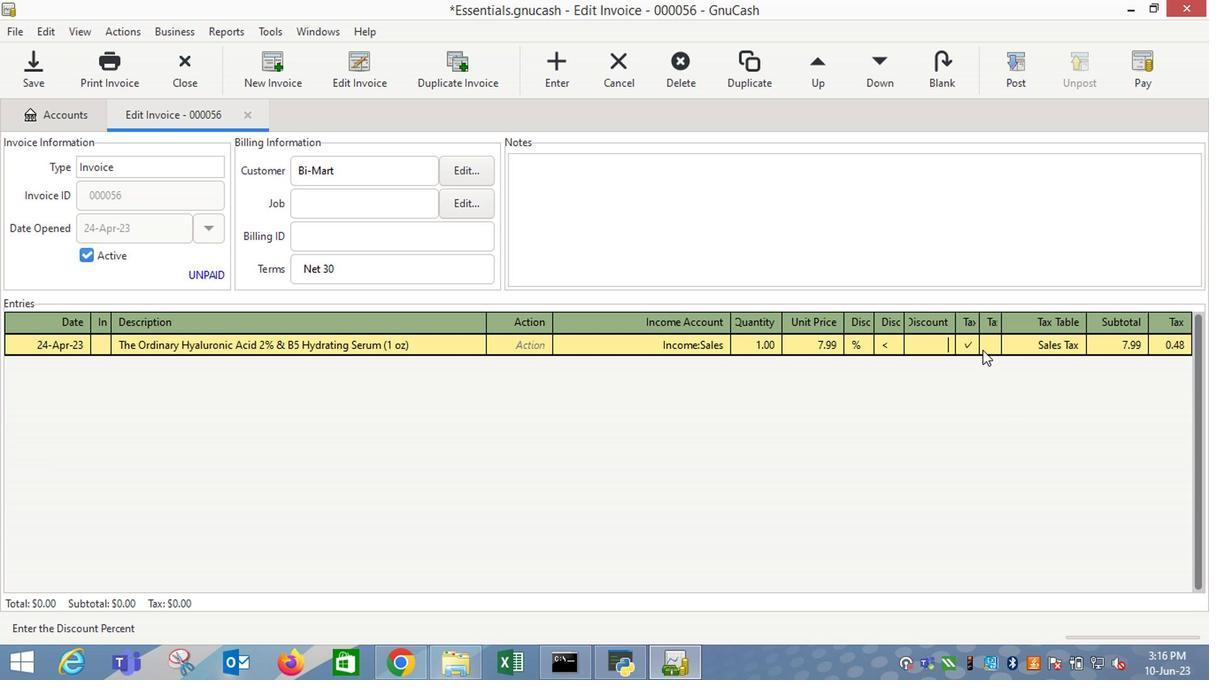 
Action: Mouse pressed left at (923, 340)
Screenshot: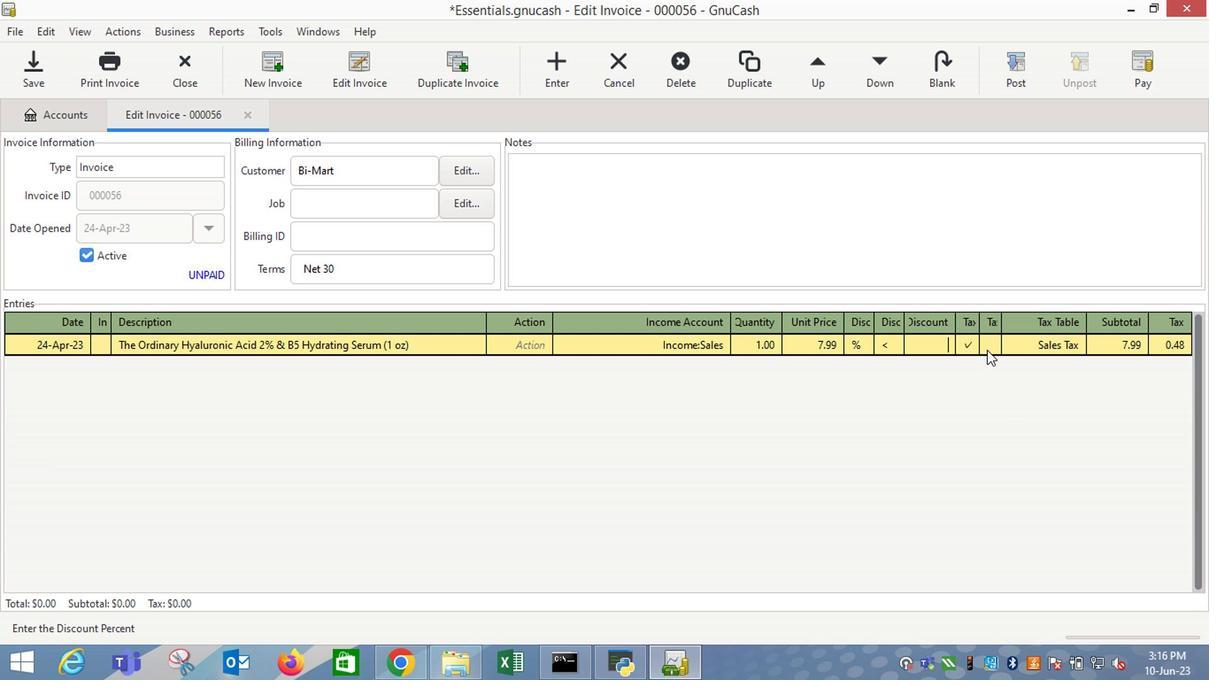 
Action: Mouse moved to (962, 333)
Screenshot: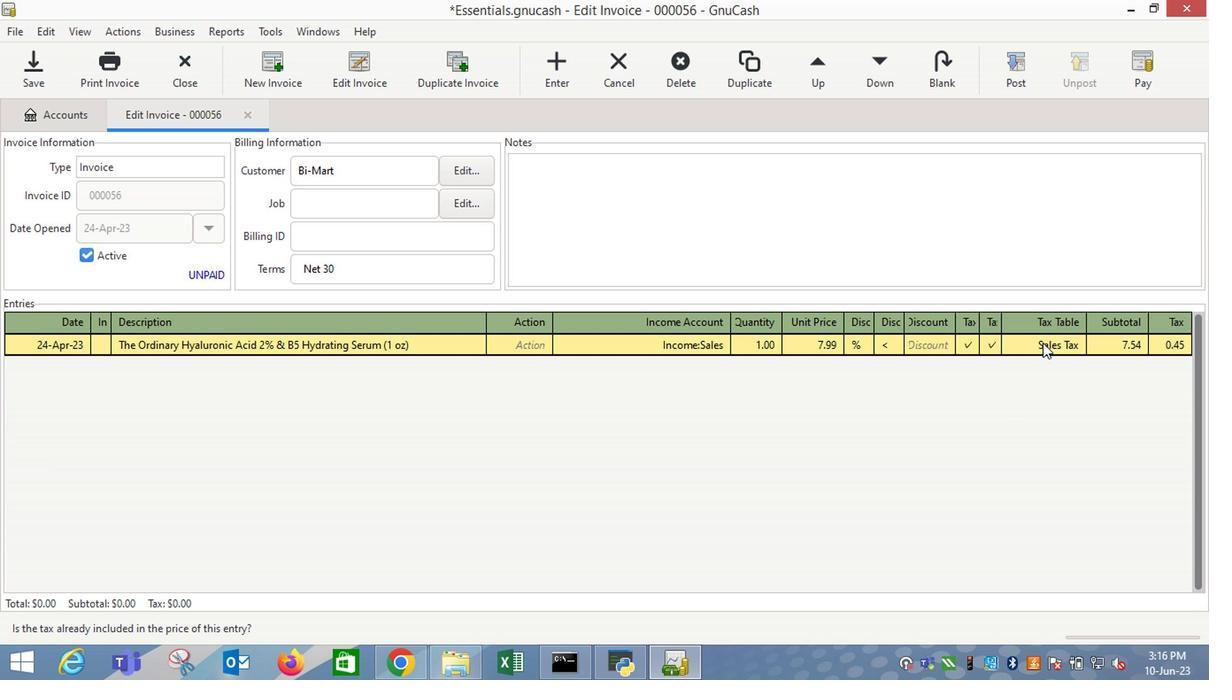 
Action: Mouse pressed left at (962, 333)
Screenshot: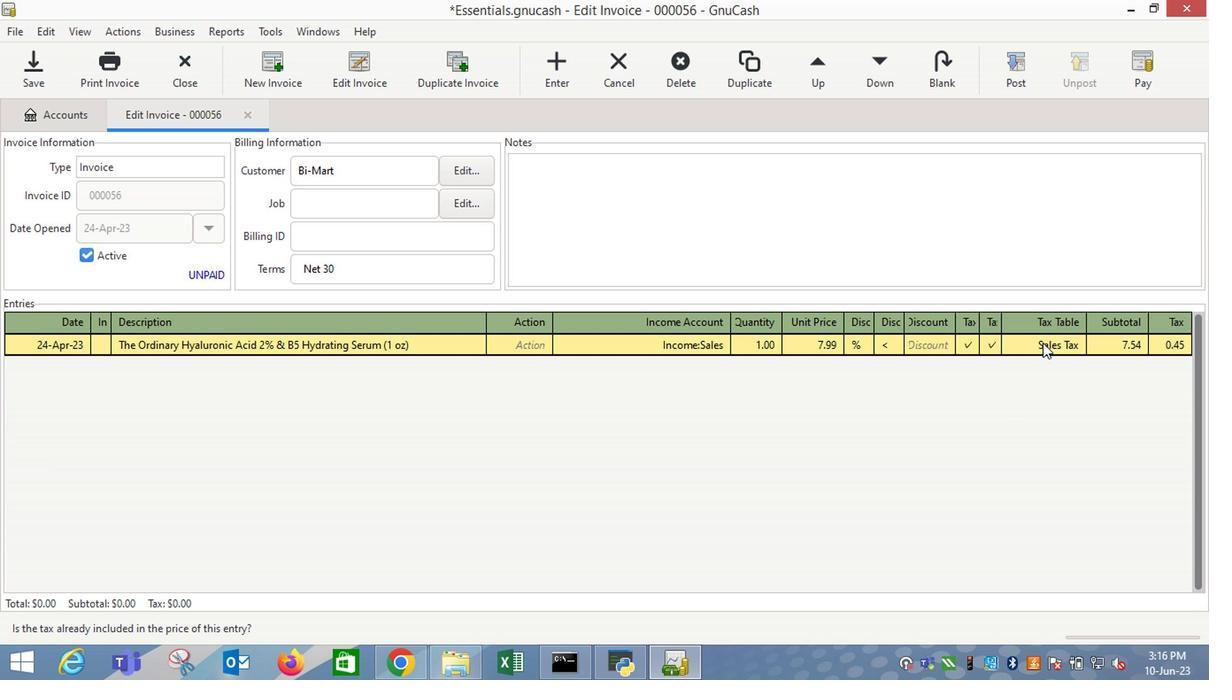 
Action: Mouse moved to (964, 344)
Screenshot: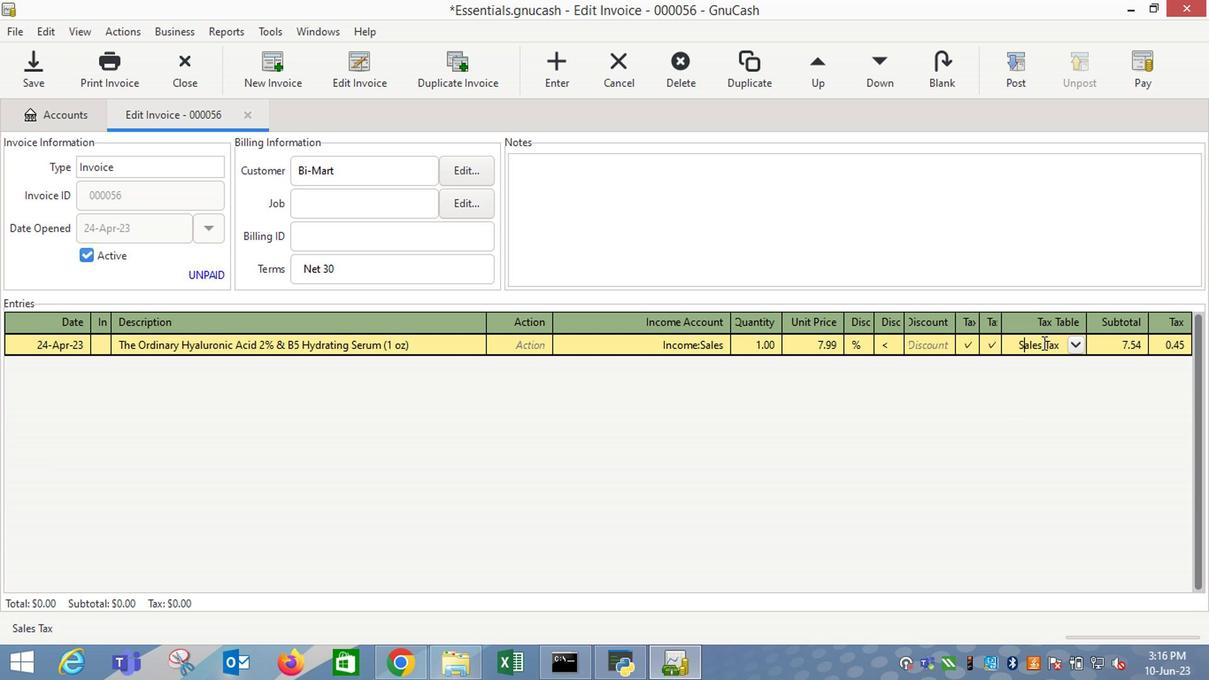 
Action: Key pressed <Key.enter><Key.tab><Key.shift_r>Chioma<Key.space><Key.shift_r>Asana<Key.space><Key.shift_r>Ladies<Key.space><Key.shift_r>Balance<Key.space><Key.shift_r><Key.shift_r><Key.shift_r><Key.shift_r>Herbal<Key.space><Key.shift_r>Tea<Key.space><Key.shift_r>Blend<Key.tab><Key.tab>i<Key.down><Key.down><Key.down><Key.tab>1<Key.tab>13.9<Key.backspace>49<Key.tab>
Screenshot: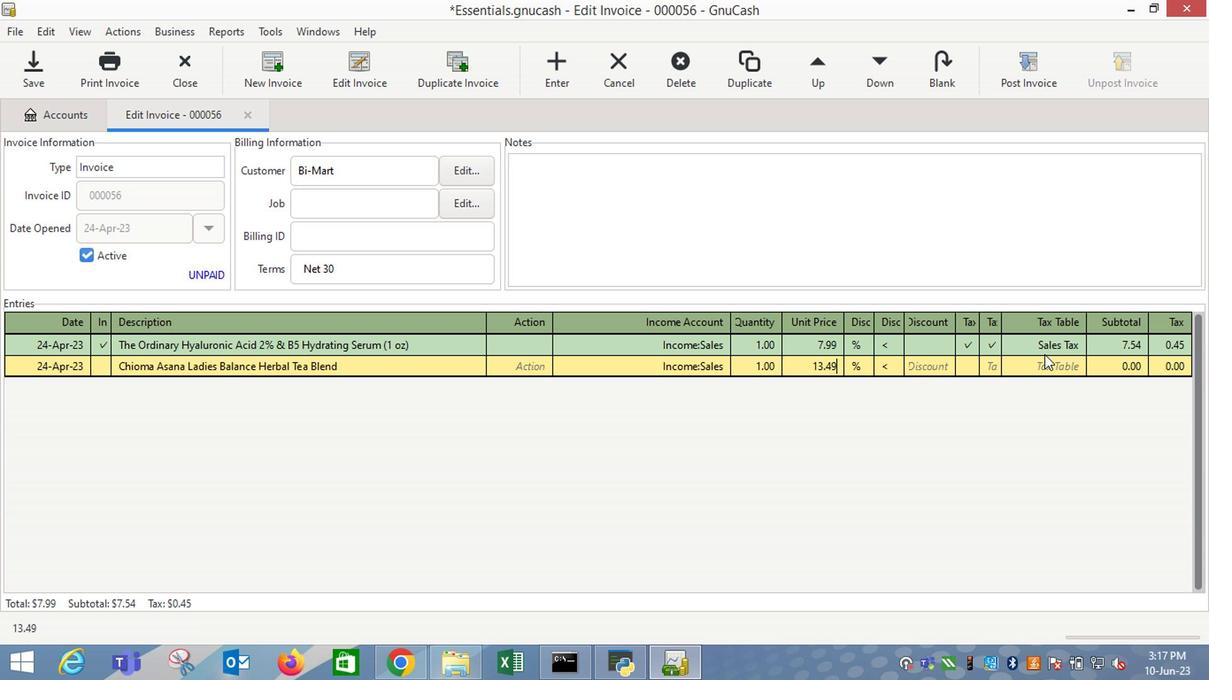 
Action: Mouse moved to (907, 354)
Screenshot: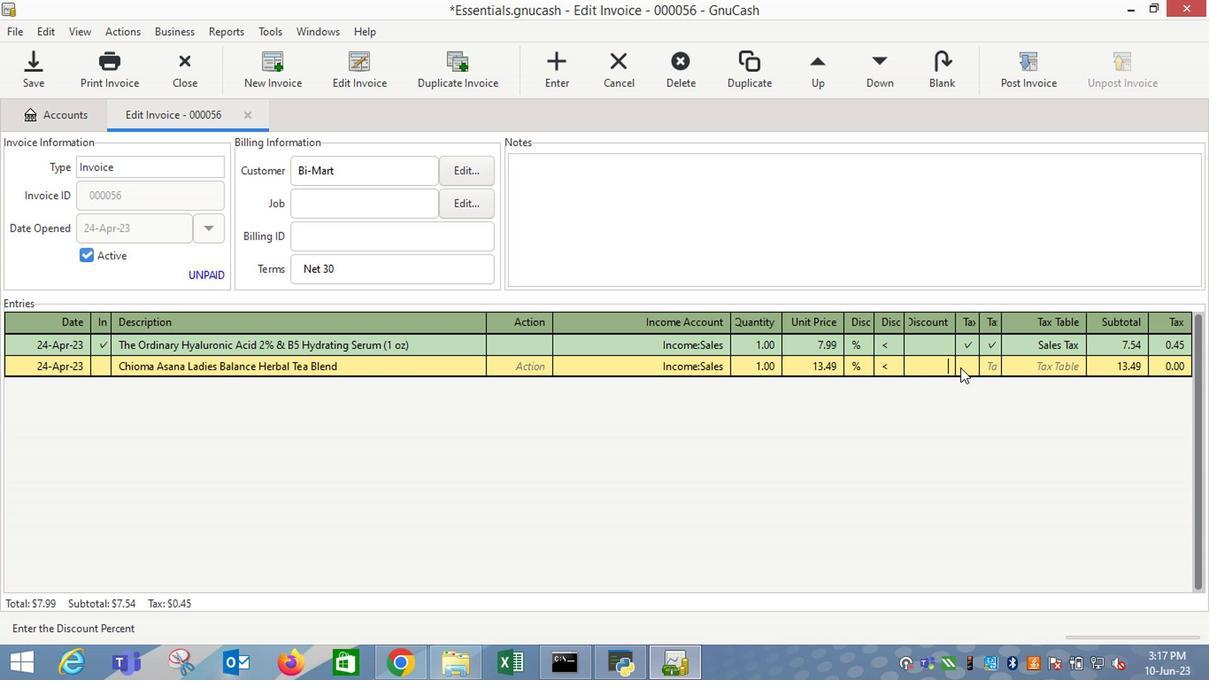 
Action: Mouse pressed left at (907, 354)
Screenshot: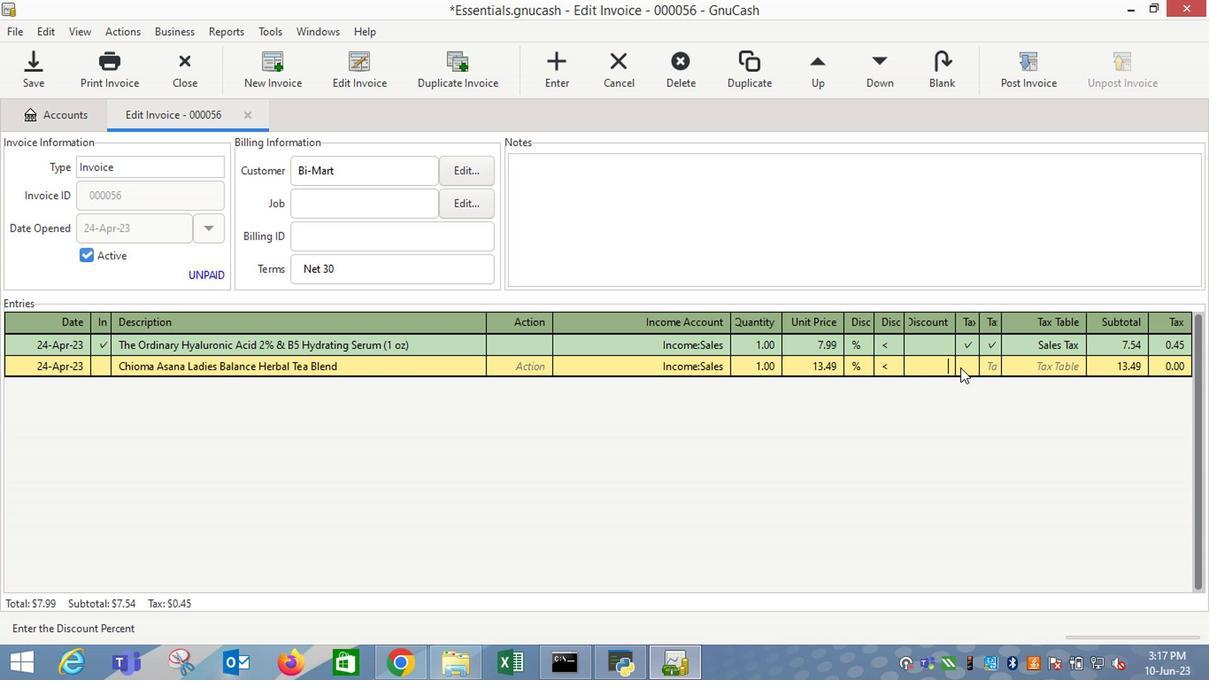 
Action: Mouse moved to (927, 356)
Screenshot: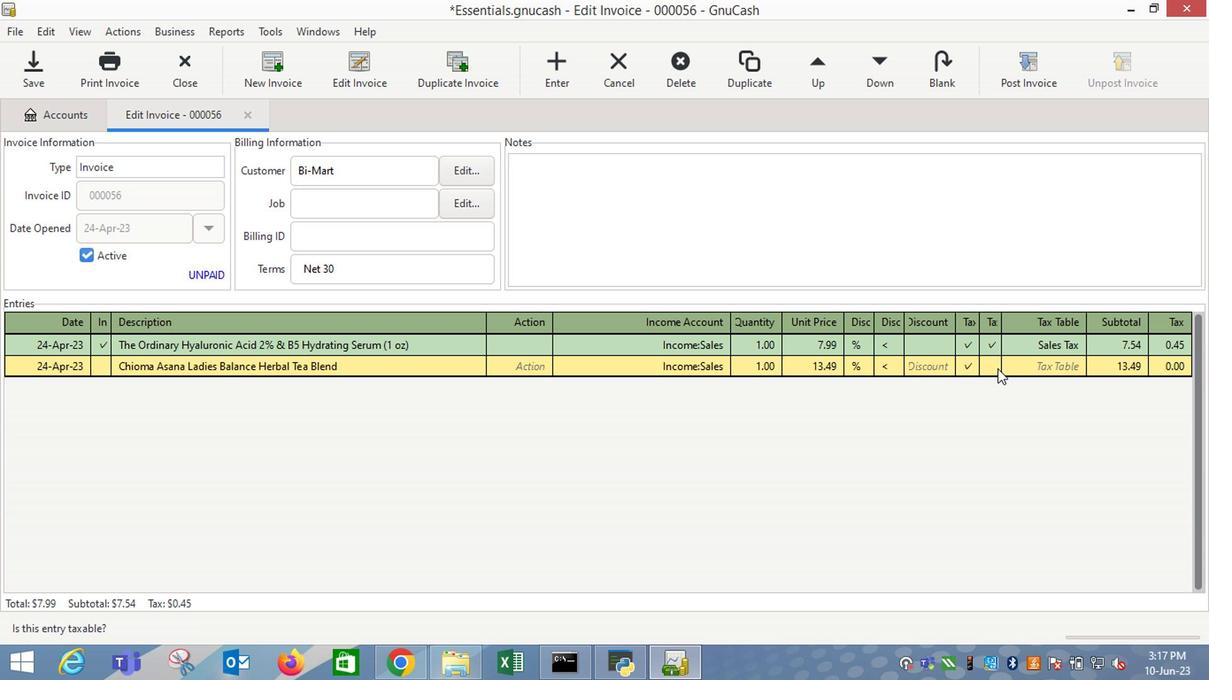 
Action: Mouse pressed left at (927, 356)
Screenshot: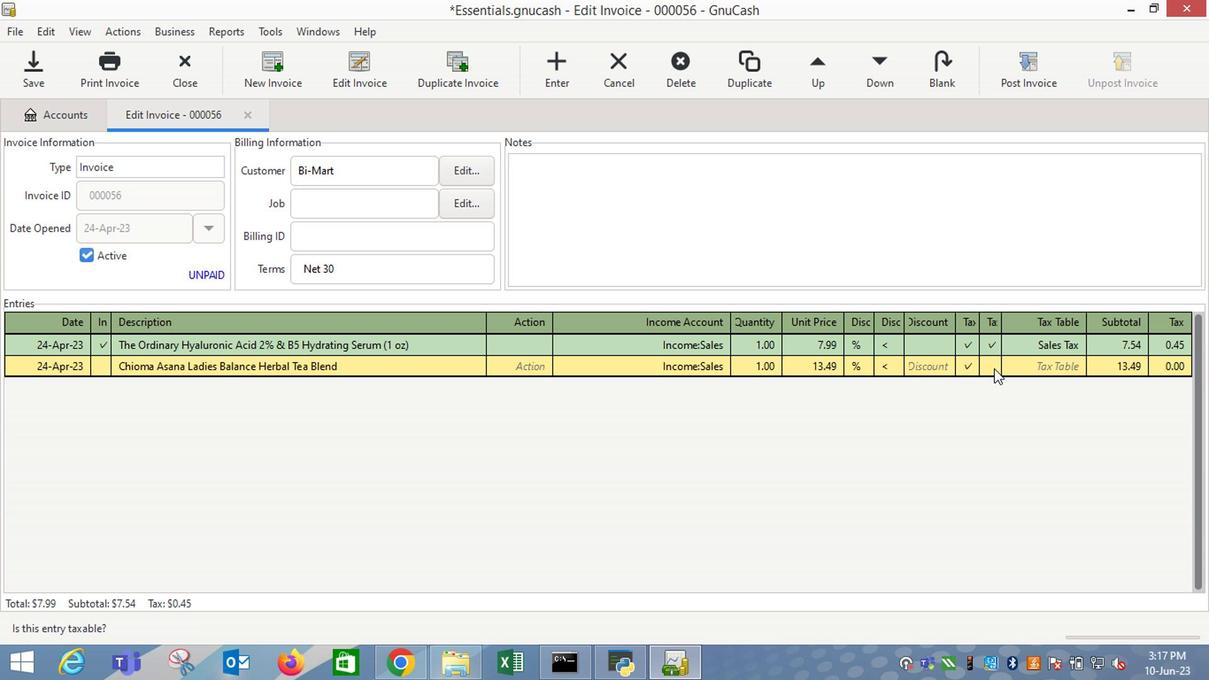 
Action: Mouse moved to (977, 361)
Screenshot: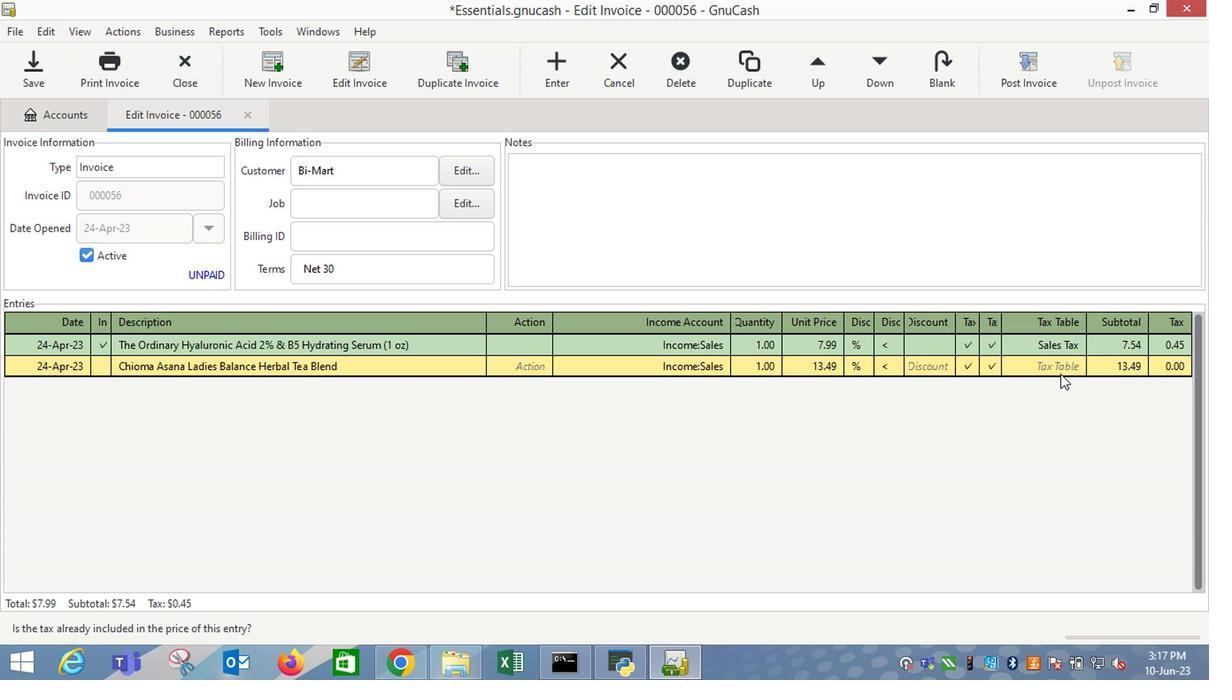 
Action: Mouse pressed left at (977, 361)
Screenshot: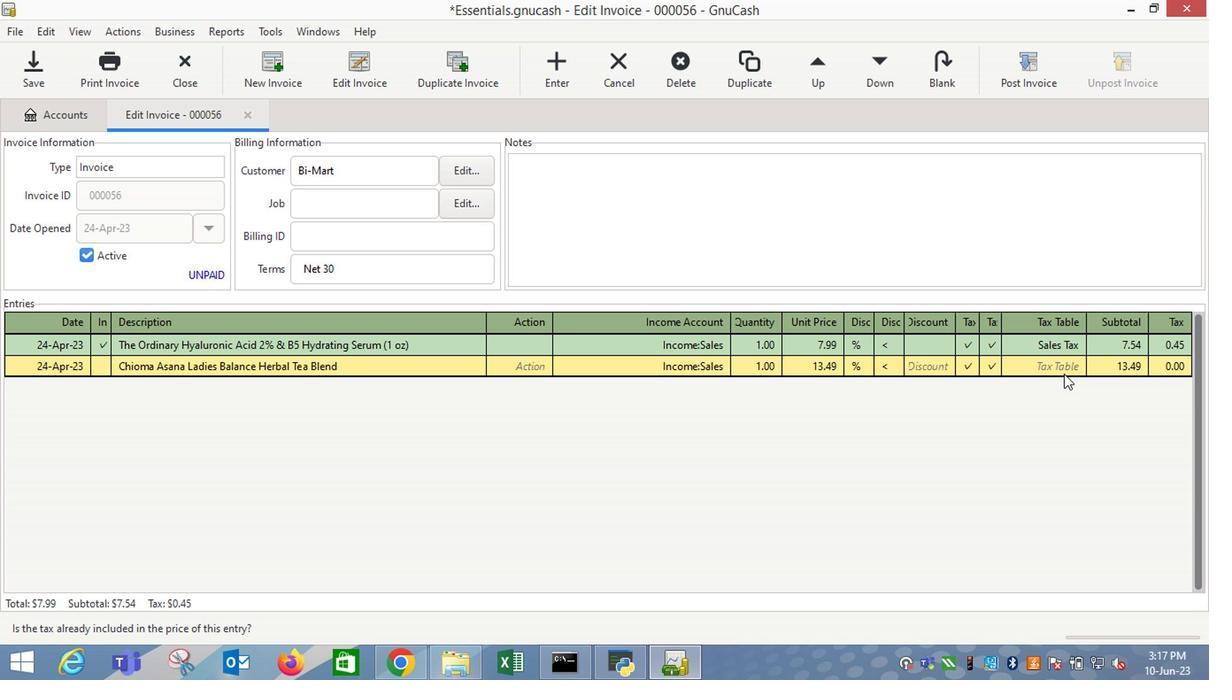 
Action: Mouse moved to (989, 357)
Screenshot: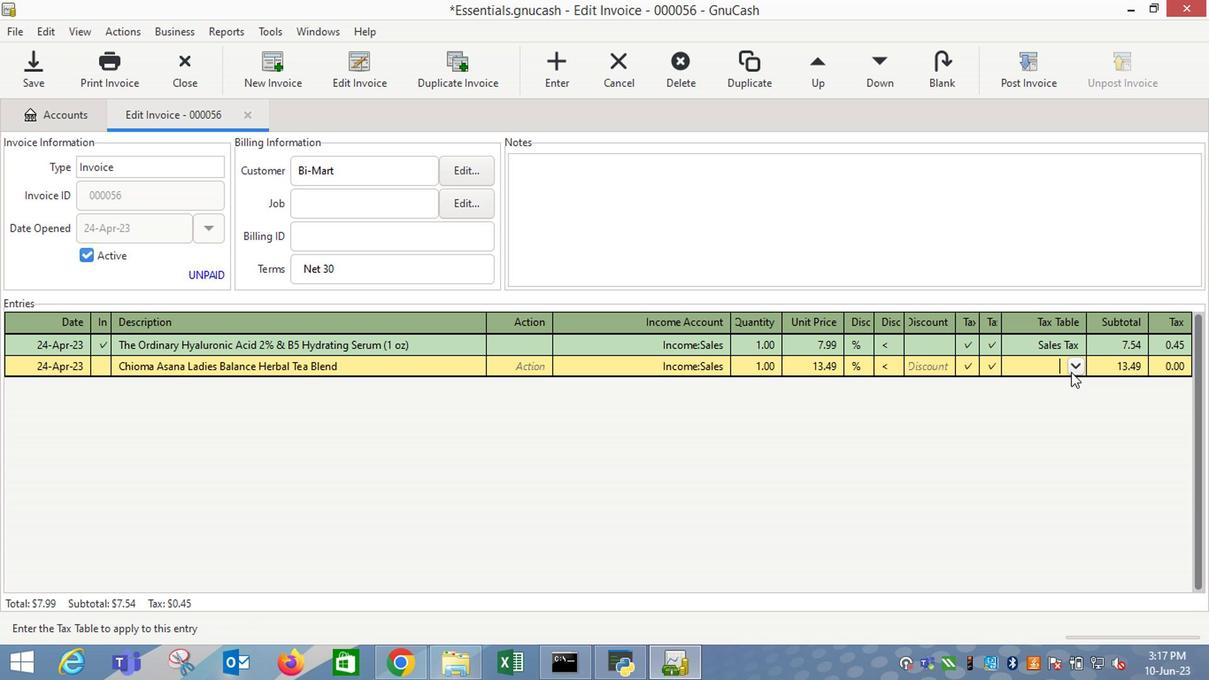
Action: Mouse pressed left at (989, 357)
Screenshot: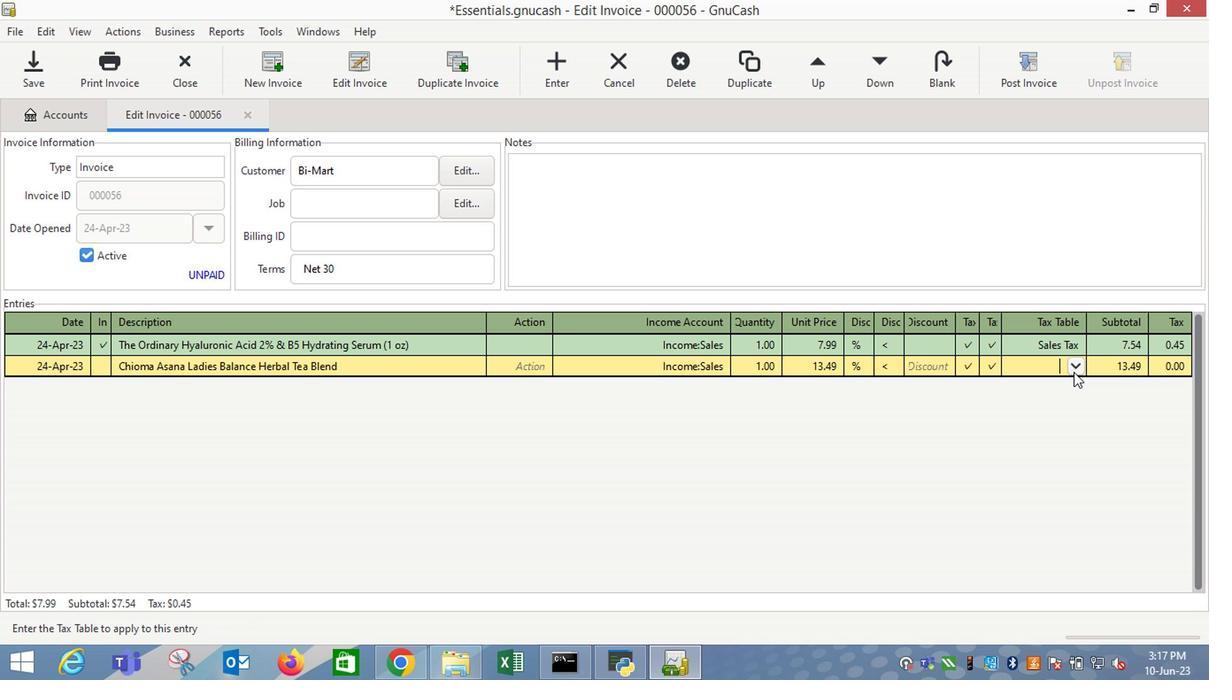
Action: Mouse moved to (971, 374)
Screenshot: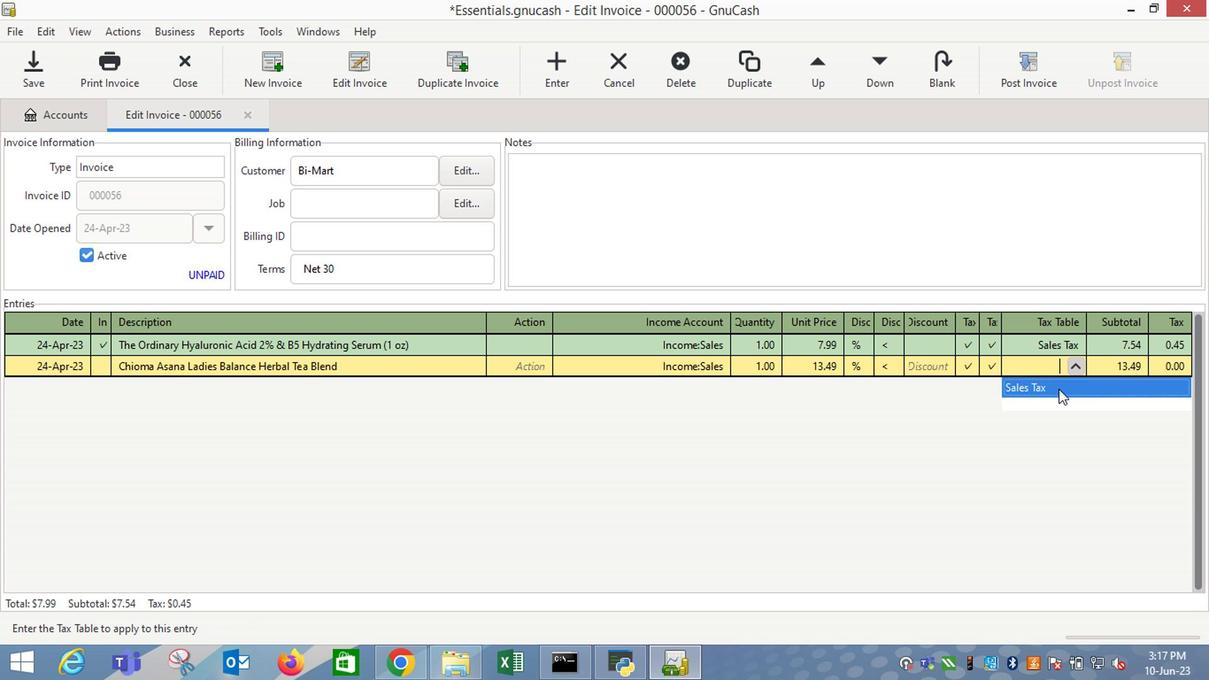 
Action: Mouse pressed left at (971, 374)
Screenshot: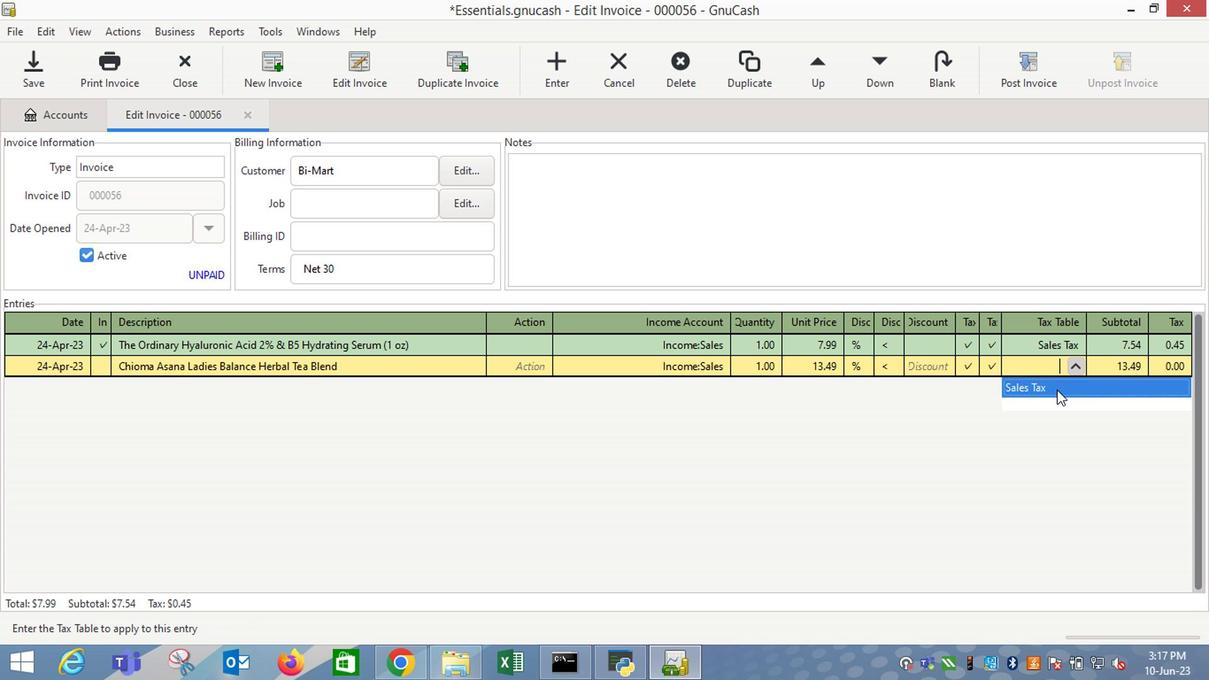 
Action: Mouse moved to (963, 377)
Screenshot: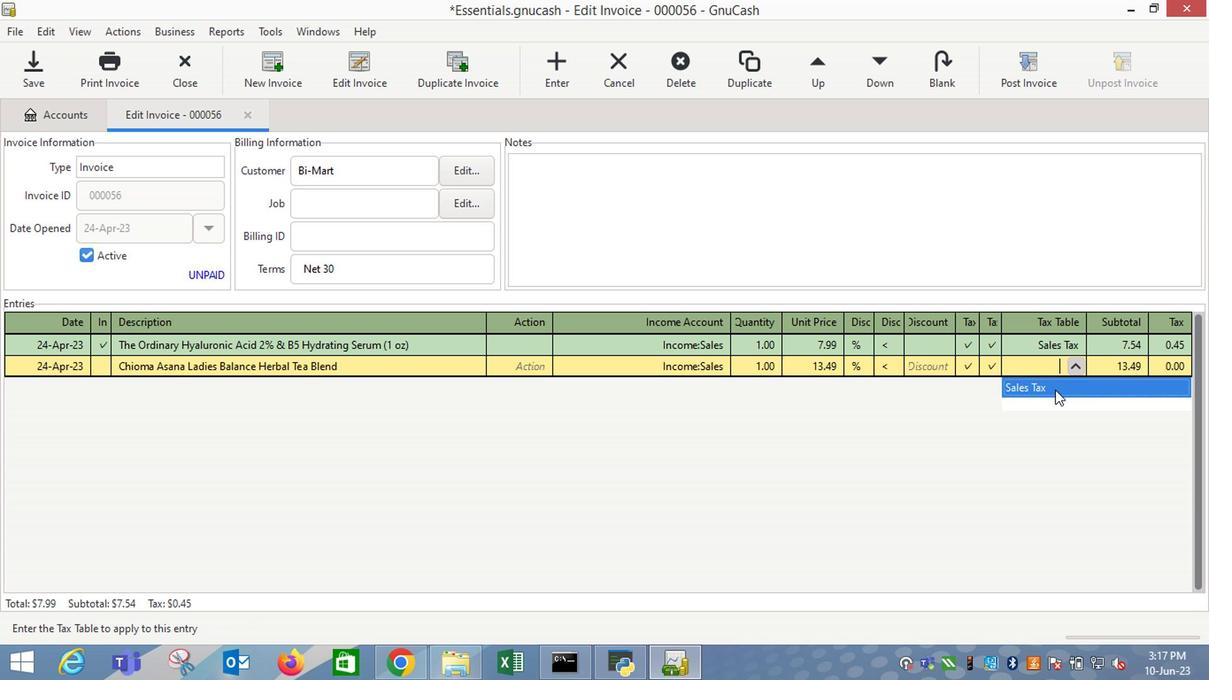 
Action: Key pressed <Key.enter>
Screenshot: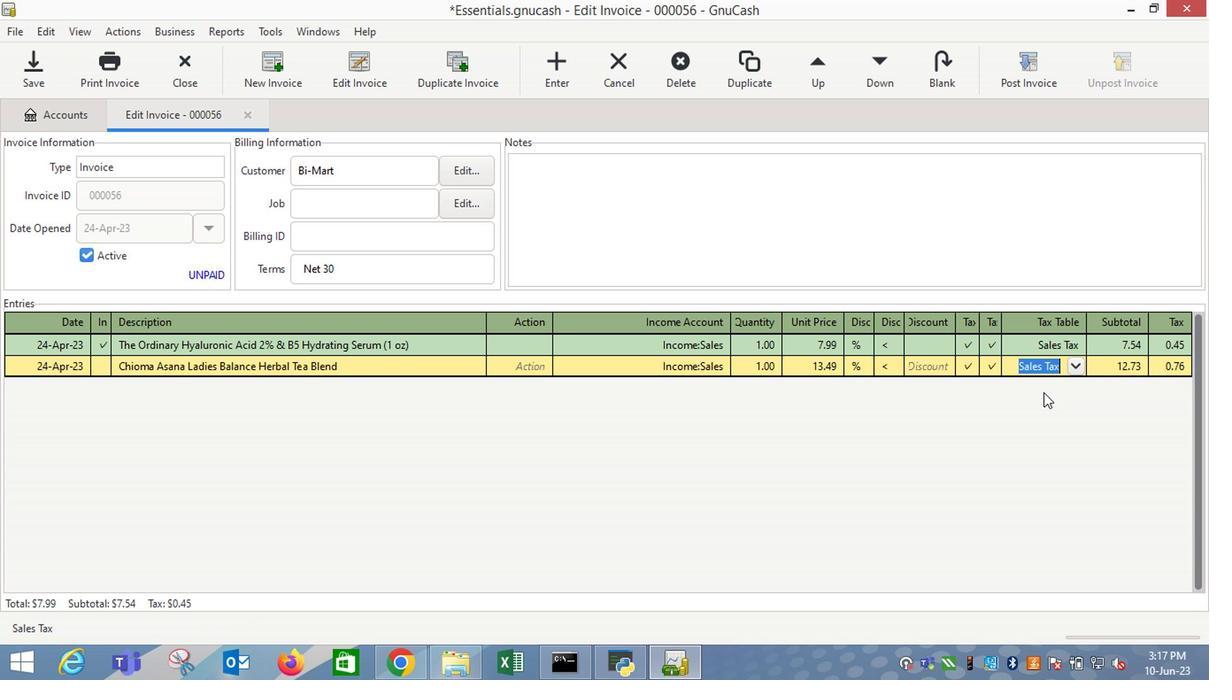 
Action: Mouse moved to (945, 87)
Screenshot: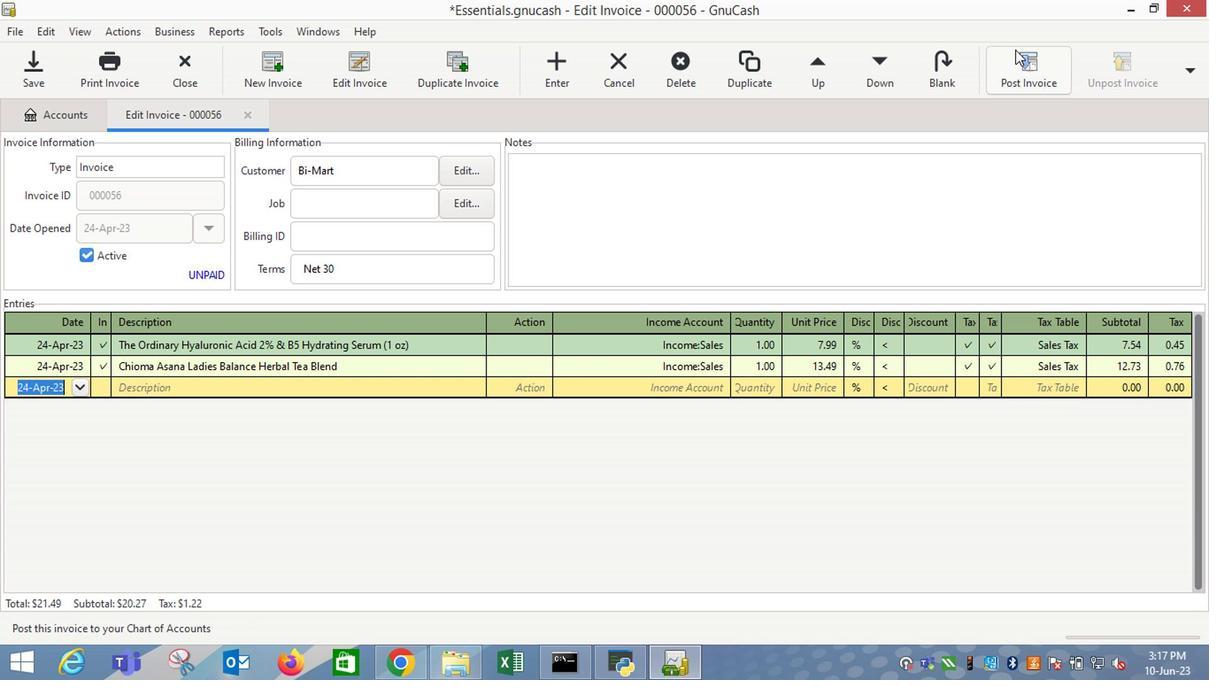 
Action: Mouse pressed left at (945, 87)
Screenshot: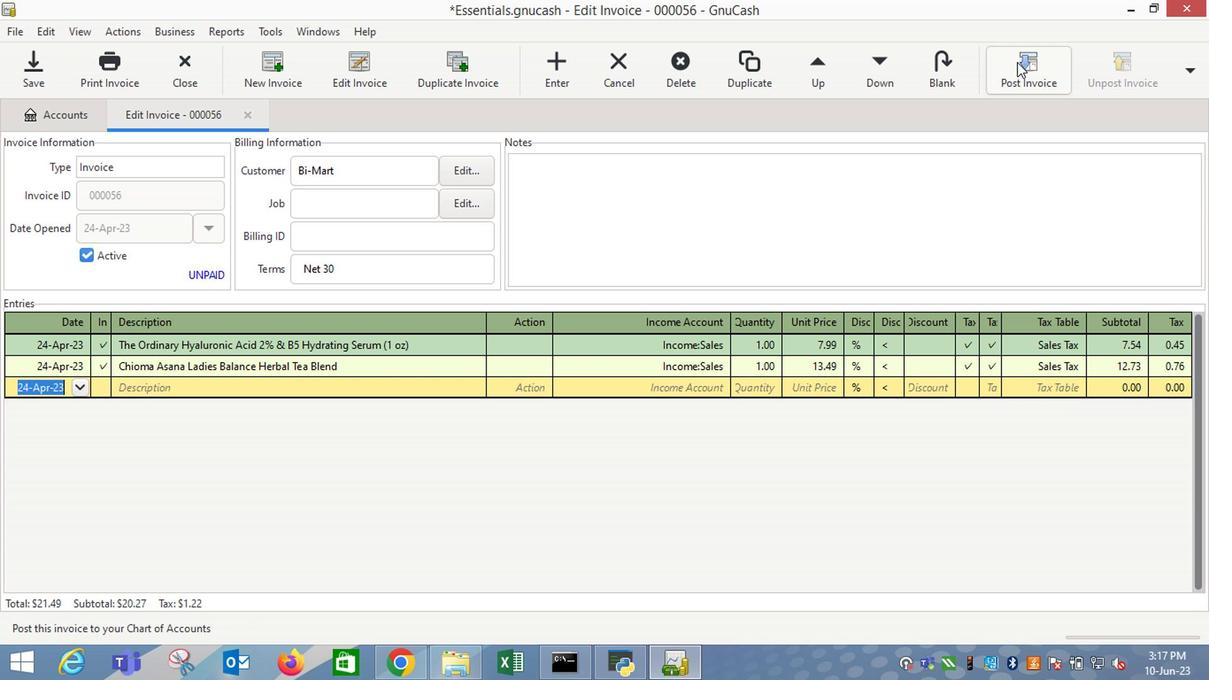 
Action: Mouse moved to (759, 291)
Screenshot: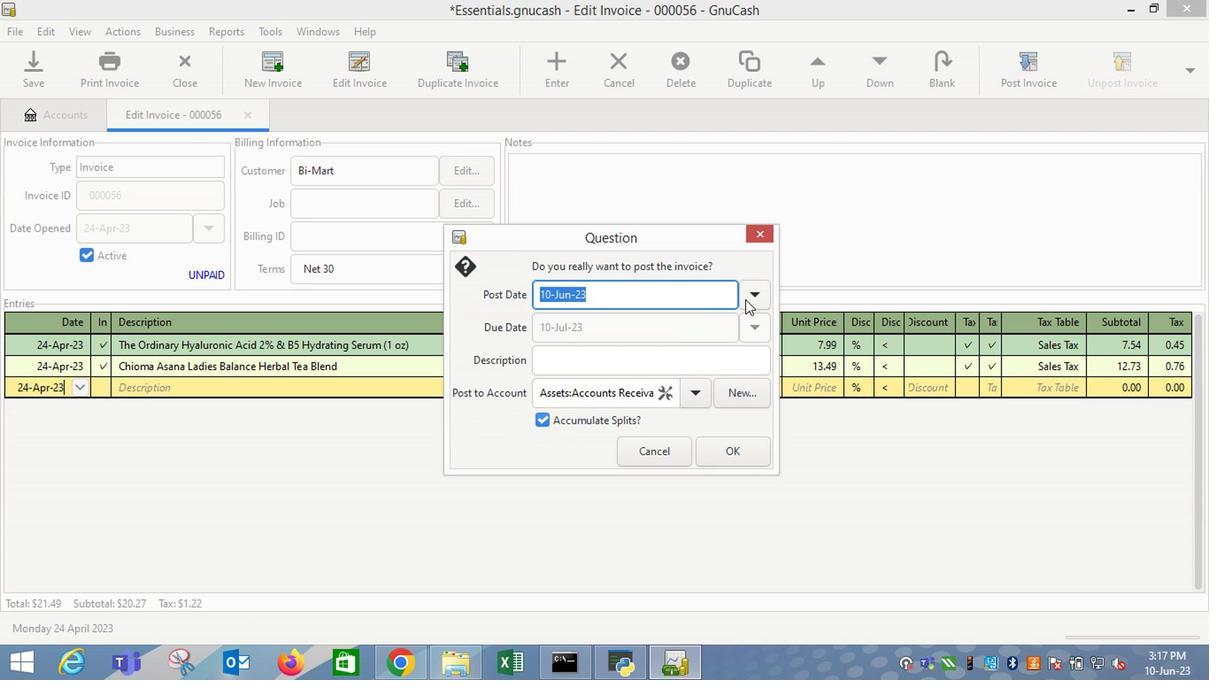 
Action: Mouse pressed left at (759, 291)
Screenshot: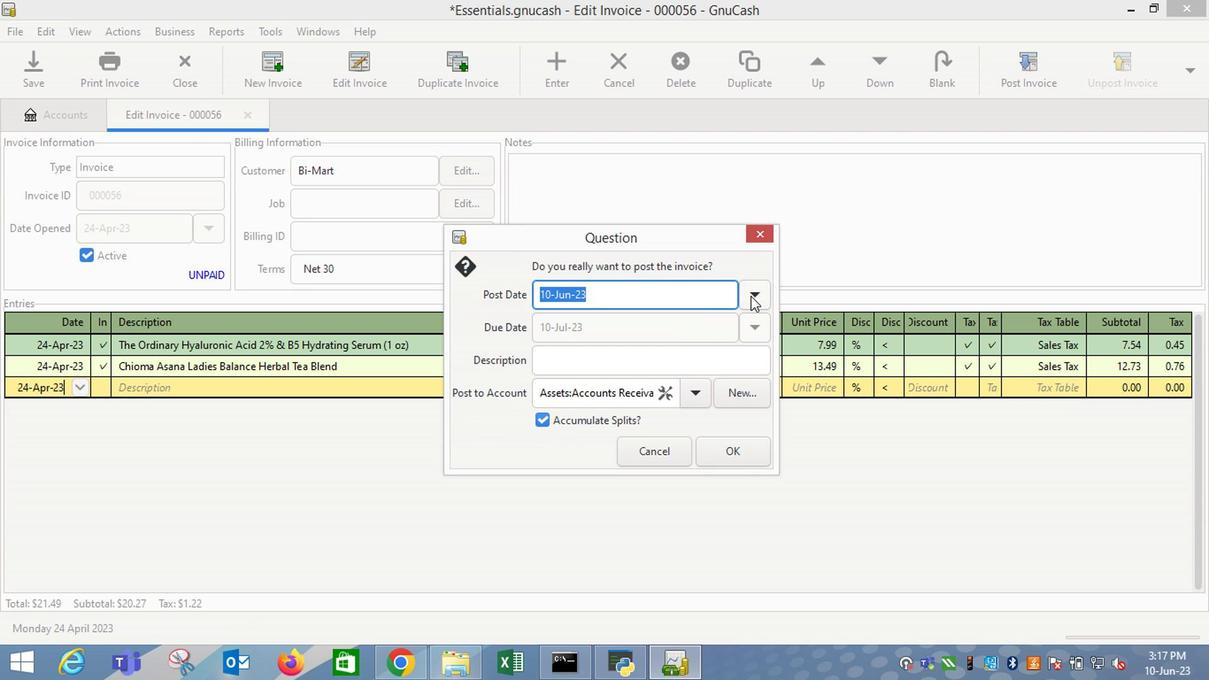 
Action: Mouse moved to (662, 315)
Screenshot: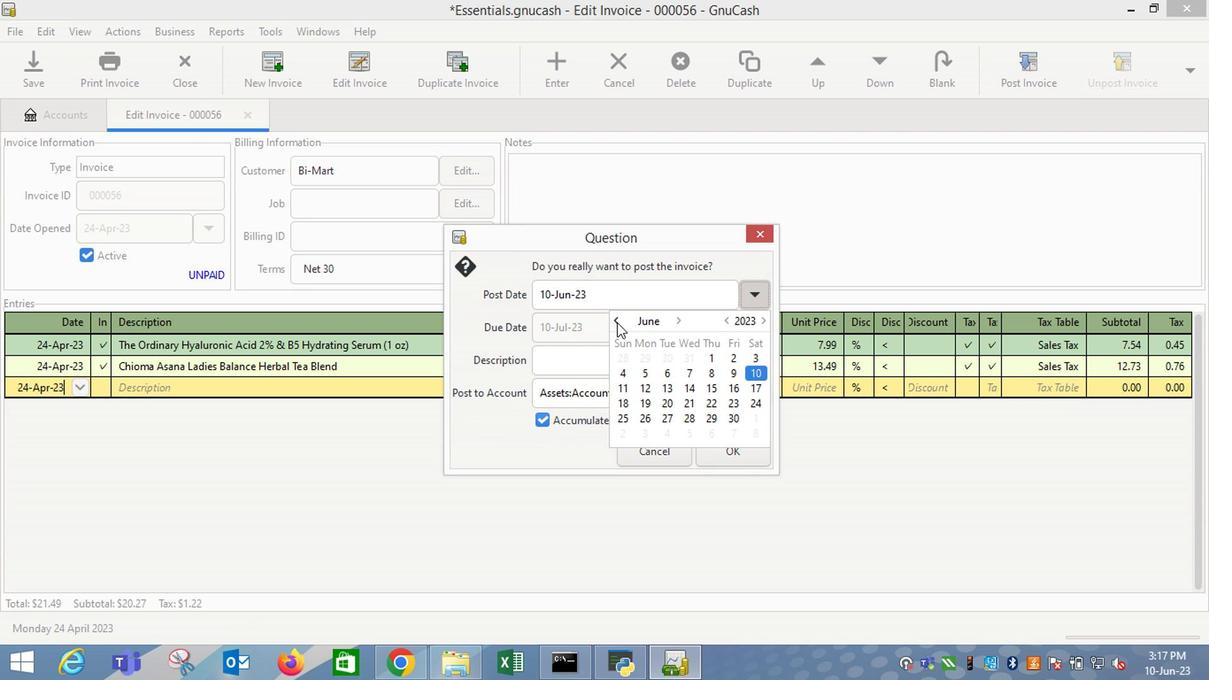 
Action: Mouse pressed left at (662, 315)
Screenshot: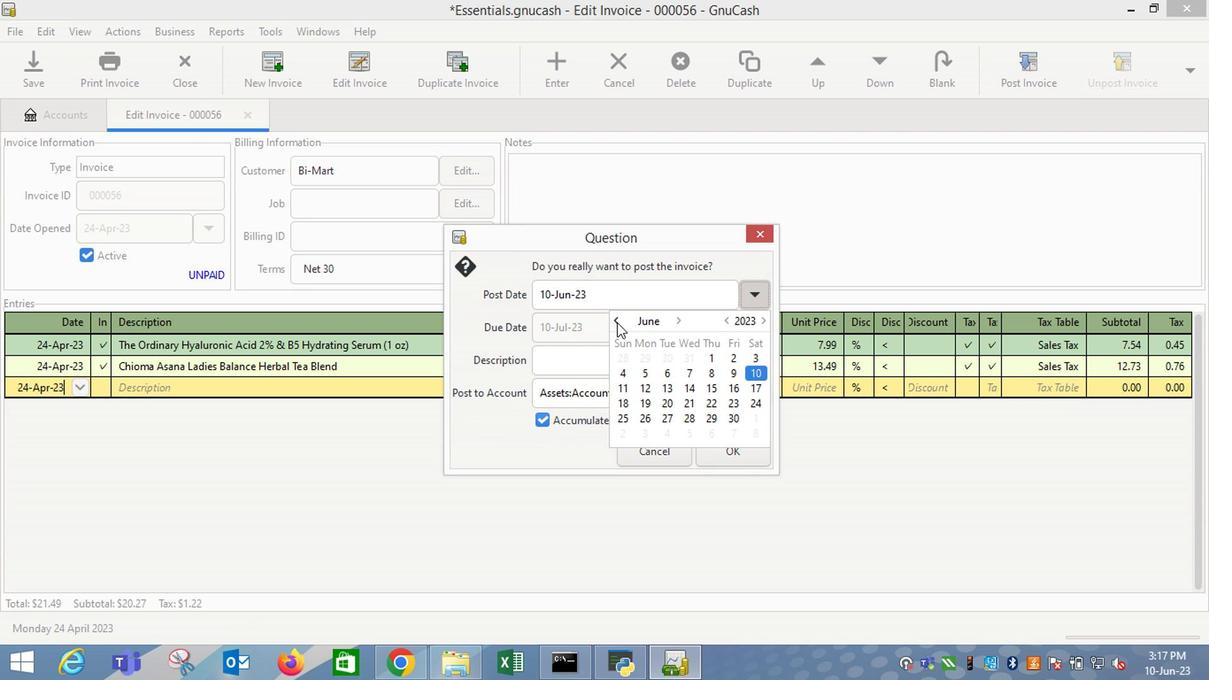 
Action: Mouse pressed left at (662, 315)
Screenshot: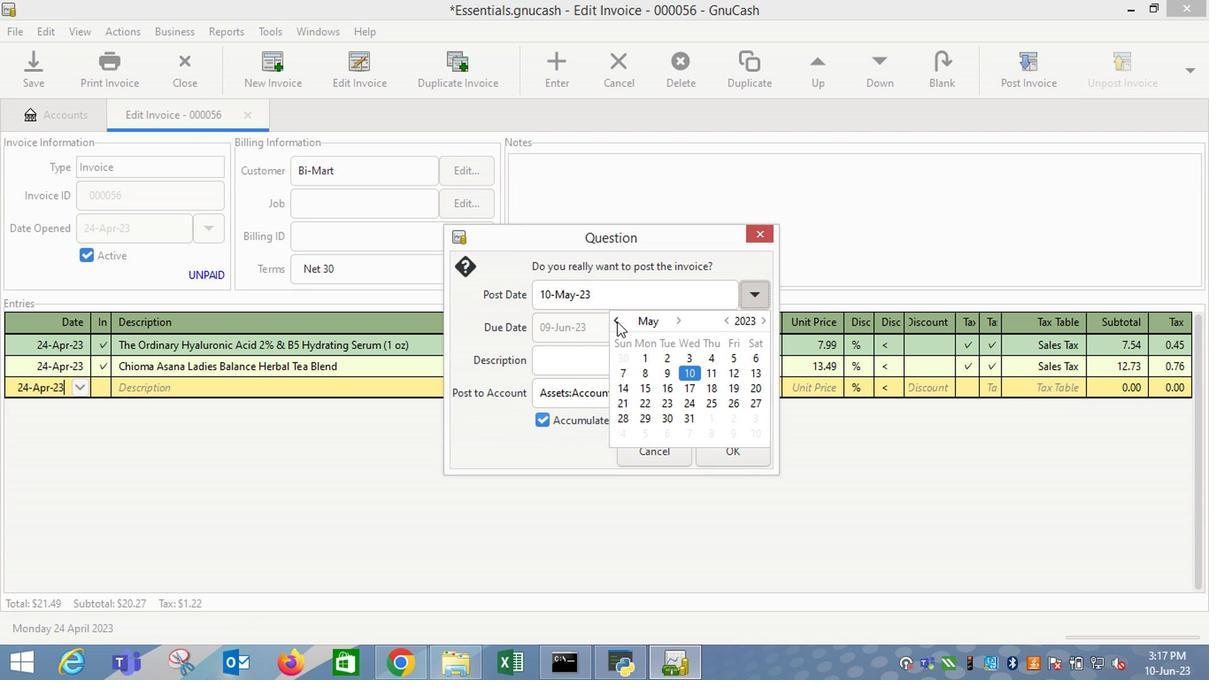 
Action: Mouse moved to (687, 400)
Screenshot: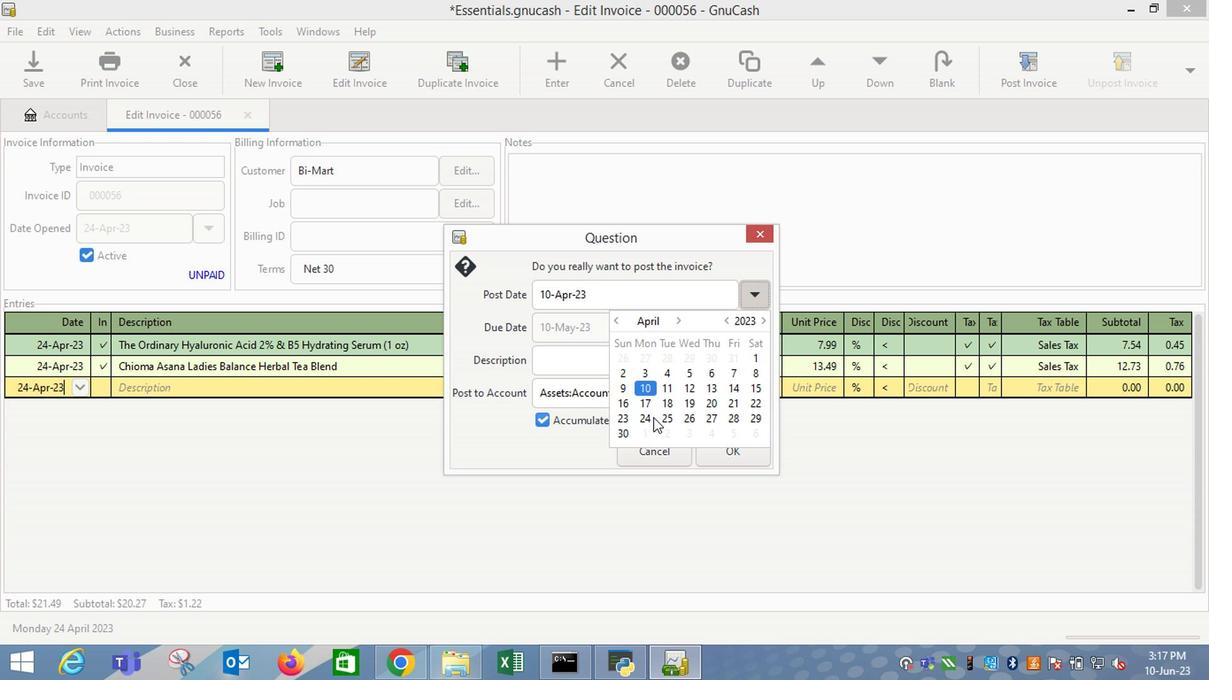 
Action: Mouse pressed left at (687, 400)
Screenshot: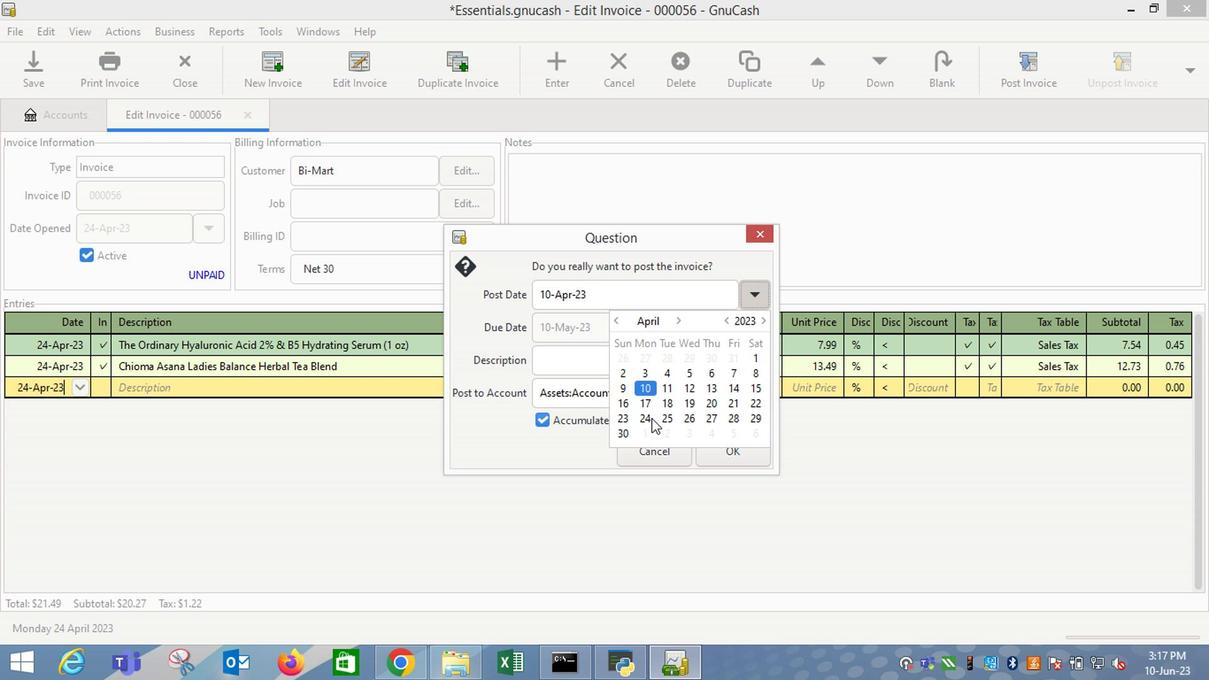 
Action: Mouse moved to (638, 350)
Screenshot: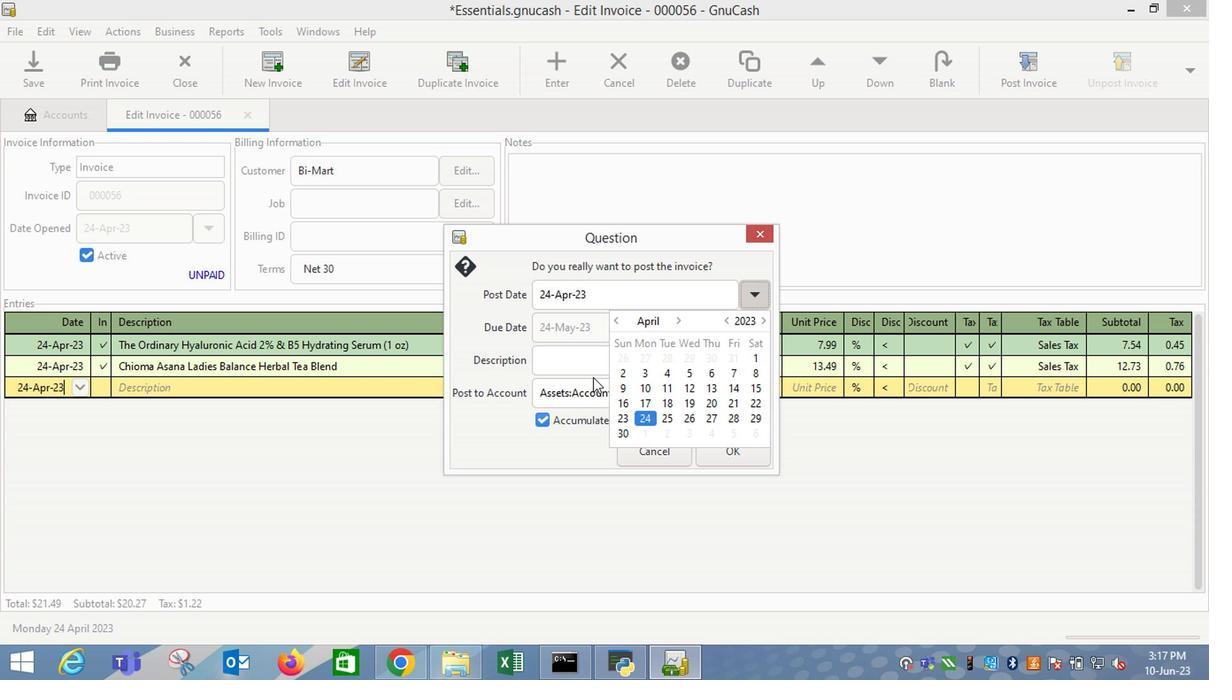 
Action: Mouse pressed left at (638, 350)
Screenshot: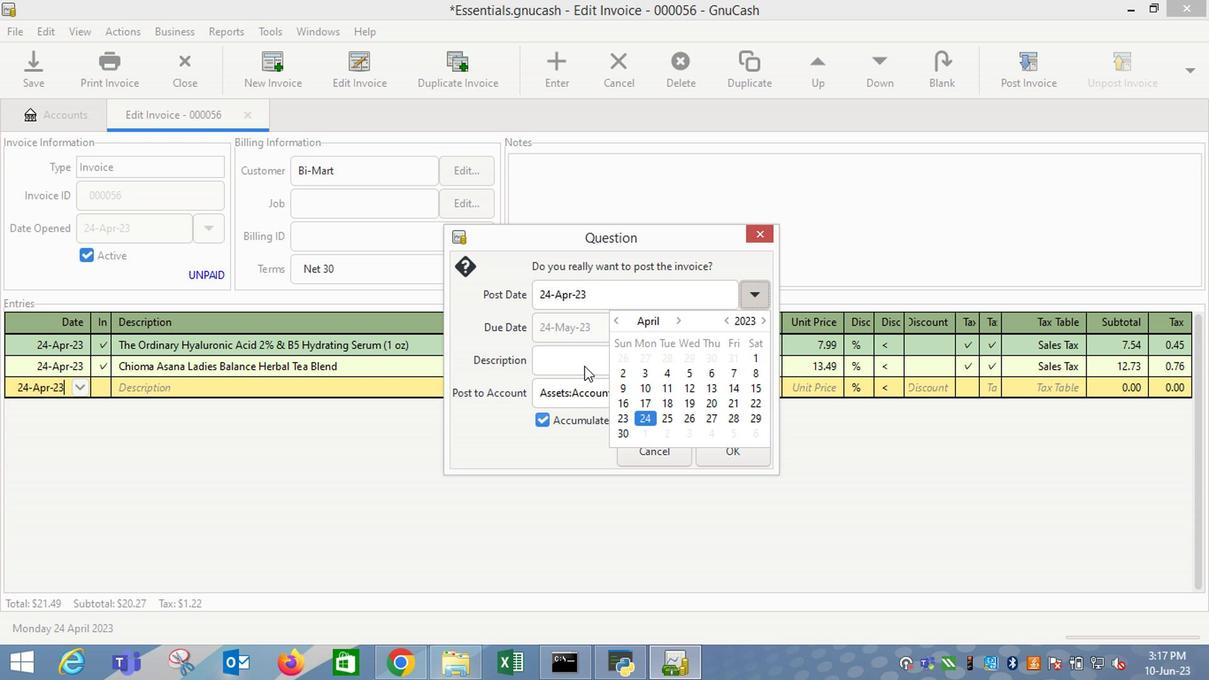 
Action: Mouse moved to (743, 427)
Screenshot: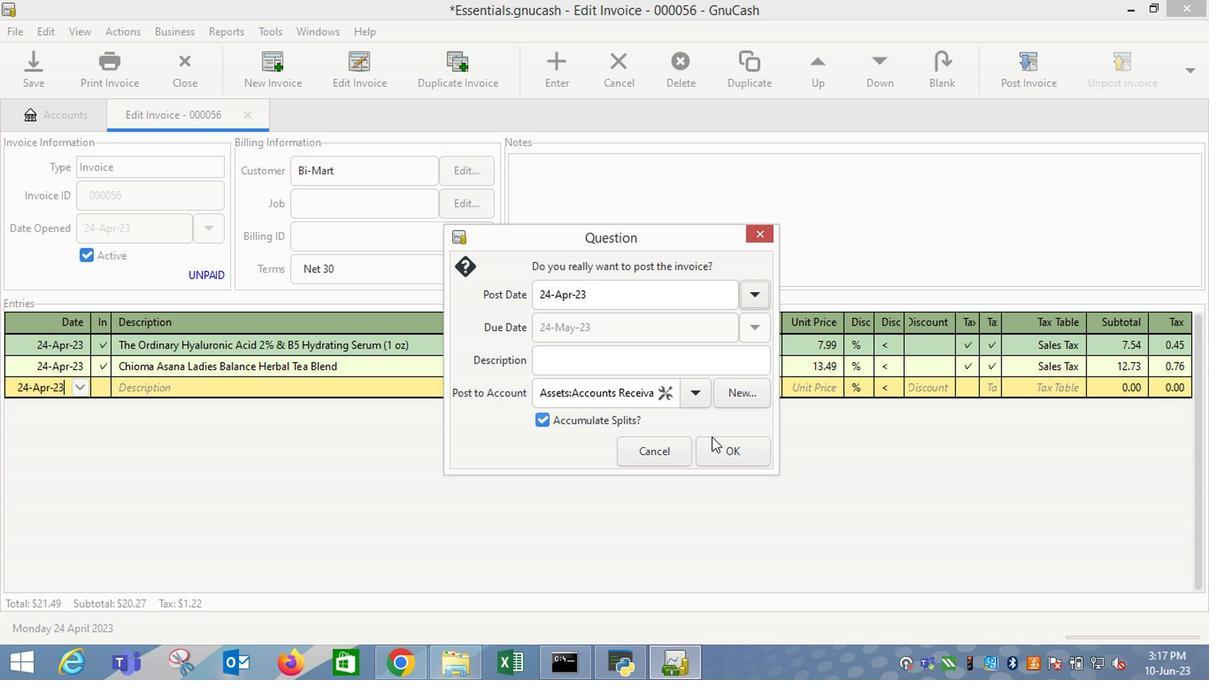 
Action: Mouse pressed left at (743, 427)
Screenshot: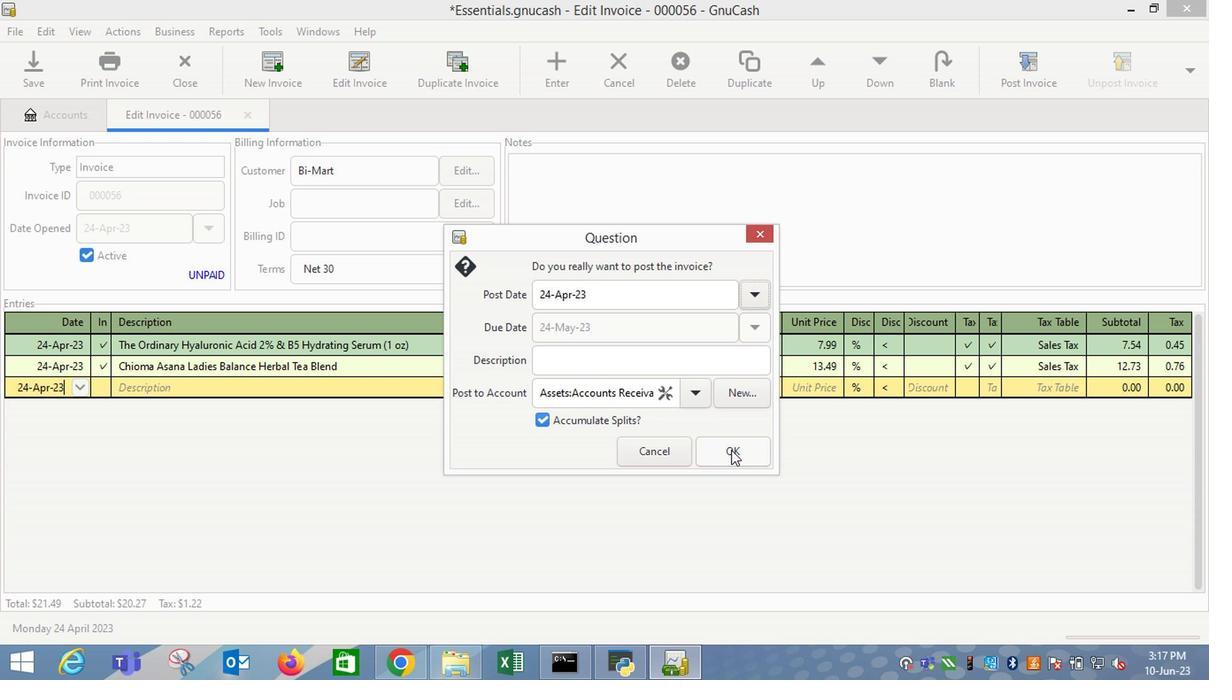 
Action: Mouse moved to (1031, 98)
Screenshot: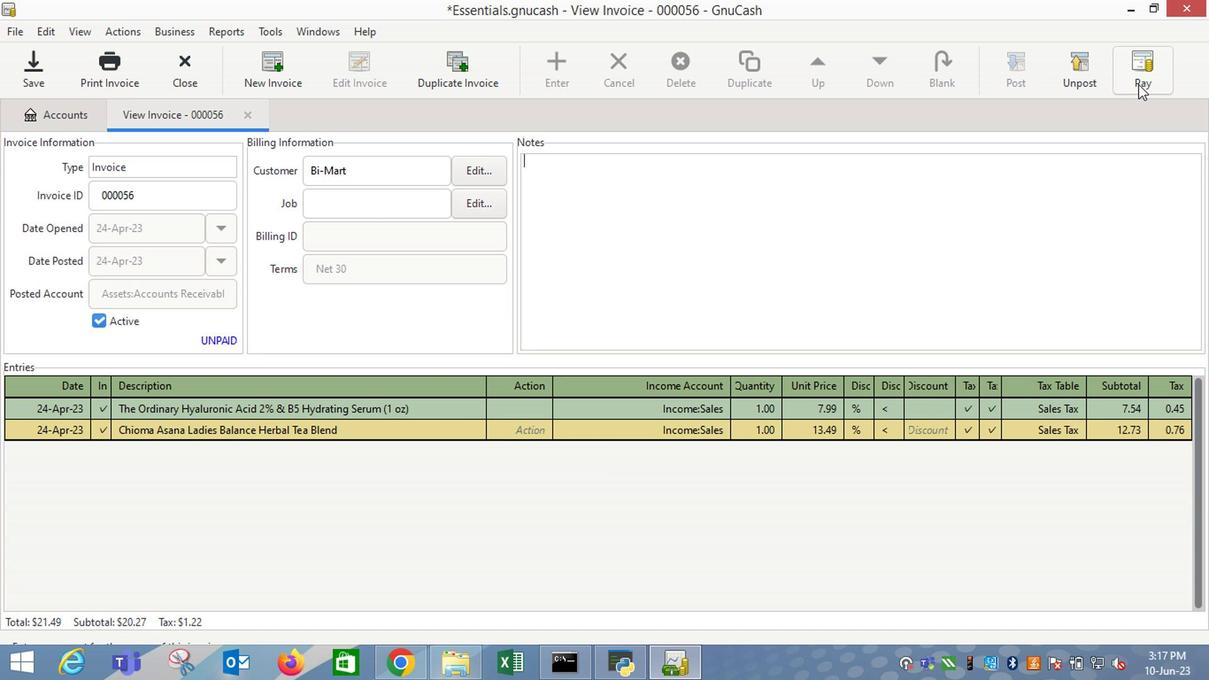 
Action: Mouse pressed left at (1031, 98)
Screenshot: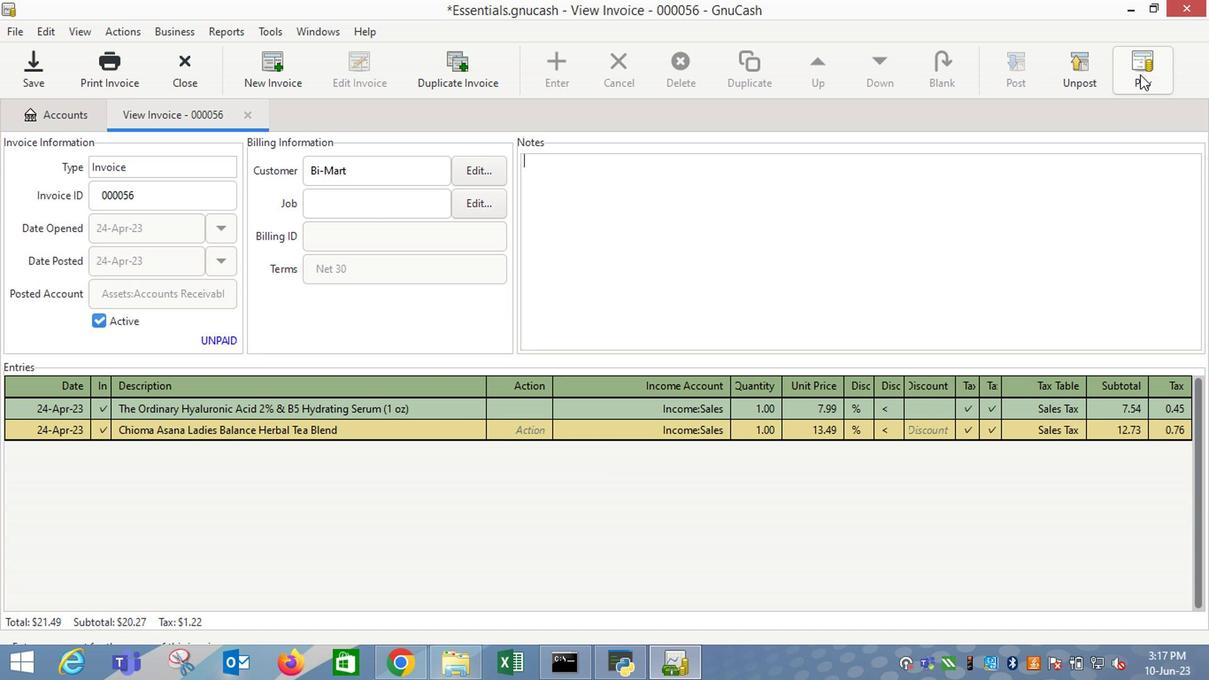 
Action: Mouse moved to (610, 335)
Screenshot: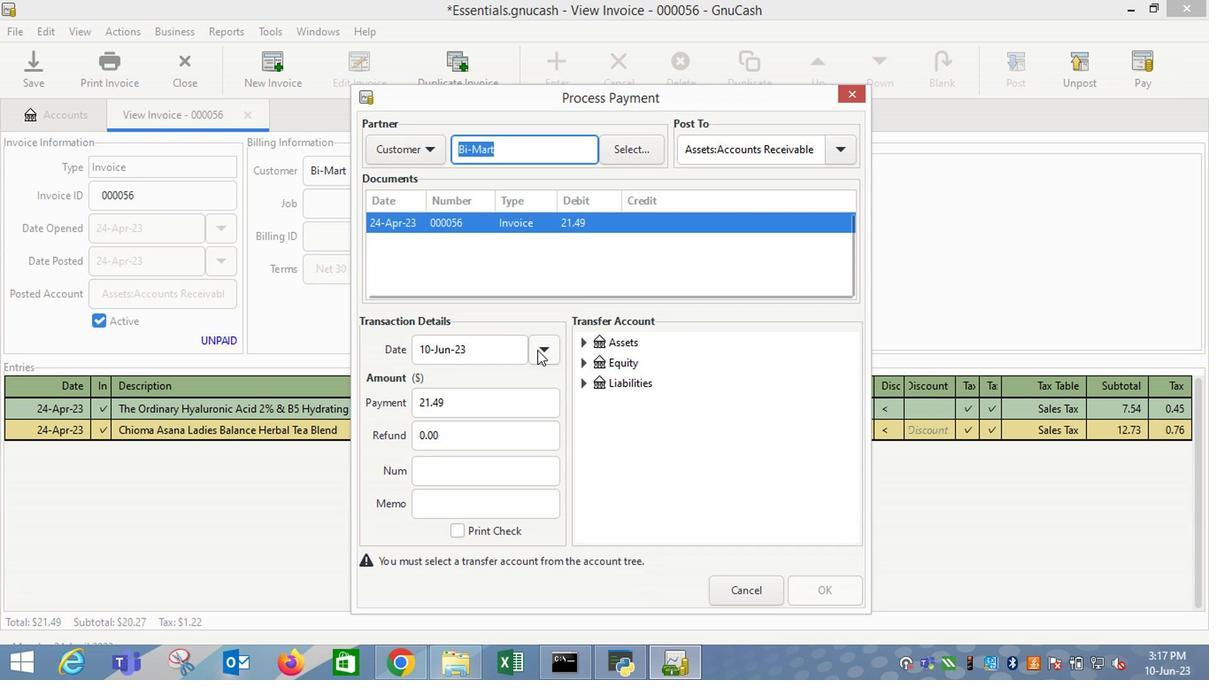 
Action: Mouse pressed left at (610, 335)
Screenshot: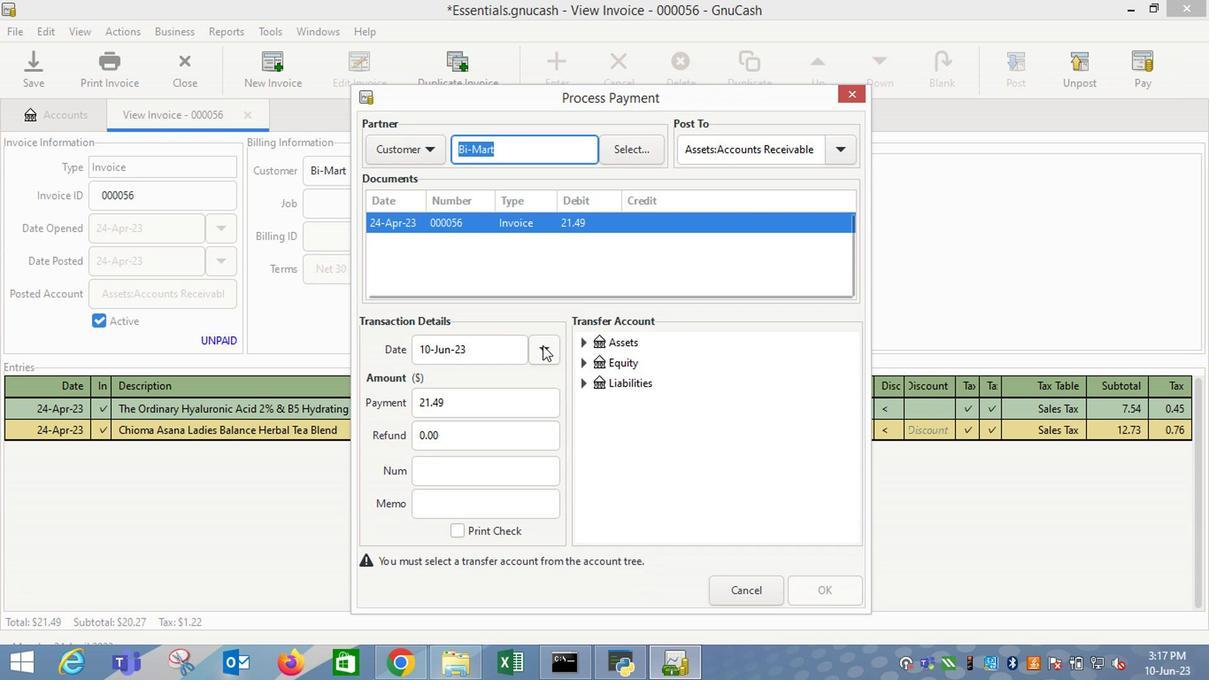 
Action: Mouse moved to (514, 357)
Screenshot: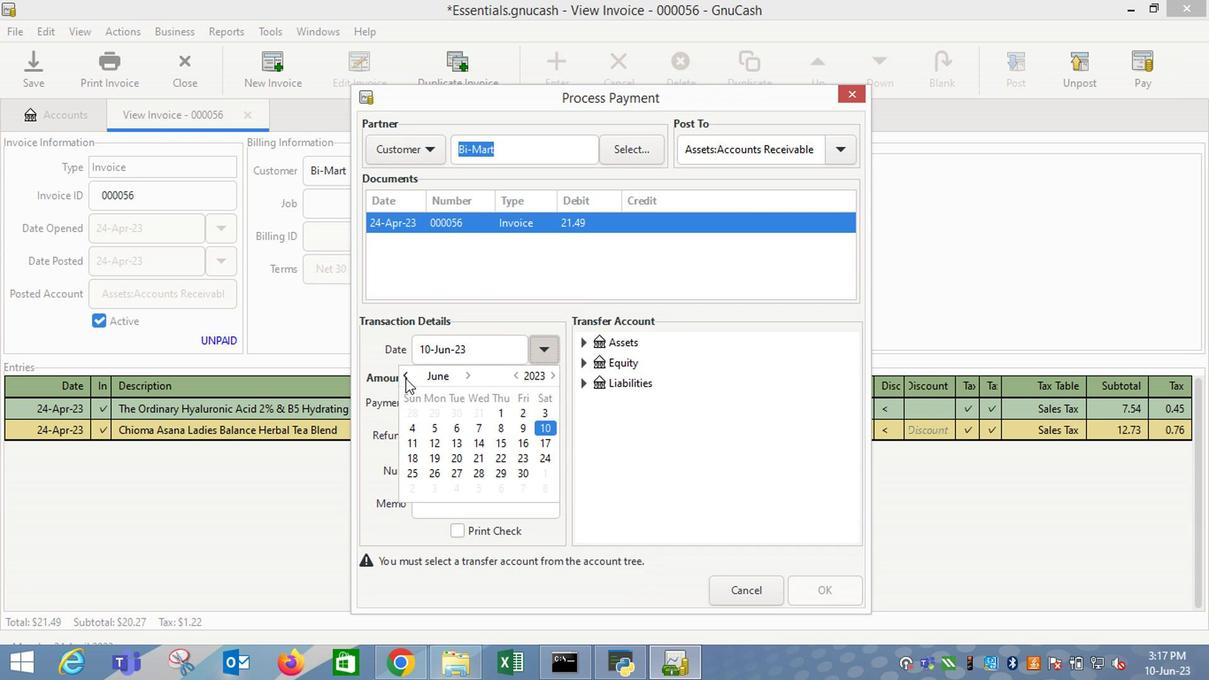 
Action: Mouse pressed left at (514, 357)
Screenshot: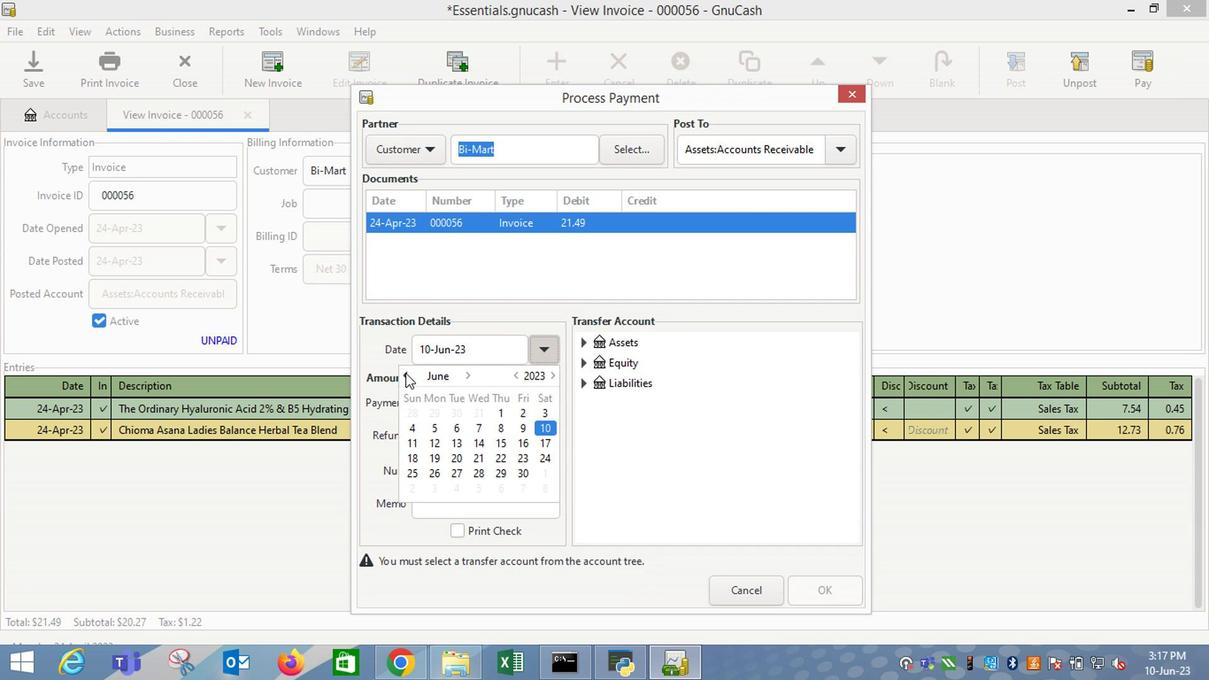 
Action: Mouse moved to (548, 437)
Screenshot: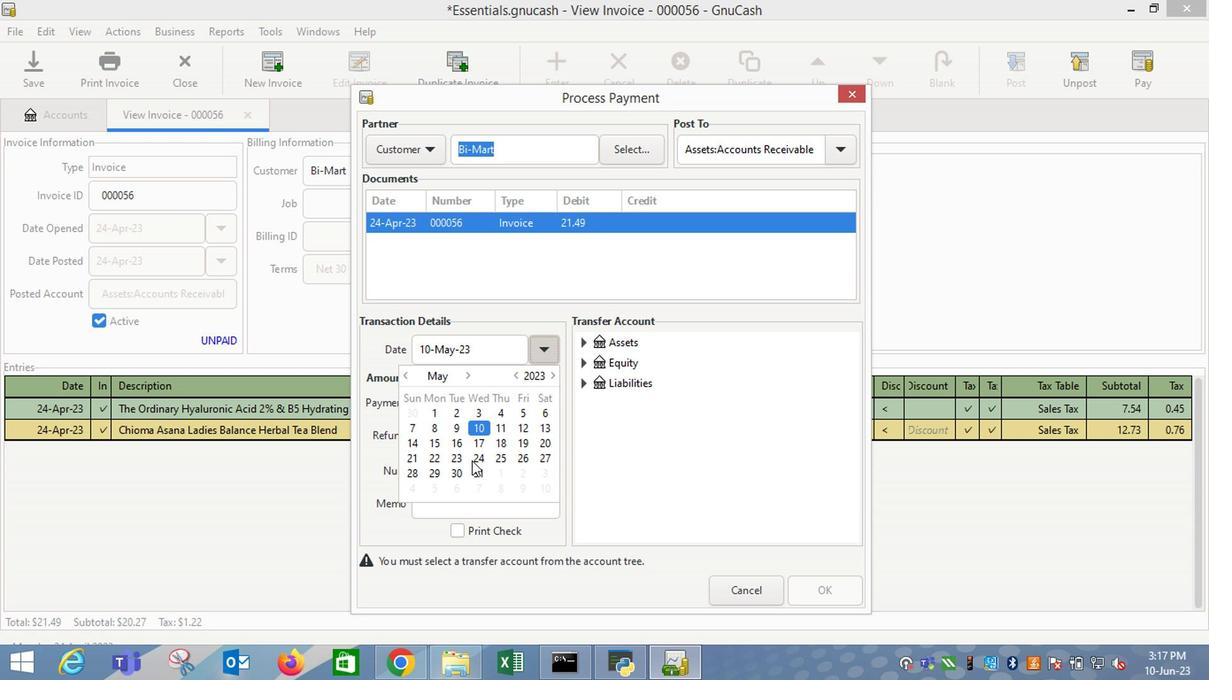 
Action: Mouse pressed left at (548, 437)
Screenshot: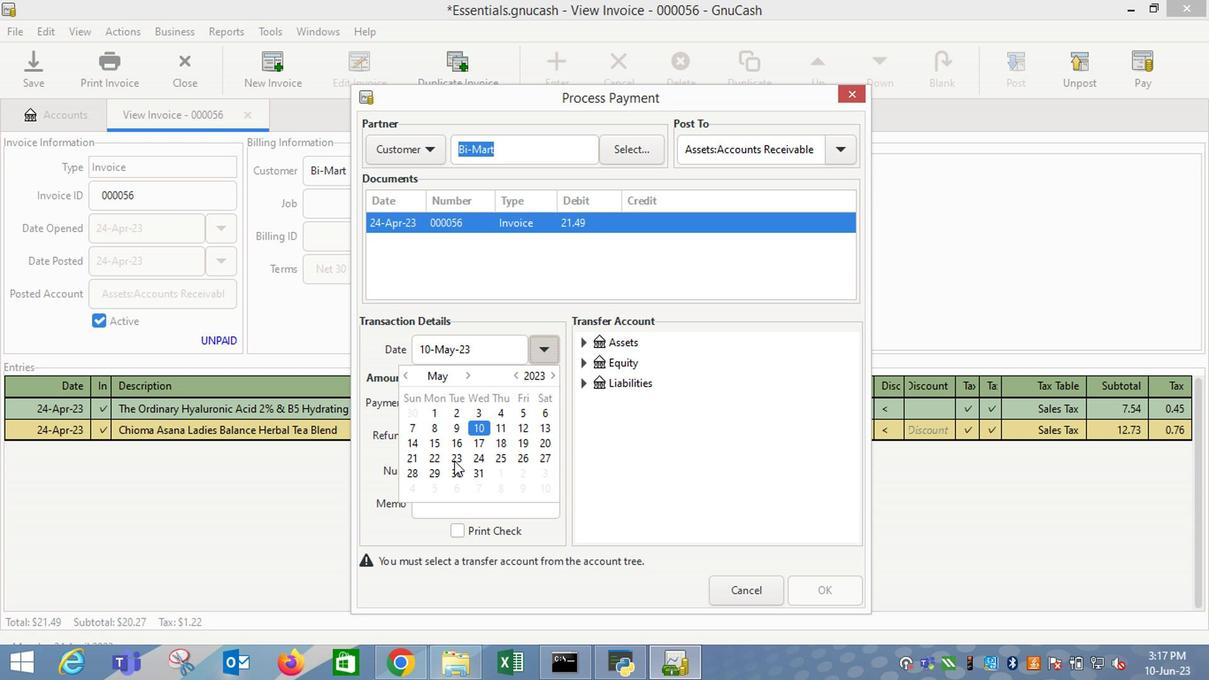 
Action: Mouse moved to (654, 431)
Screenshot: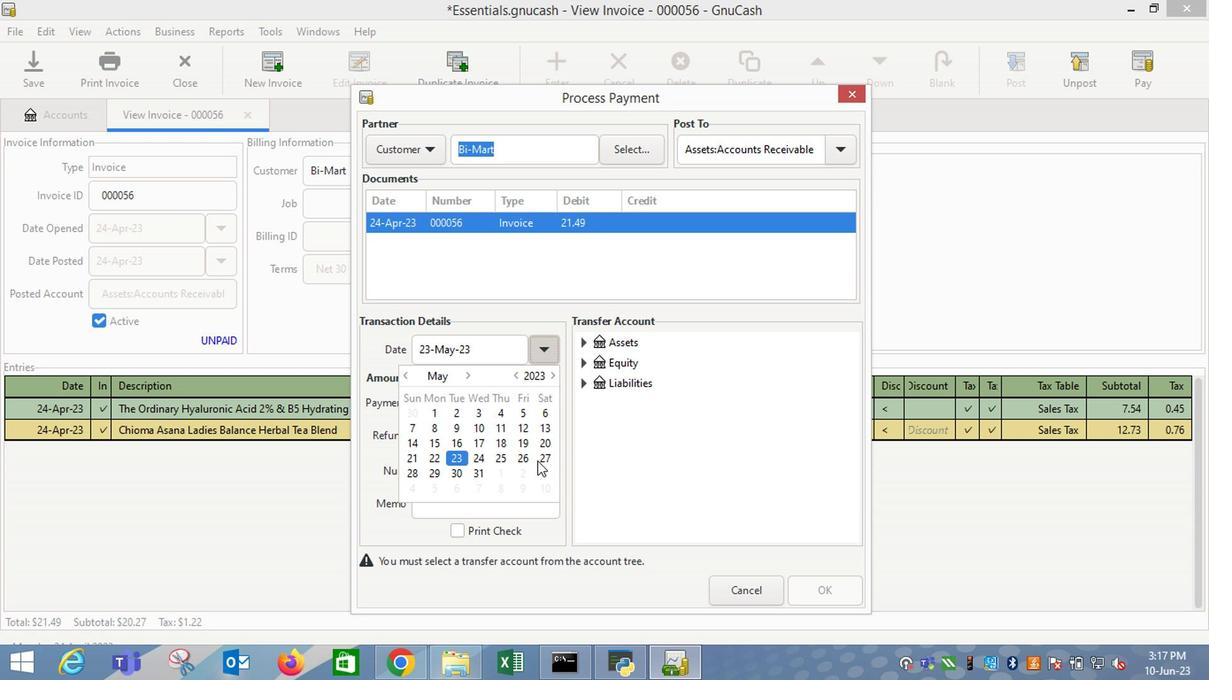 
Action: Mouse pressed left at (654, 431)
Screenshot: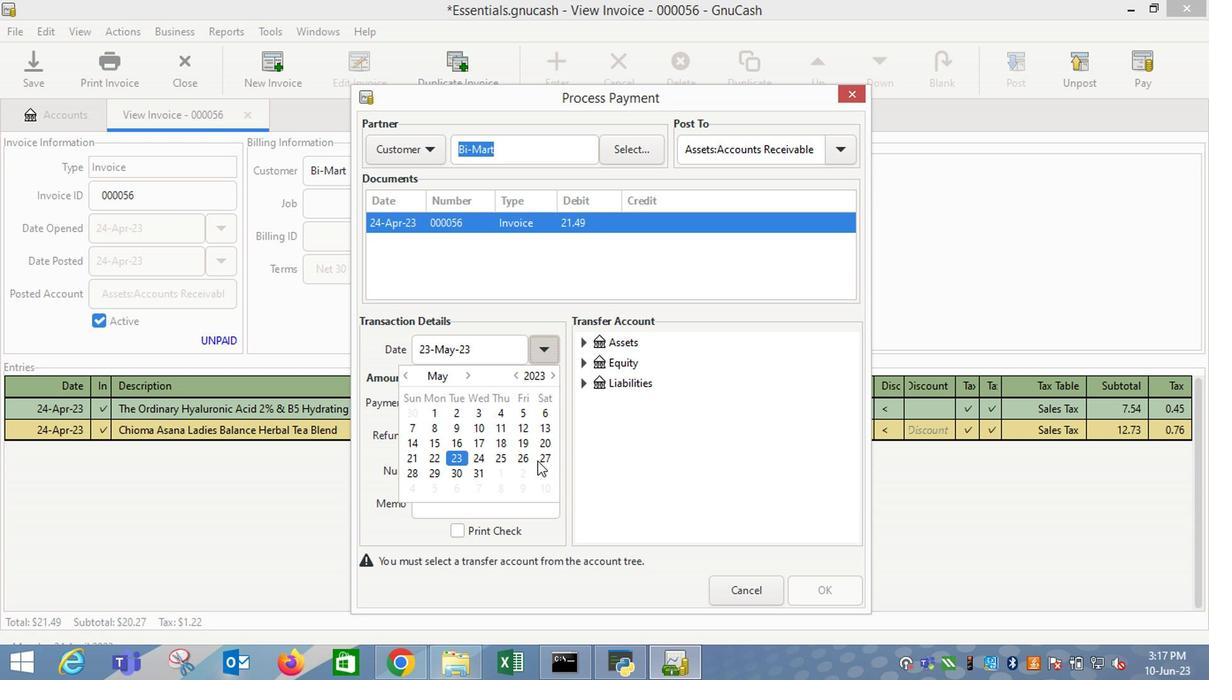 
Action: Mouse moved to (639, 333)
Screenshot: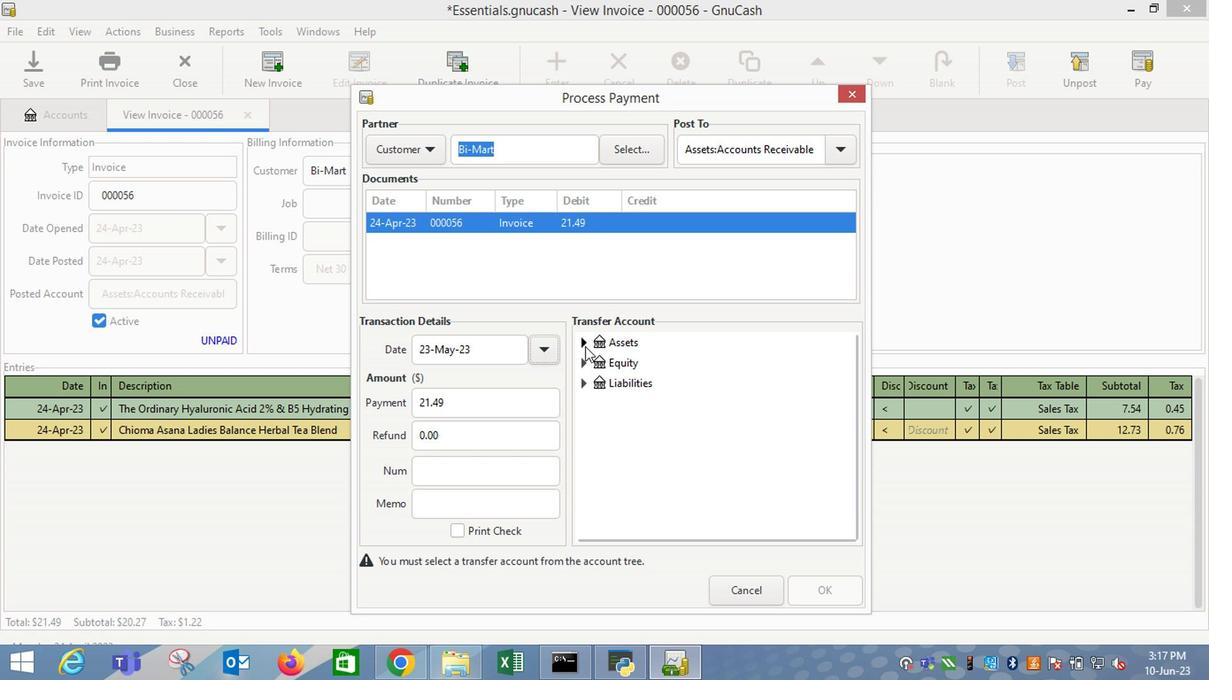 
Action: Mouse pressed left at (639, 333)
Screenshot: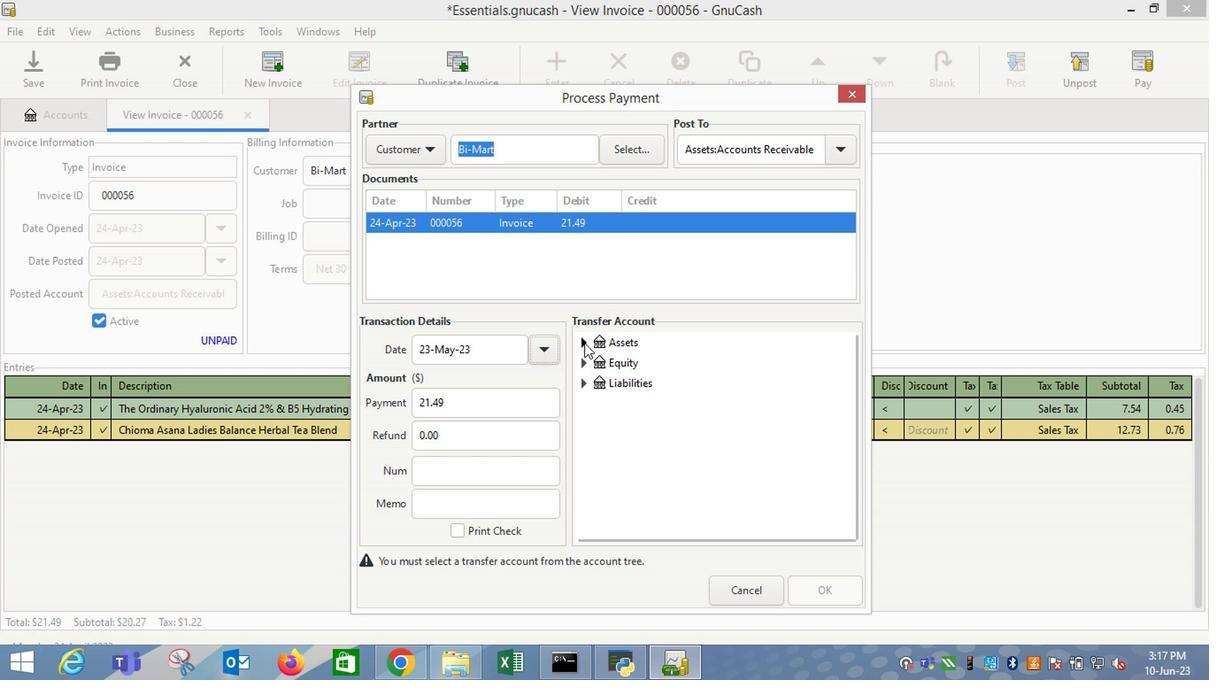 
Action: Mouse moved to (650, 354)
Screenshot: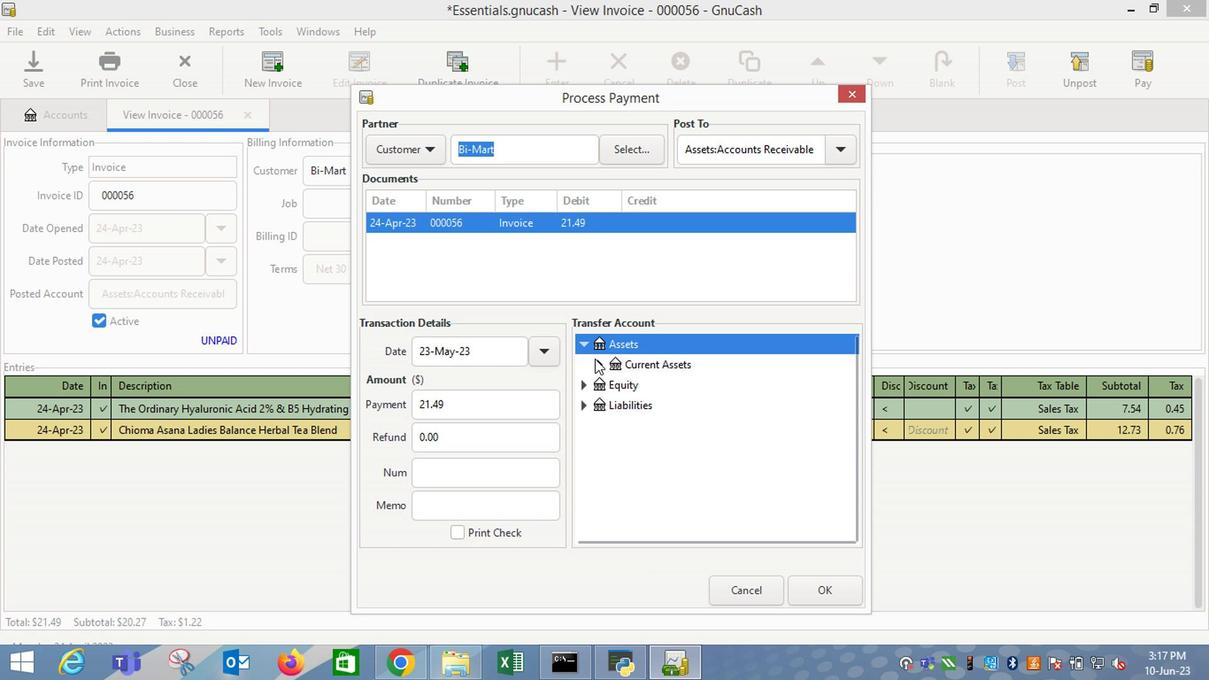 
Action: Mouse pressed left at (650, 354)
Screenshot: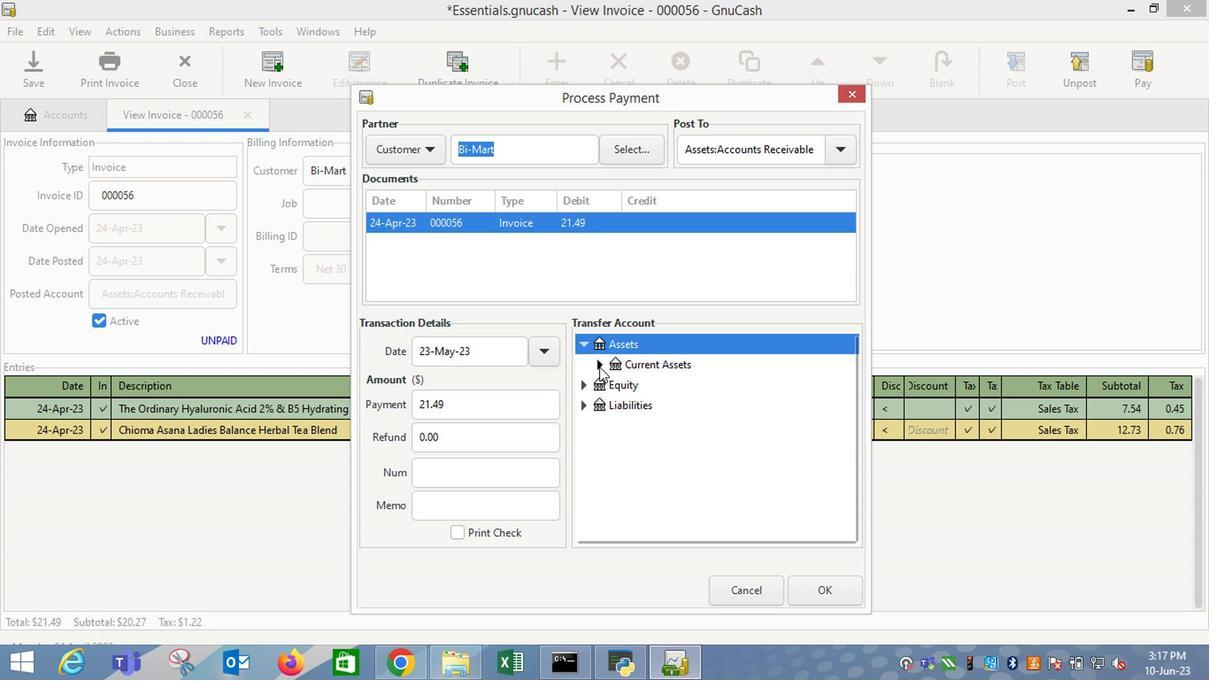 
Action: Mouse moved to (682, 374)
Screenshot: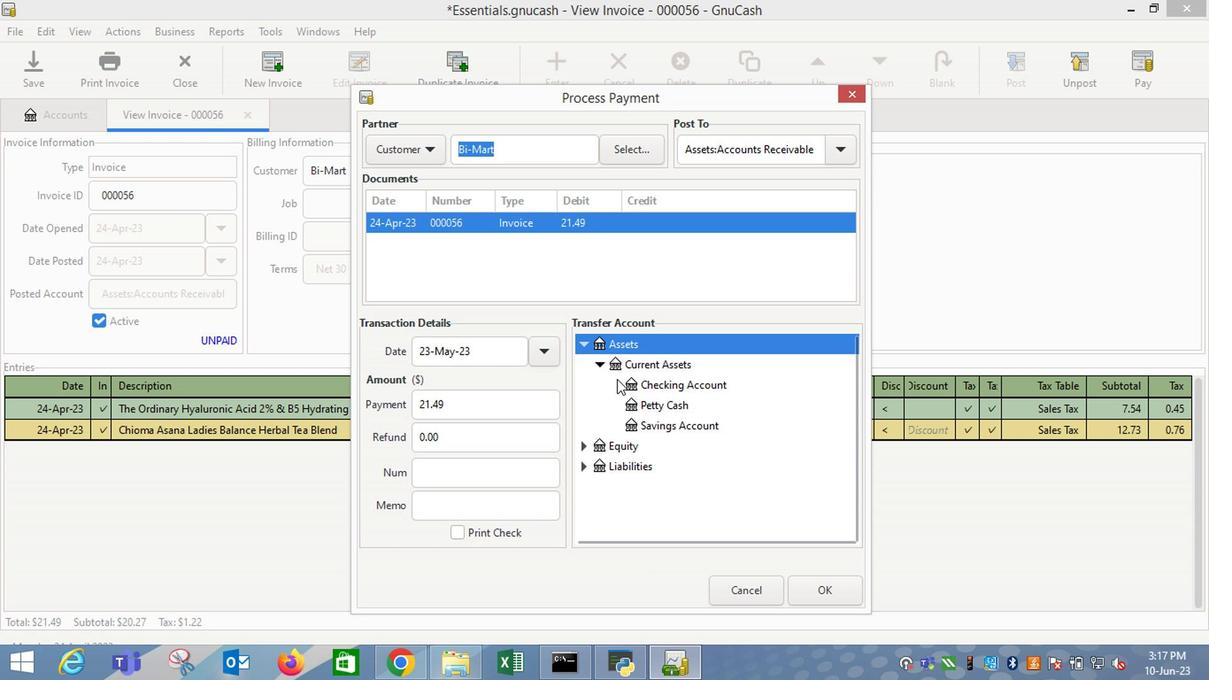 
Action: Mouse pressed left at (682, 374)
Screenshot: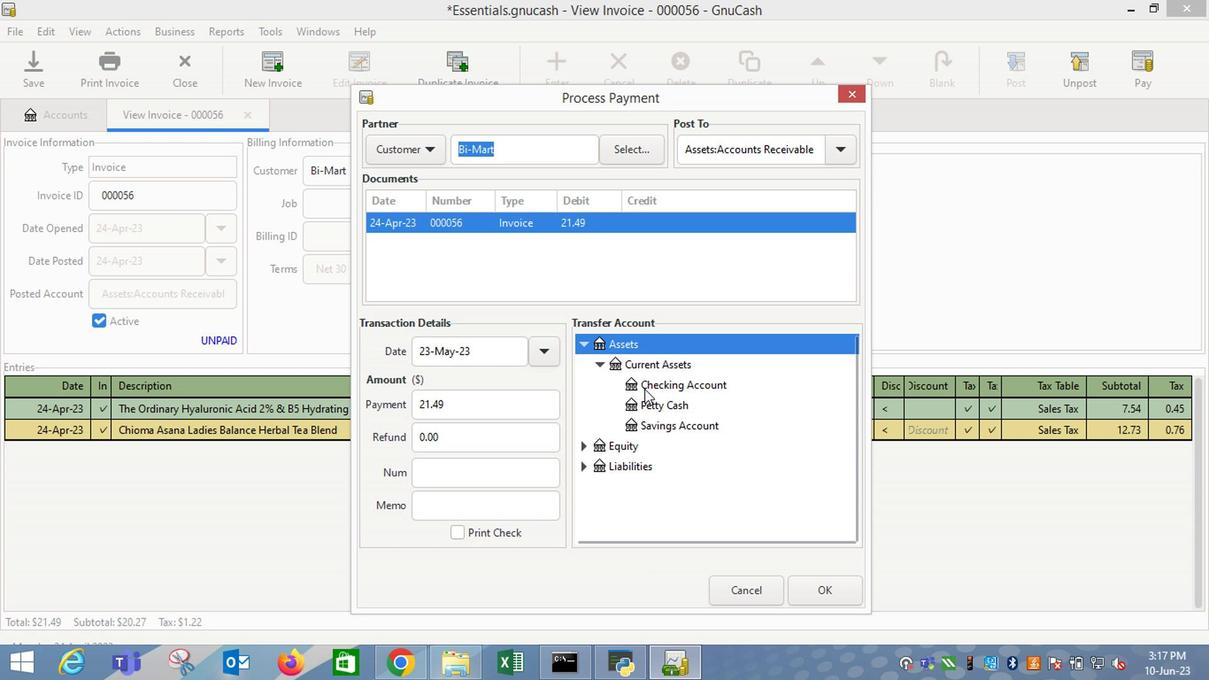 
Action: Mouse moved to (819, 552)
Screenshot: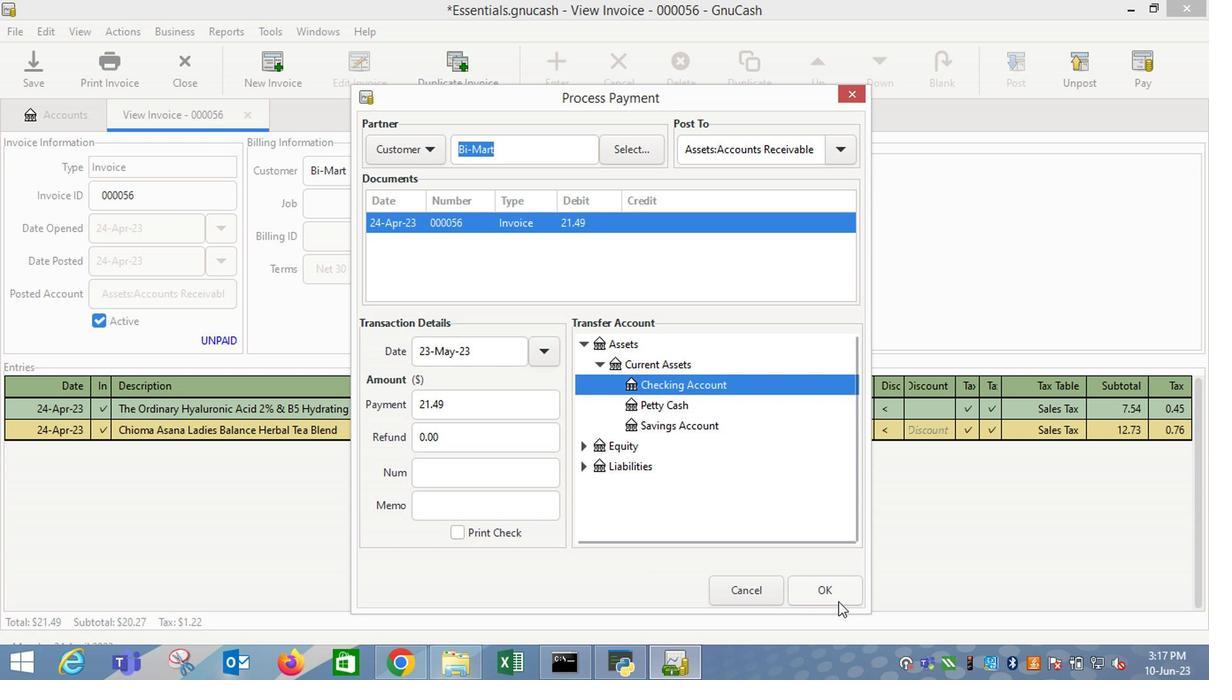 
Action: Mouse pressed left at (819, 552)
Screenshot: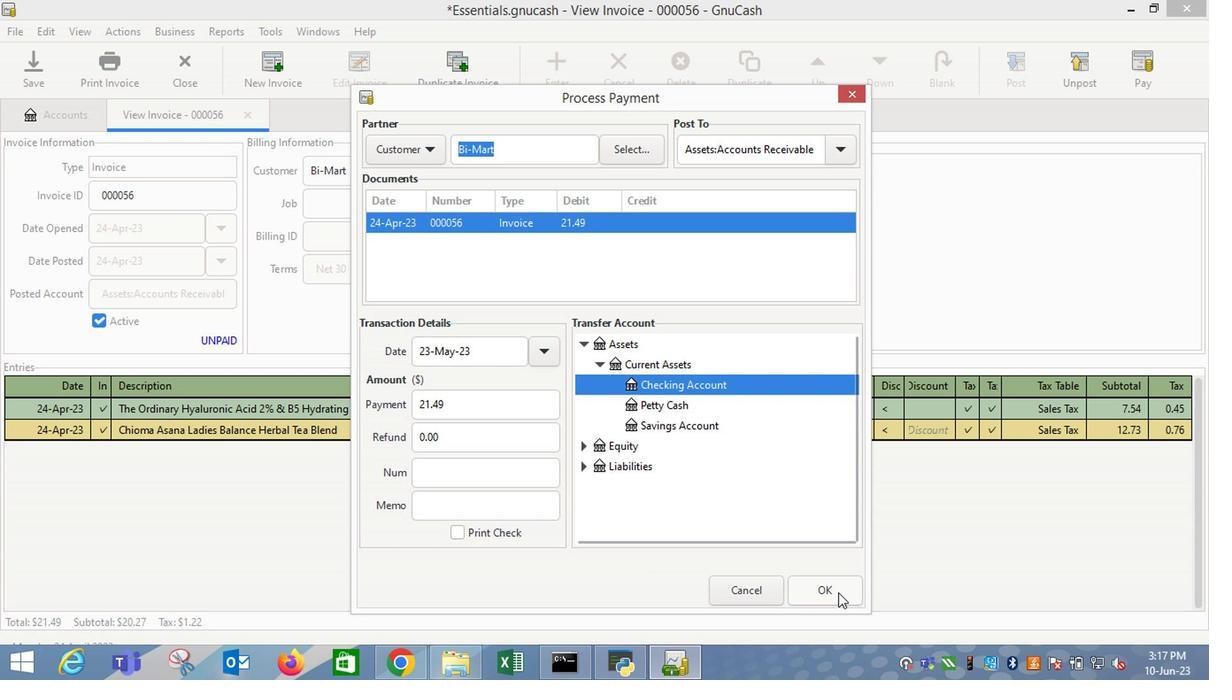 
Action: Mouse moved to (304, 81)
Screenshot: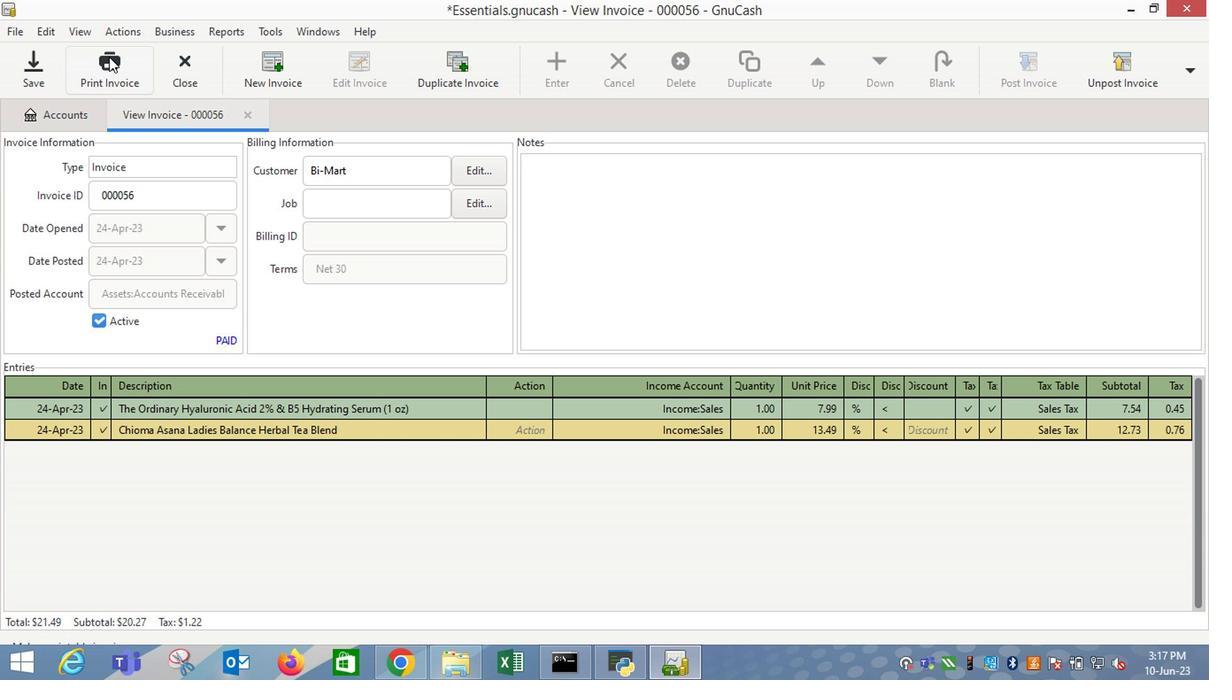 
Action: Mouse pressed left at (304, 81)
Screenshot: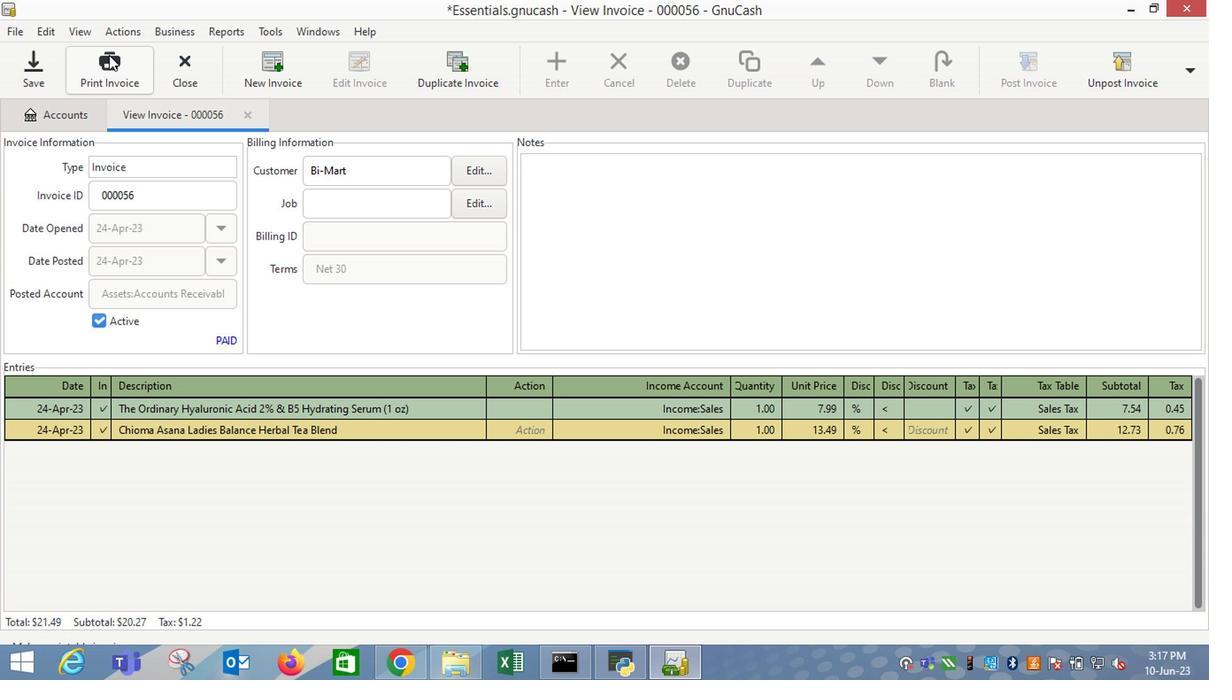 
Action: Mouse moved to (697, 430)
Screenshot: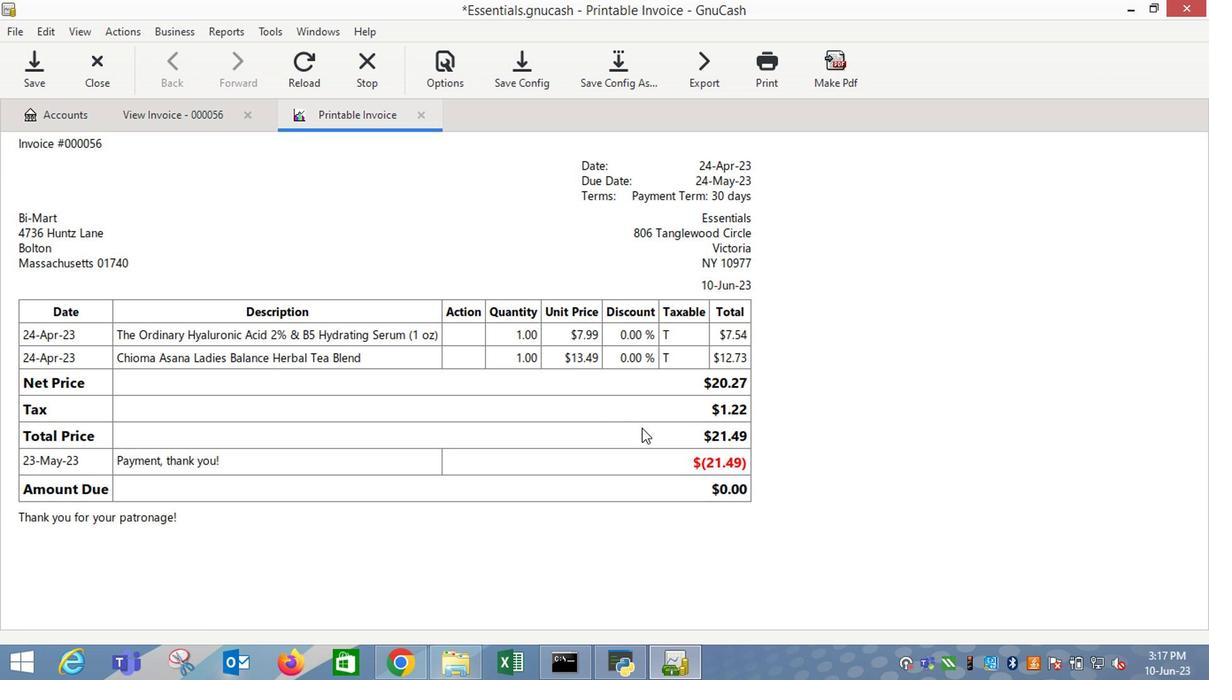 
